 Task: Create fields in appointment object.
Action: Mouse moved to (622, 45)
Screenshot: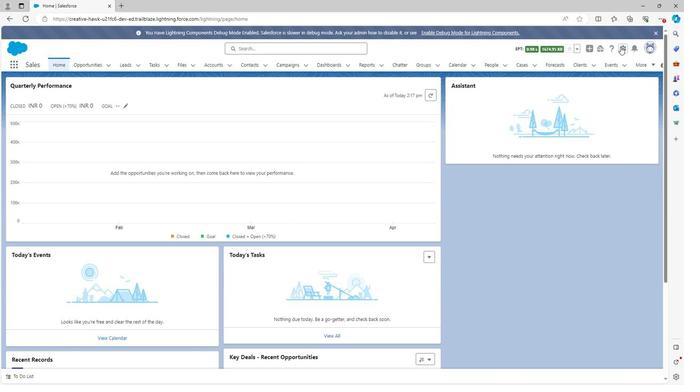 
Action: Mouse pressed left at (622, 45)
Screenshot: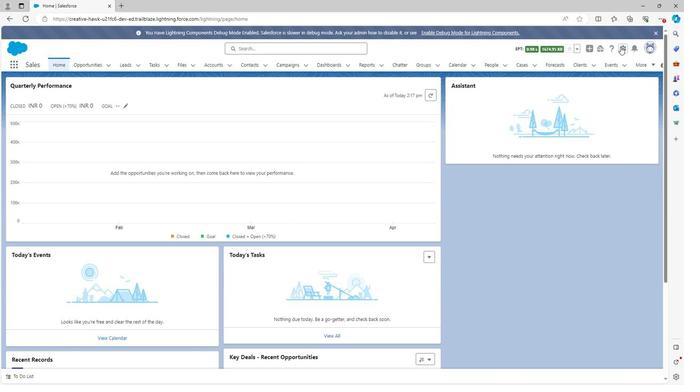 
Action: Mouse moved to (595, 68)
Screenshot: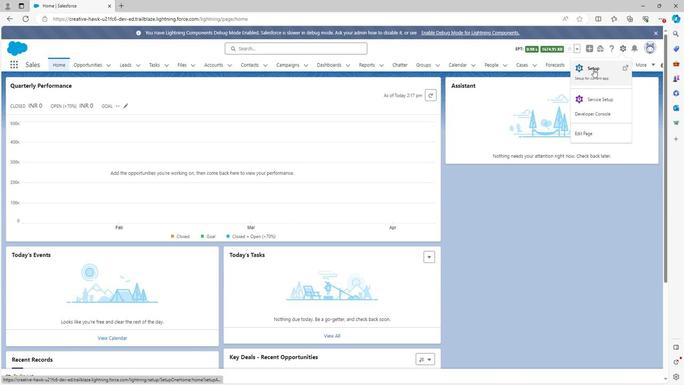 
Action: Mouse pressed left at (595, 68)
Screenshot: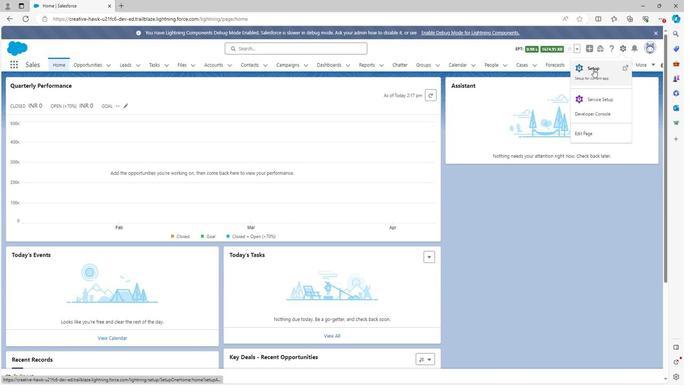 
Action: Mouse moved to (95, 62)
Screenshot: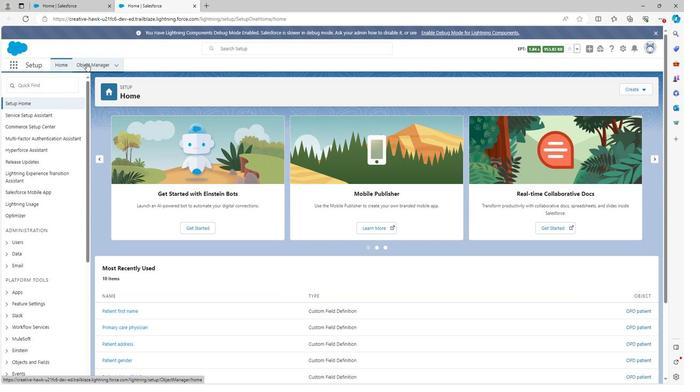 
Action: Mouse pressed left at (95, 62)
Screenshot: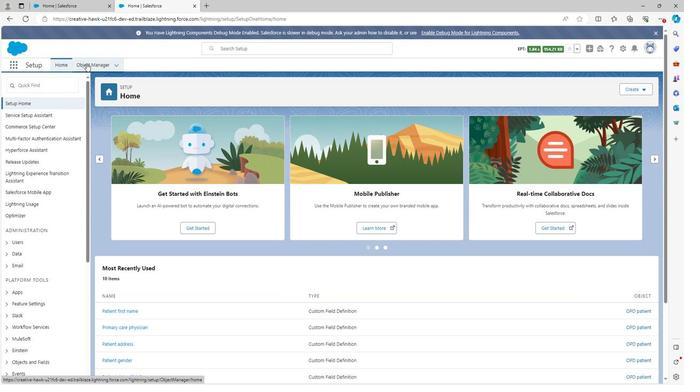
Action: Mouse moved to (73, 265)
Screenshot: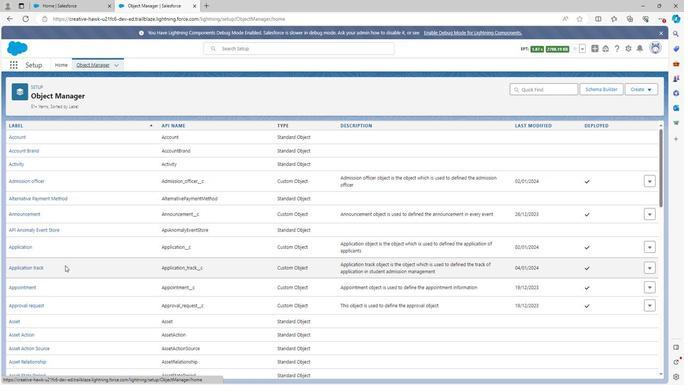 
Action: Mouse scrolled (73, 264) with delta (0, 0)
Screenshot: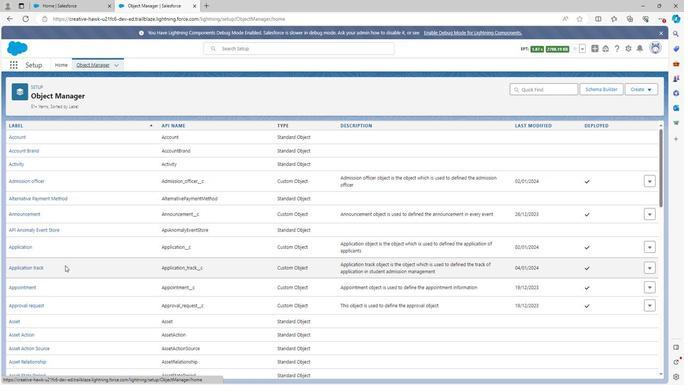 
Action: Mouse scrolled (73, 264) with delta (0, 0)
Screenshot: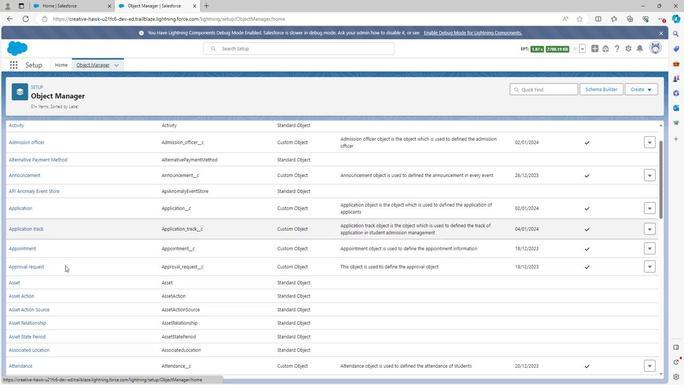 
Action: Mouse scrolled (73, 264) with delta (0, 0)
Screenshot: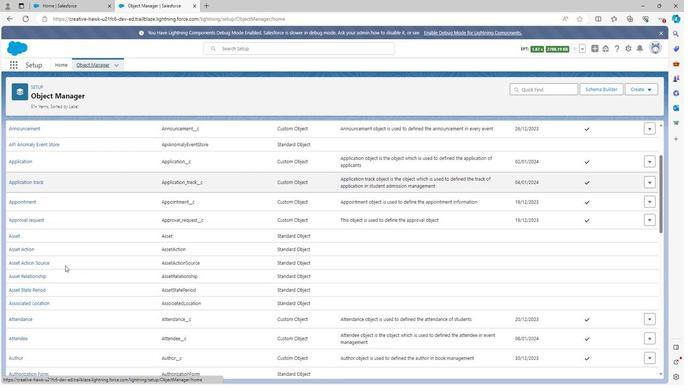 
Action: Mouse scrolled (73, 264) with delta (0, 0)
Screenshot: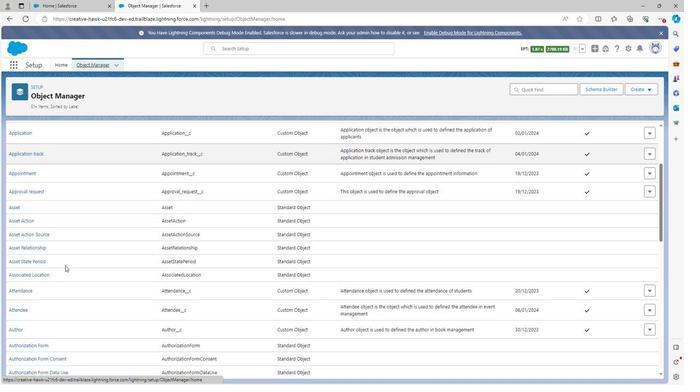 
Action: Mouse scrolled (73, 264) with delta (0, 0)
Screenshot: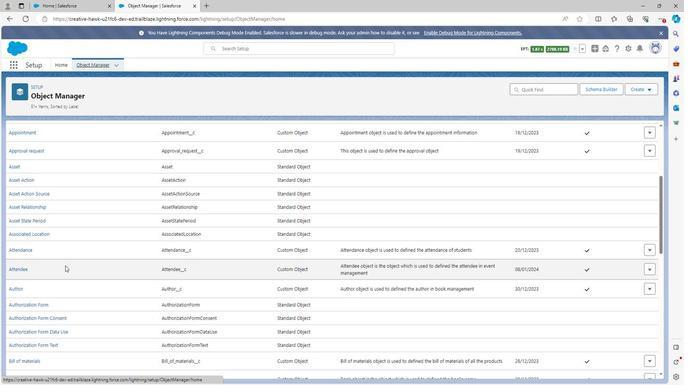 
Action: Mouse scrolled (73, 264) with delta (0, 0)
Screenshot: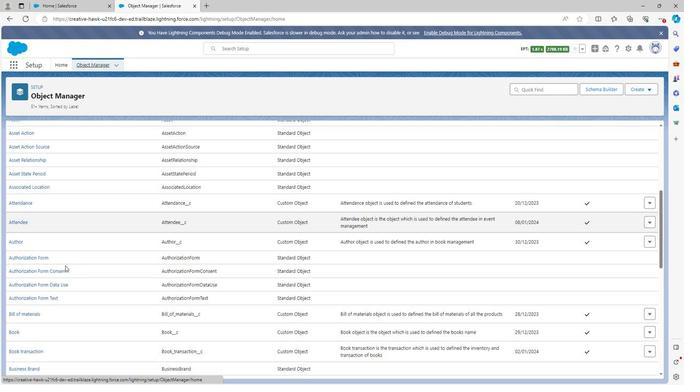 
Action: Mouse scrolled (73, 264) with delta (0, 0)
Screenshot: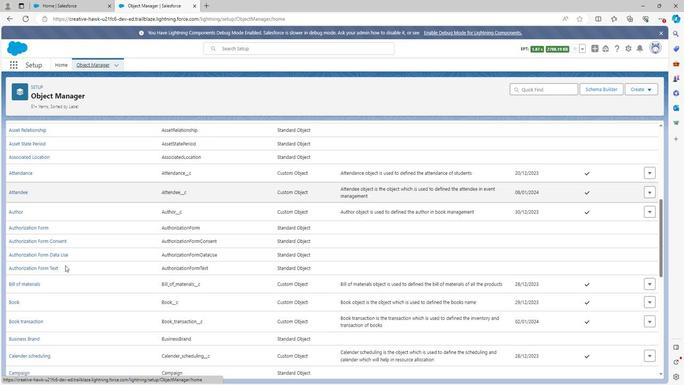 
Action: Mouse scrolled (73, 264) with delta (0, 0)
Screenshot: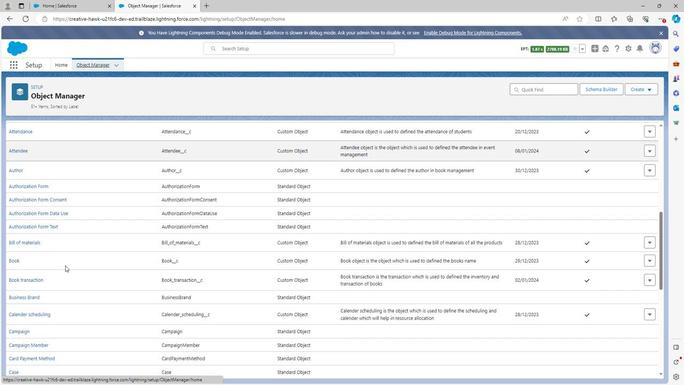 
Action: Mouse scrolled (73, 264) with delta (0, 0)
Screenshot: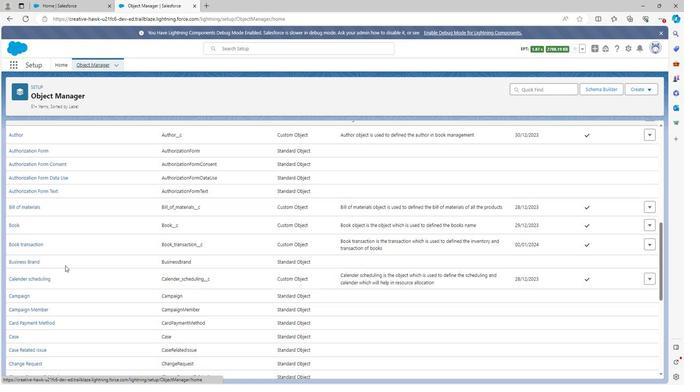 
Action: Mouse scrolled (73, 264) with delta (0, 0)
Screenshot: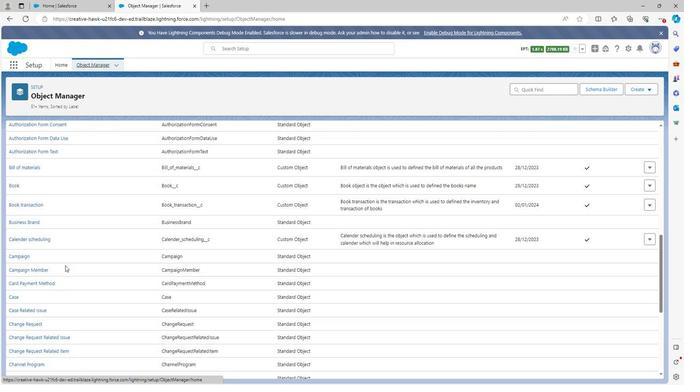 
Action: Mouse scrolled (73, 264) with delta (0, 0)
Screenshot: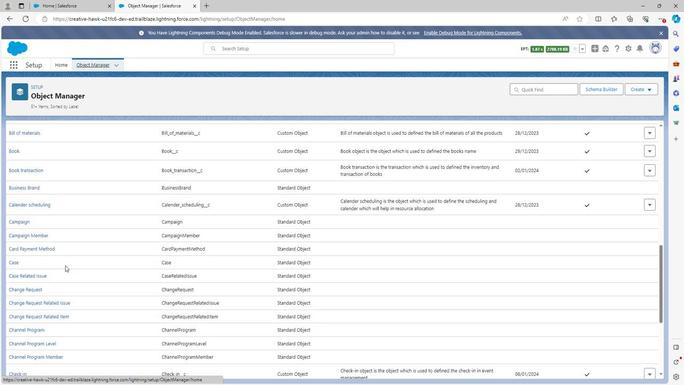 
Action: Mouse scrolled (73, 264) with delta (0, 0)
Screenshot: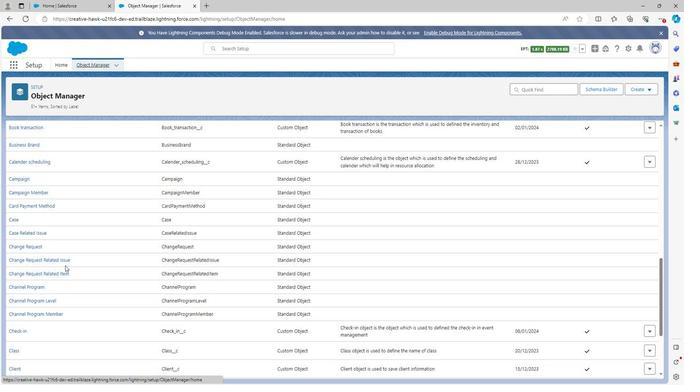 
Action: Mouse scrolled (73, 264) with delta (0, 0)
Screenshot: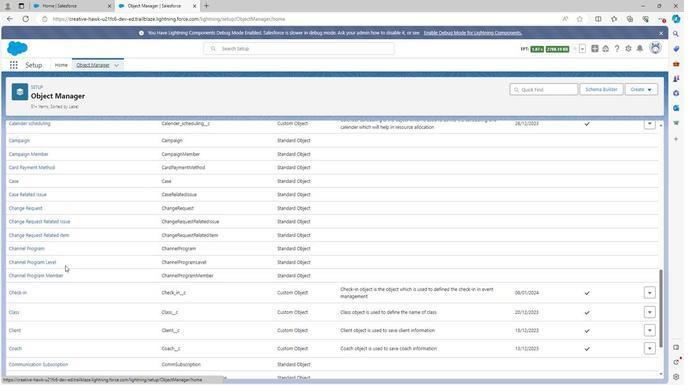 
Action: Mouse scrolled (73, 264) with delta (0, 0)
Screenshot: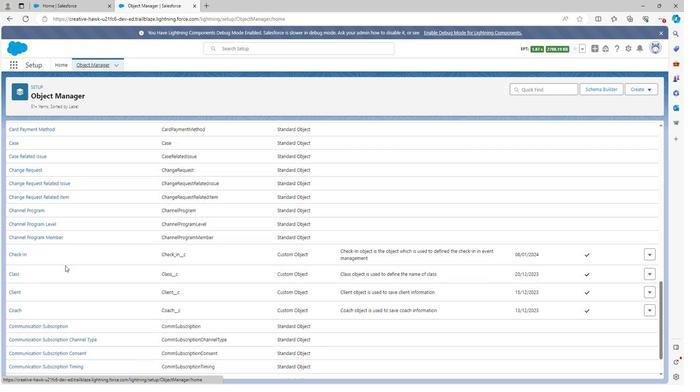 
Action: Mouse scrolled (73, 264) with delta (0, 0)
Screenshot: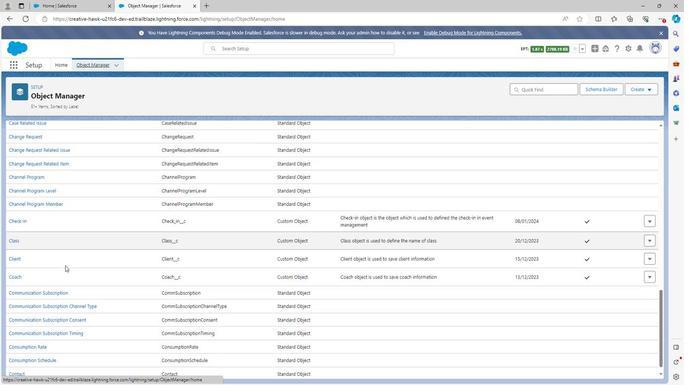 
Action: Mouse scrolled (73, 264) with delta (0, 0)
Screenshot: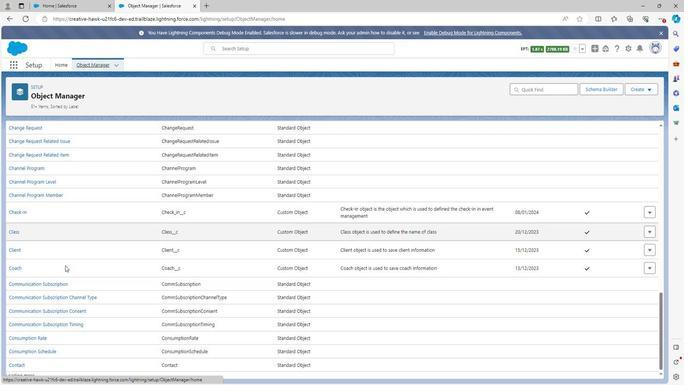 
Action: Mouse scrolled (73, 264) with delta (0, 0)
Screenshot: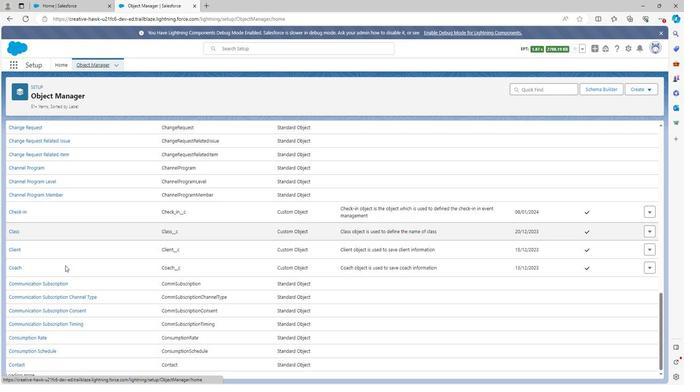
Action: Mouse scrolled (73, 264) with delta (0, 0)
Screenshot: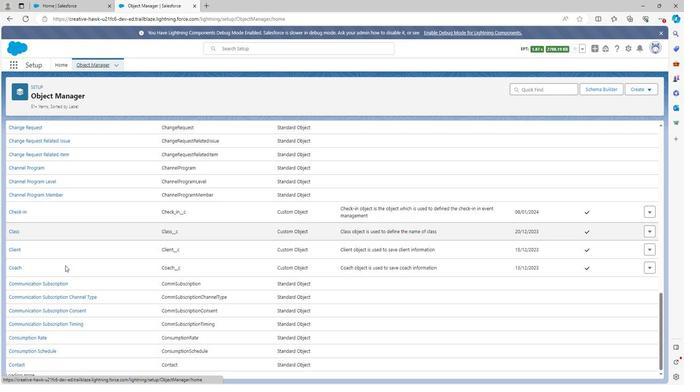 
Action: Mouse scrolled (73, 264) with delta (0, 0)
Screenshot: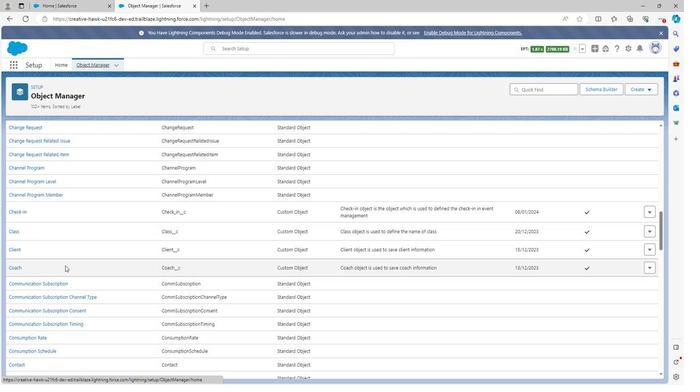 
Action: Mouse scrolled (73, 264) with delta (0, 0)
Screenshot: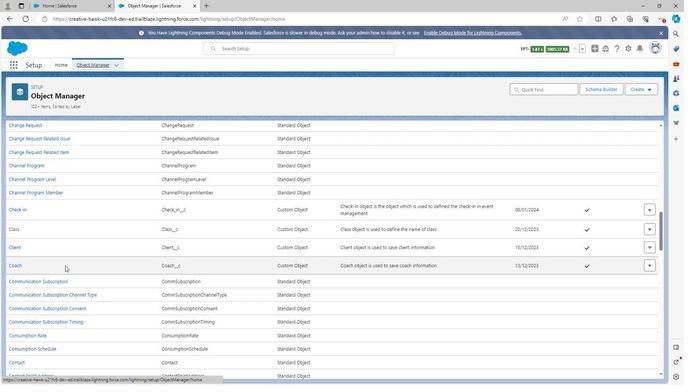 
Action: Mouse scrolled (73, 264) with delta (0, 0)
Screenshot: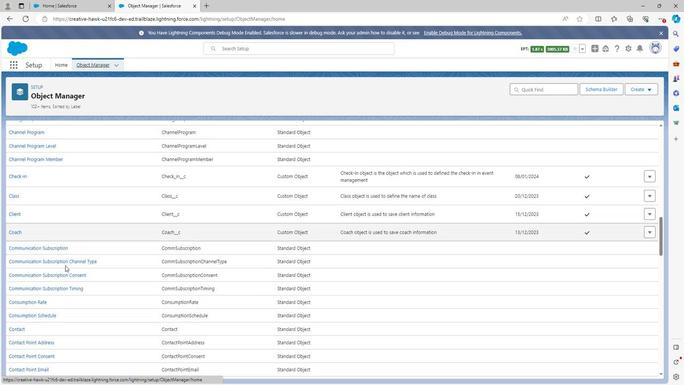 
Action: Mouse scrolled (73, 264) with delta (0, 0)
Screenshot: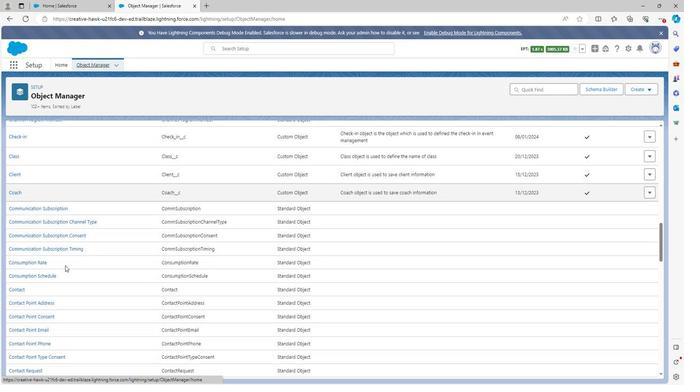 
Action: Mouse scrolled (73, 264) with delta (0, 0)
Screenshot: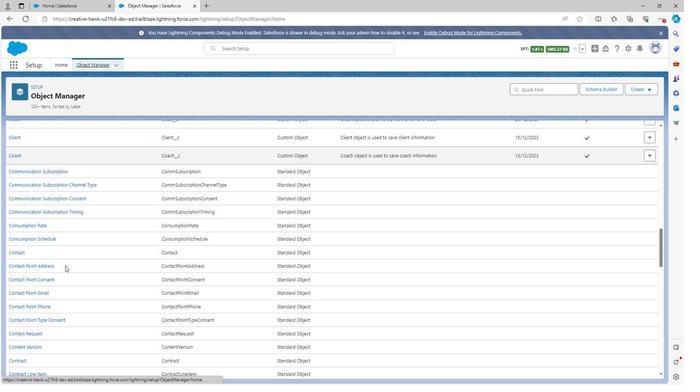 
Action: Mouse scrolled (73, 264) with delta (0, 0)
Screenshot: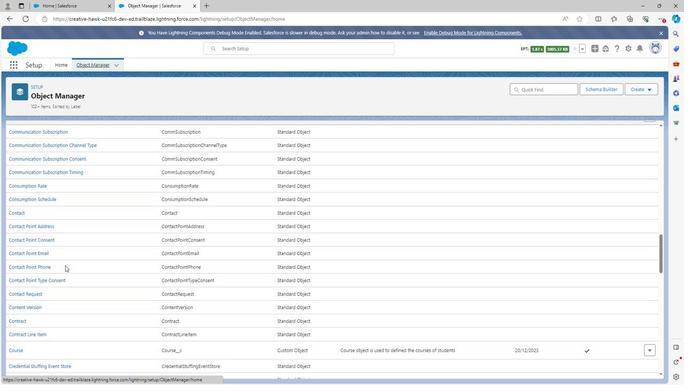 
Action: Mouse scrolled (73, 264) with delta (0, 0)
Screenshot: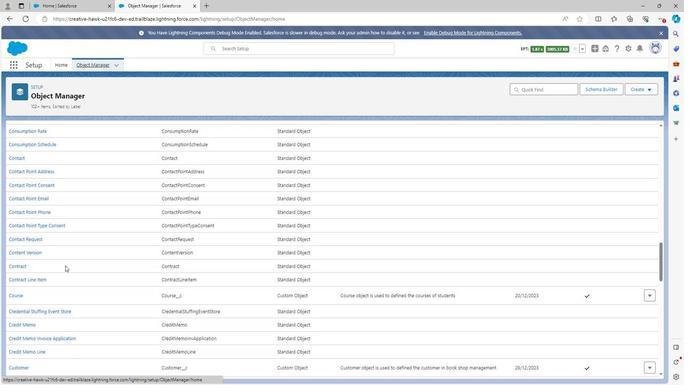 
Action: Mouse scrolled (73, 264) with delta (0, 0)
Screenshot: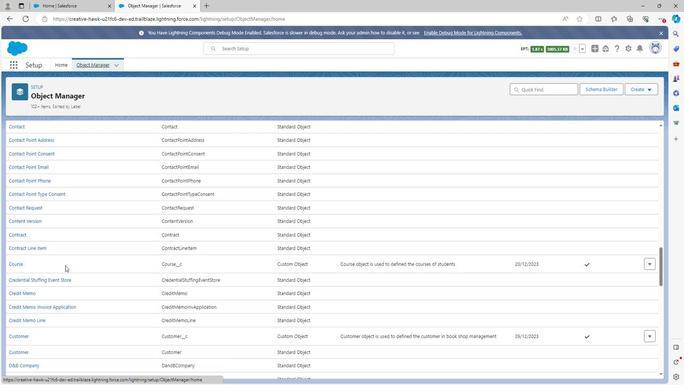 
Action: Mouse scrolled (73, 264) with delta (0, 0)
Screenshot: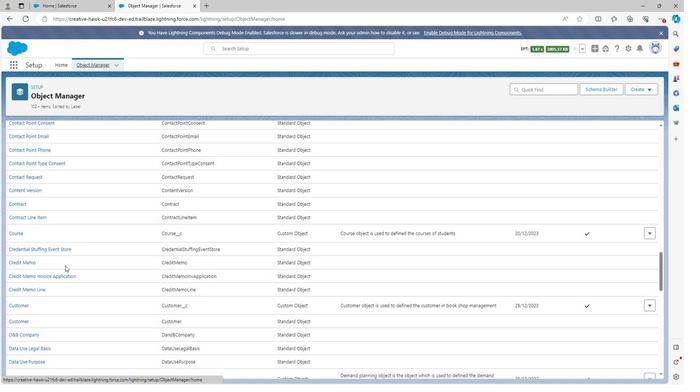 
Action: Mouse scrolled (73, 264) with delta (0, 0)
Screenshot: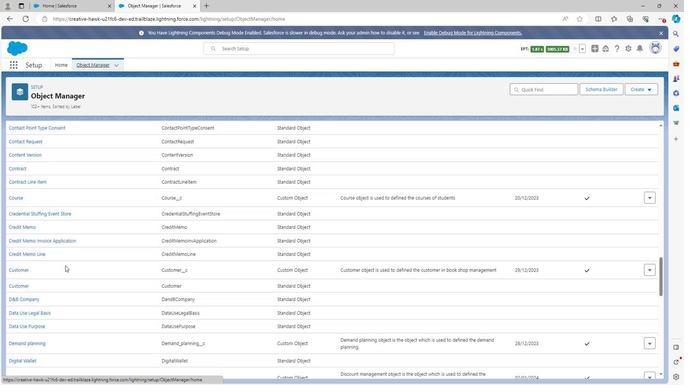 
Action: Mouse scrolled (73, 264) with delta (0, 0)
Screenshot: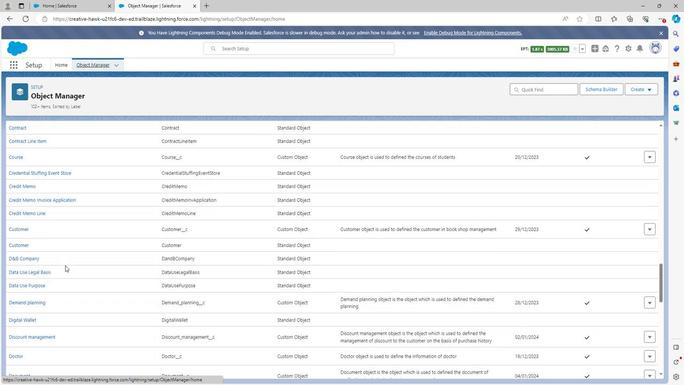 
Action: Mouse scrolled (73, 264) with delta (0, 0)
Screenshot: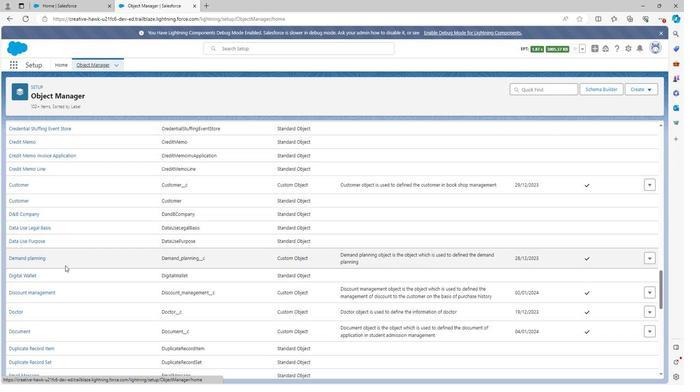
Action: Mouse scrolled (73, 264) with delta (0, 0)
Screenshot: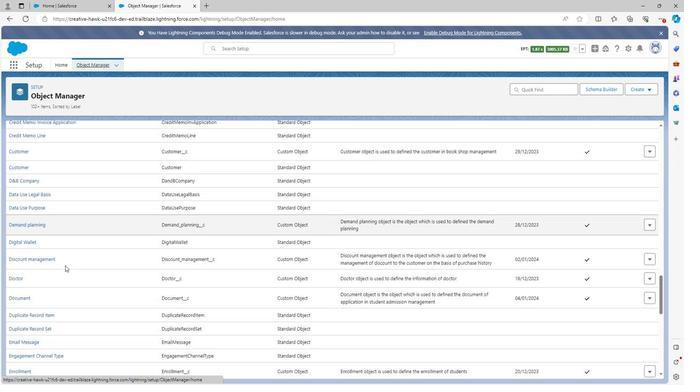 
Action: Mouse scrolled (73, 264) with delta (0, 0)
Screenshot: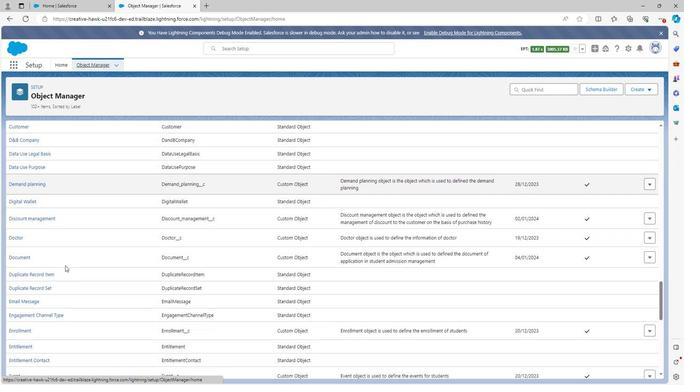 
Action: Mouse scrolled (73, 264) with delta (0, 0)
Screenshot: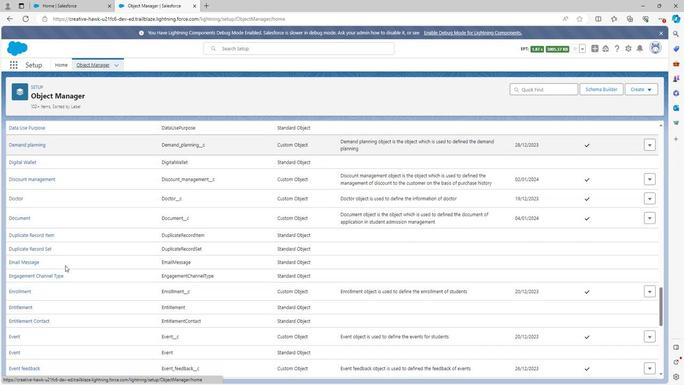 
Action: Mouse scrolled (73, 264) with delta (0, 0)
Screenshot: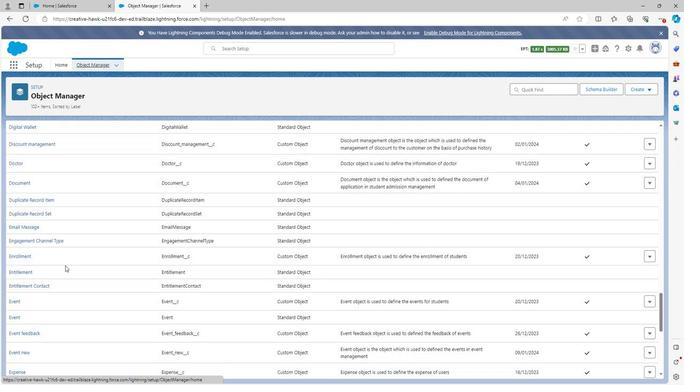 
Action: Mouse scrolled (73, 264) with delta (0, 0)
Screenshot: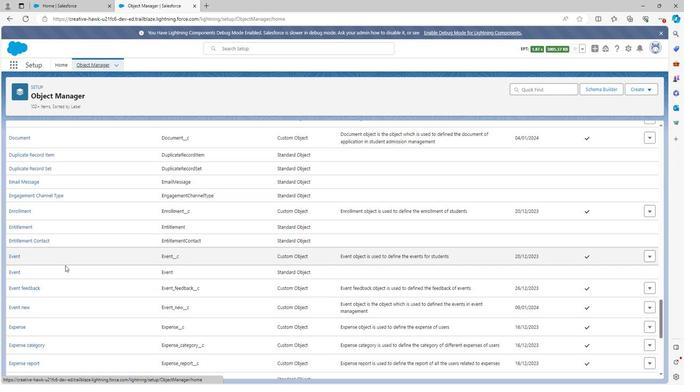 
Action: Mouse scrolled (73, 264) with delta (0, 0)
Screenshot: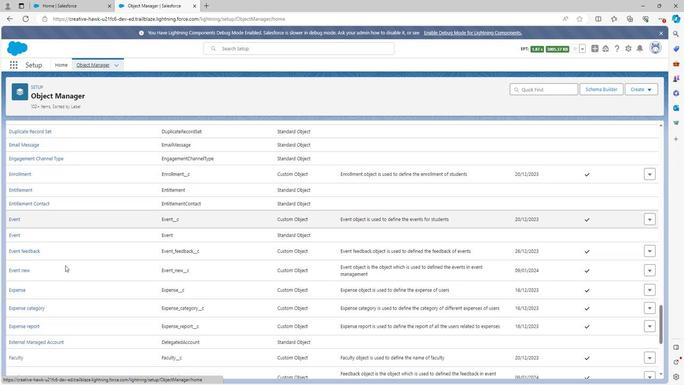 
Action: Mouse scrolled (73, 264) with delta (0, 0)
Screenshot: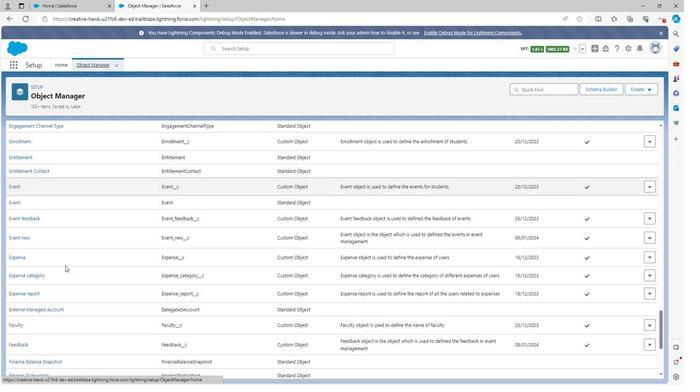 
Action: Mouse scrolled (73, 264) with delta (0, 0)
Screenshot: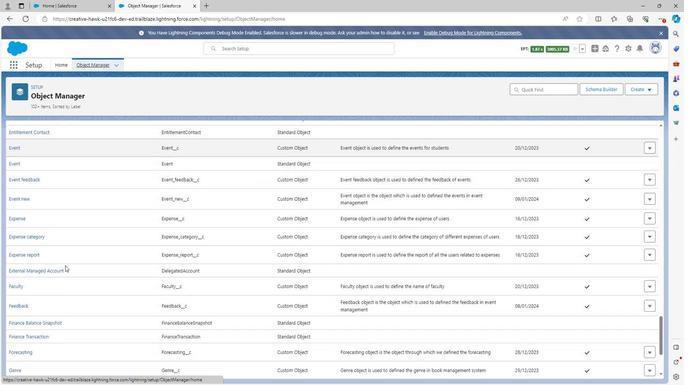 
Action: Mouse scrolled (73, 264) with delta (0, 0)
Screenshot: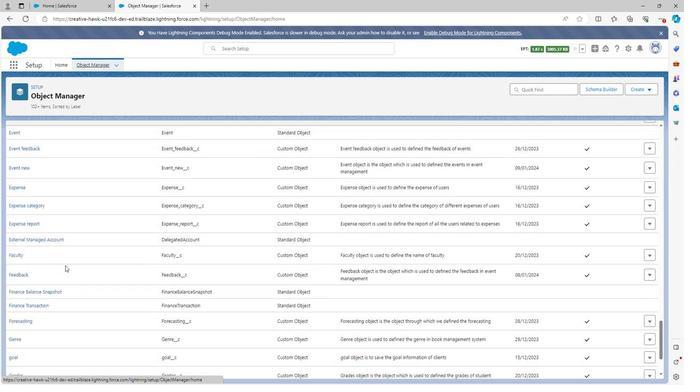 
Action: Mouse scrolled (73, 264) with delta (0, 0)
Screenshot: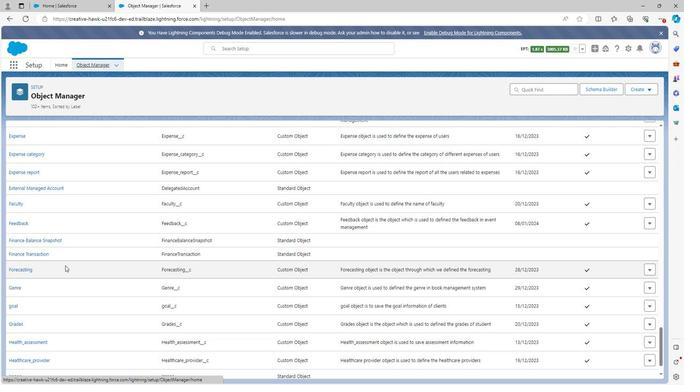 
Action: Mouse scrolled (73, 264) with delta (0, 0)
Screenshot: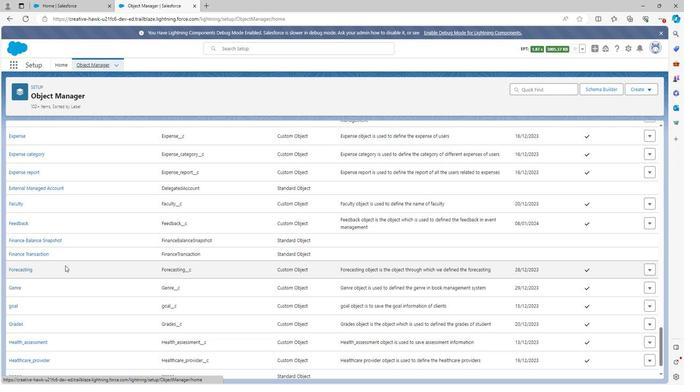 
Action: Mouse scrolled (73, 264) with delta (0, 0)
Screenshot: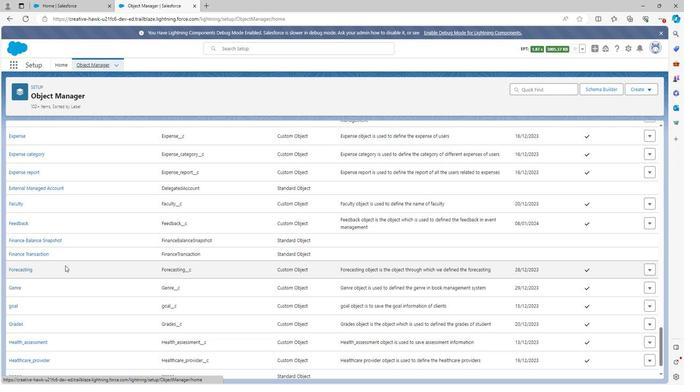
Action: Mouse scrolled (73, 264) with delta (0, 0)
Screenshot: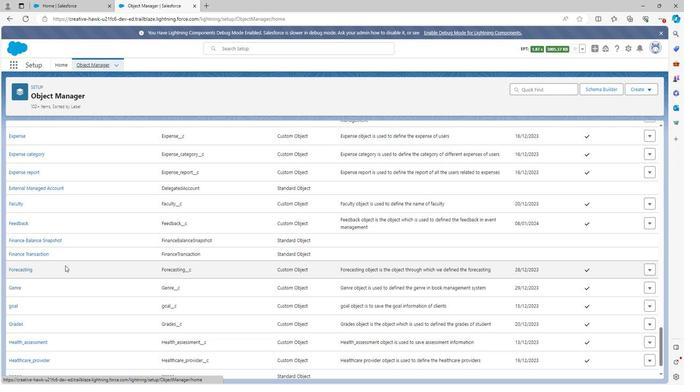
Action: Mouse scrolled (73, 264) with delta (0, 0)
Screenshot: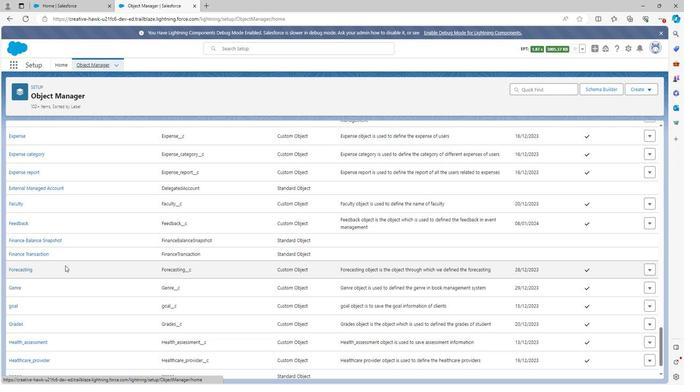 
Action: Mouse scrolled (73, 264) with delta (0, 0)
Screenshot: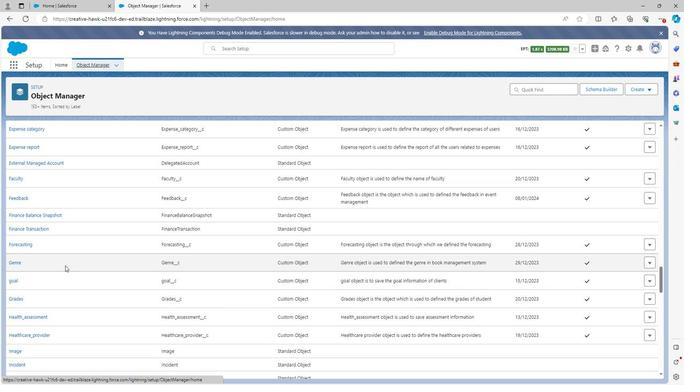 
Action: Mouse scrolled (73, 264) with delta (0, 0)
Screenshot: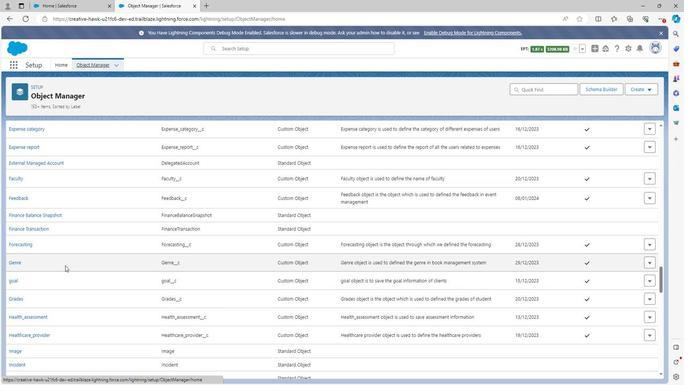 
Action: Mouse scrolled (73, 264) with delta (0, 0)
Screenshot: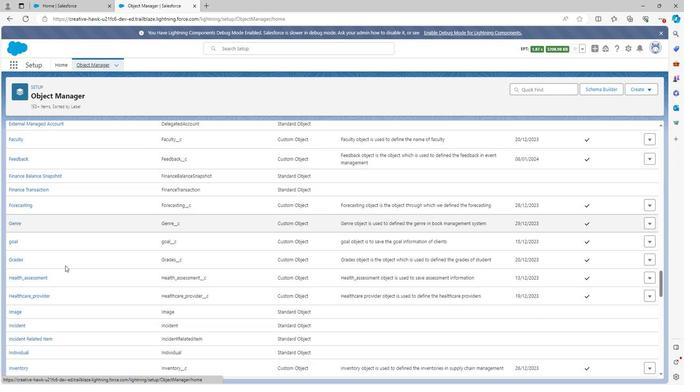 
Action: Mouse scrolled (73, 264) with delta (0, 0)
Screenshot: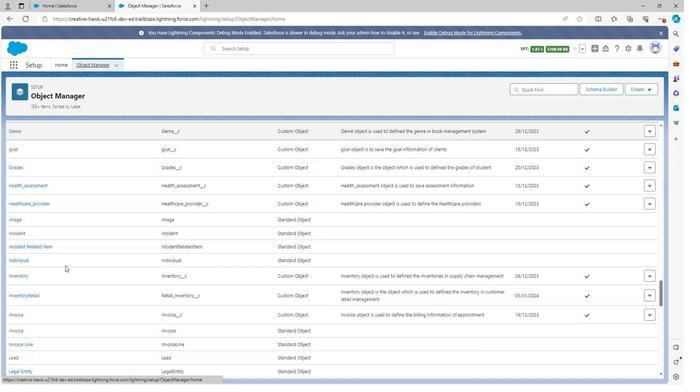 
Action: Mouse scrolled (73, 264) with delta (0, 0)
Screenshot: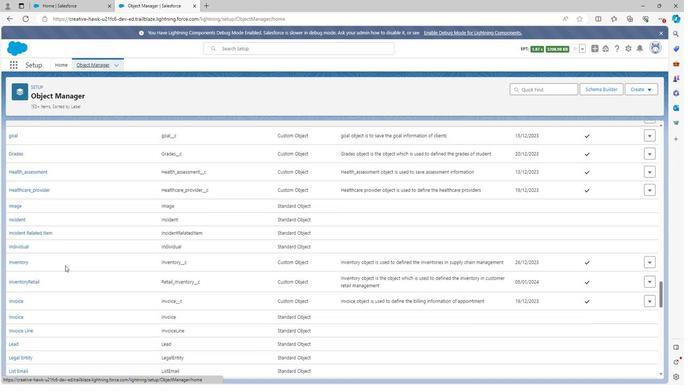 
Action: Mouse scrolled (73, 264) with delta (0, 0)
Screenshot: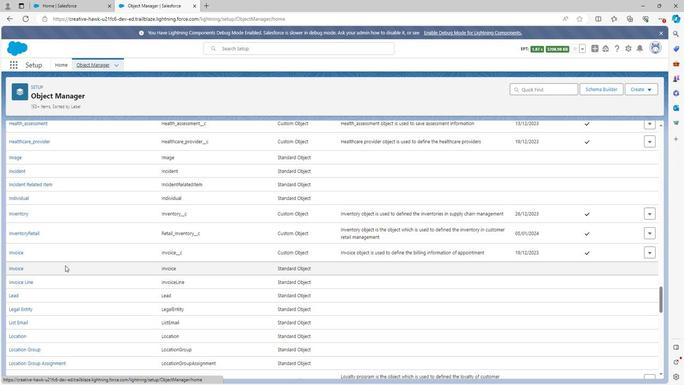 
Action: Mouse scrolled (73, 264) with delta (0, 0)
Screenshot: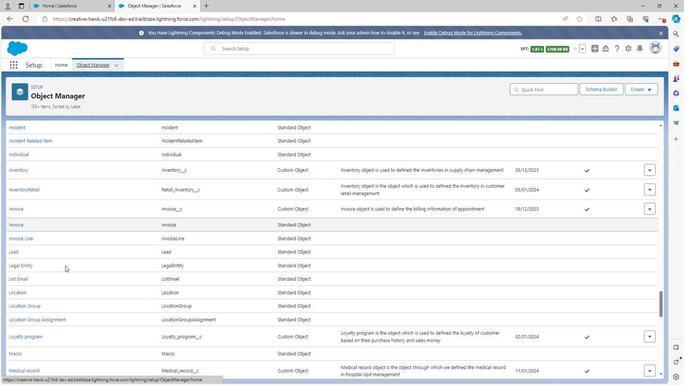 
Action: Mouse scrolled (73, 264) with delta (0, 0)
Screenshot: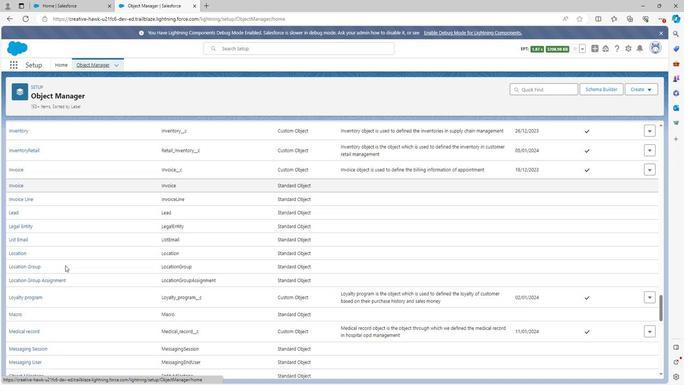 
Action: Mouse scrolled (73, 264) with delta (0, 0)
Screenshot: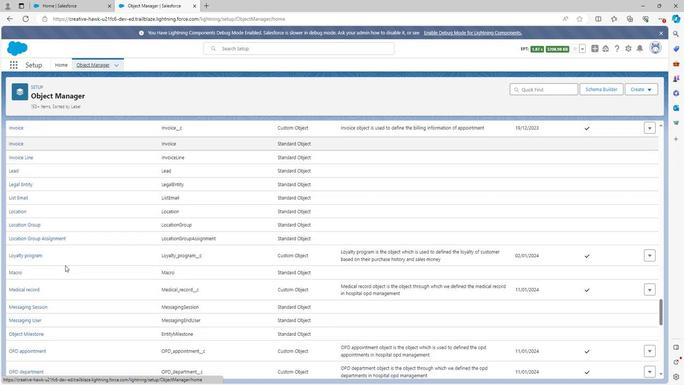 
Action: Mouse scrolled (73, 264) with delta (0, 0)
Screenshot: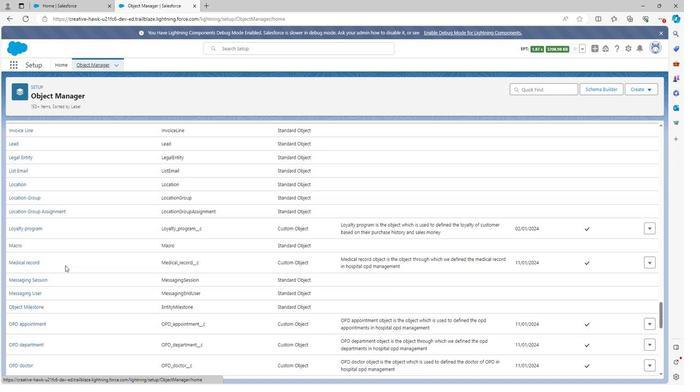 
Action: Mouse scrolled (73, 264) with delta (0, 0)
Screenshot: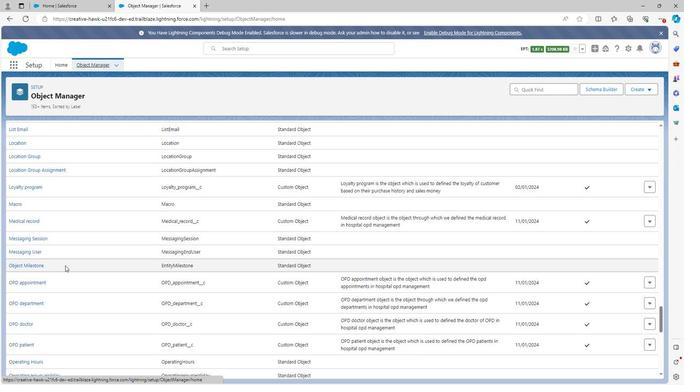 
Action: Mouse moved to (45, 243)
Screenshot: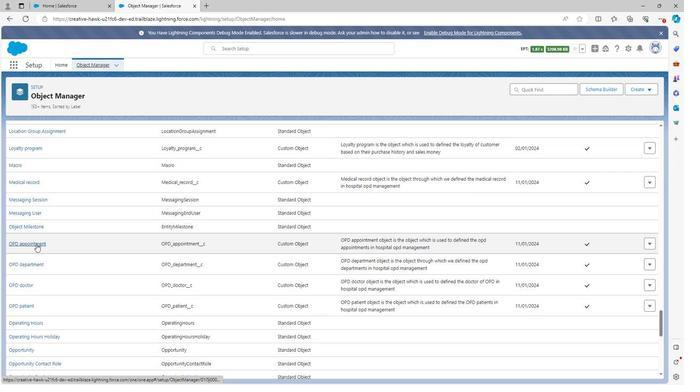 
Action: Mouse pressed left at (45, 243)
Screenshot: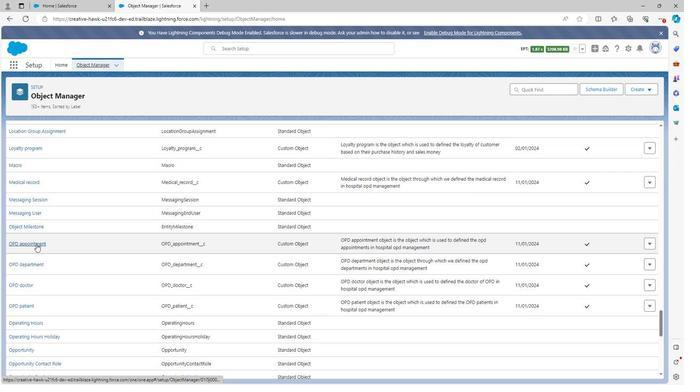 
Action: Mouse moved to (53, 139)
Screenshot: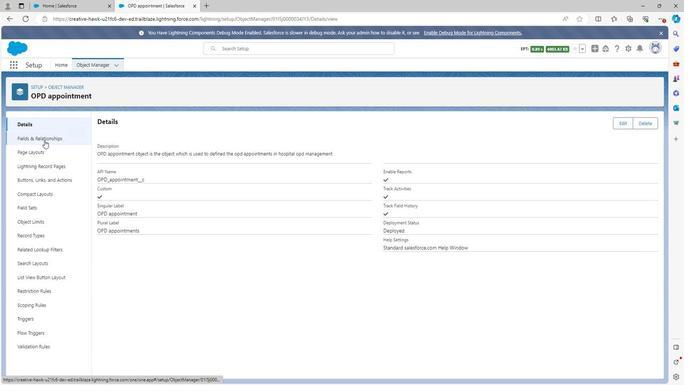 
Action: Mouse pressed left at (53, 139)
Screenshot: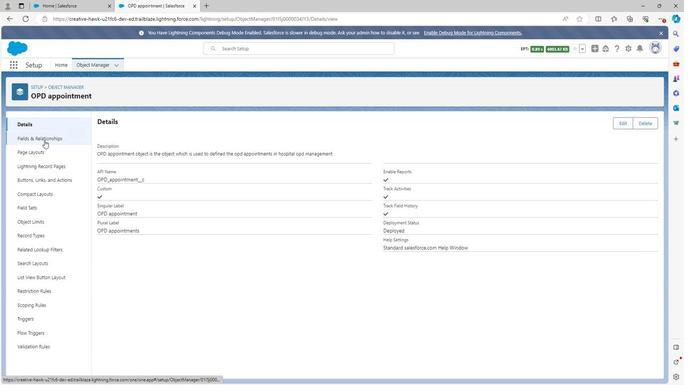 
Action: Mouse moved to (508, 123)
Screenshot: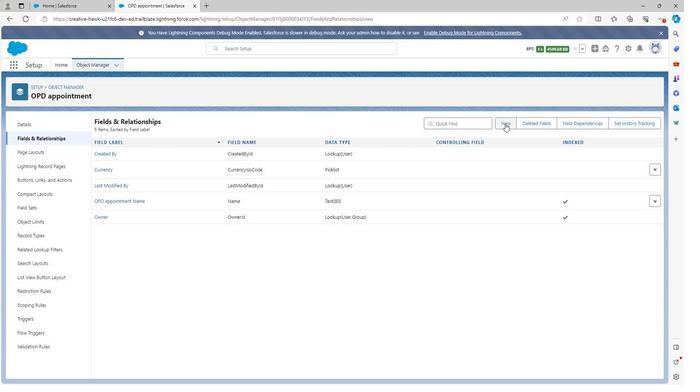 
Action: Mouse pressed left at (508, 123)
Screenshot: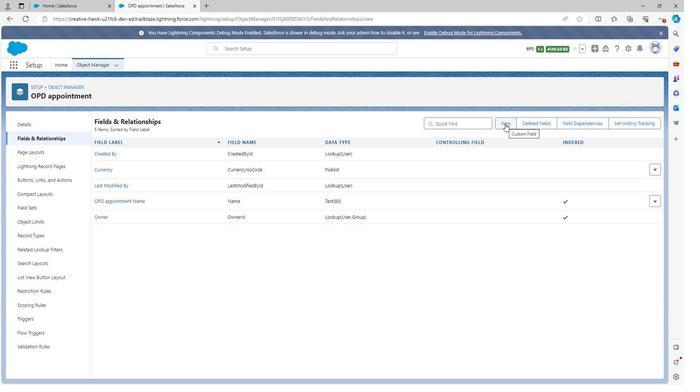 
Action: Mouse moved to (114, 304)
Screenshot: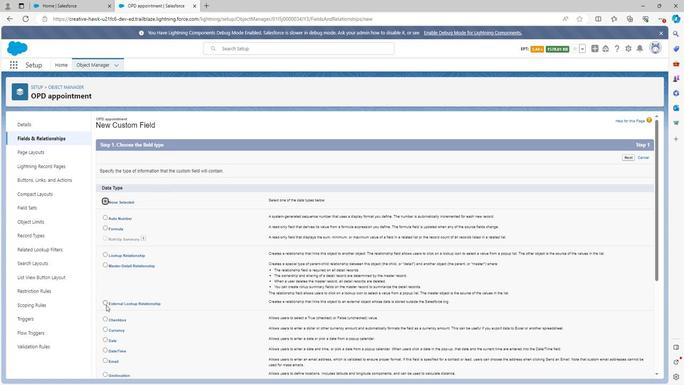 
Action: Mouse scrolled (114, 304) with delta (0, 0)
Screenshot: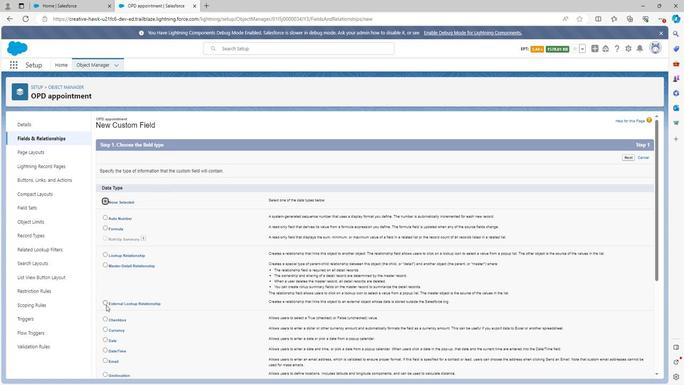 
Action: Mouse scrolled (114, 304) with delta (0, 0)
Screenshot: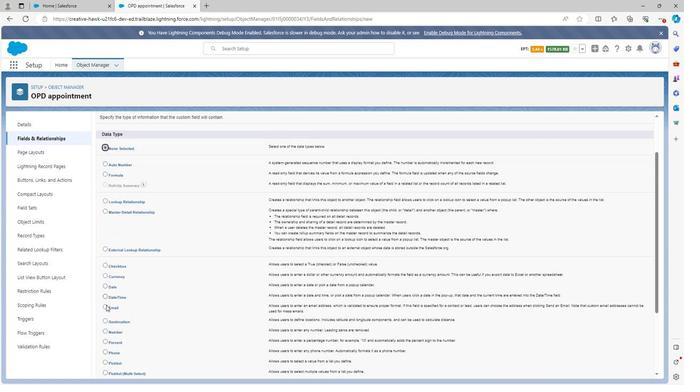 
Action: Mouse pressed left at (114, 304)
Screenshot: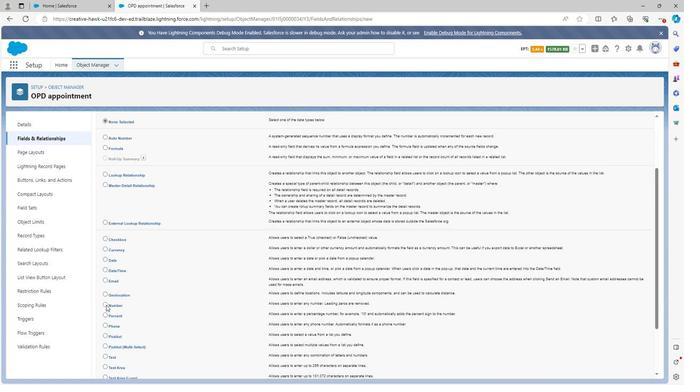 
Action: Mouse moved to (568, 353)
Screenshot: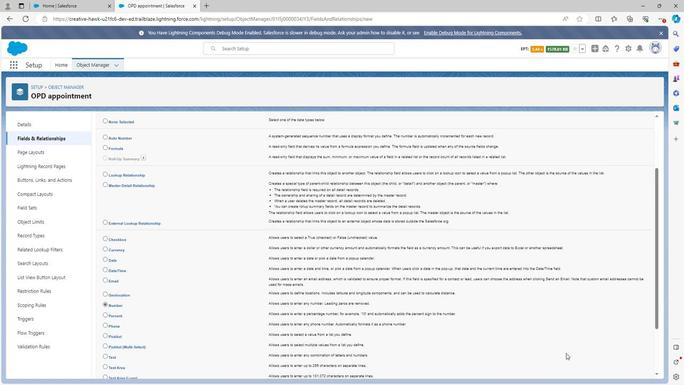 
Action: Mouse scrolled (568, 352) with delta (0, 0)
Screenshot: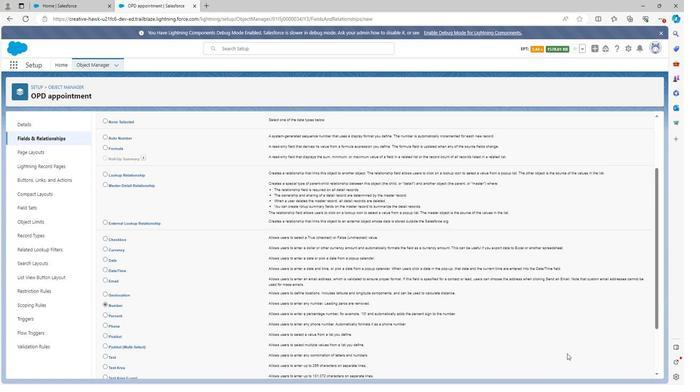 
Action: Mouse moved to (571, 355)
Screenshot: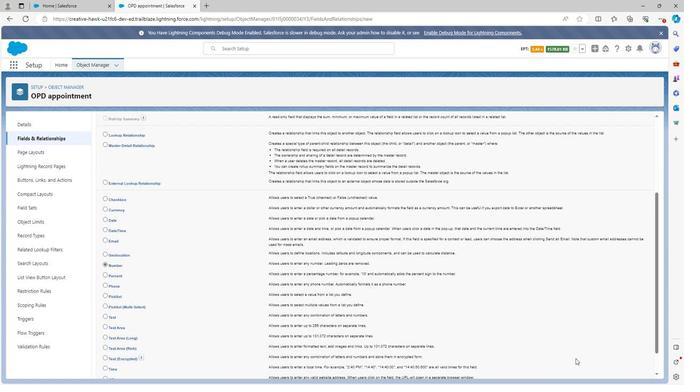 
Action: Mouse scrolled (571, 355) with delta (0, 0)
Screenshot: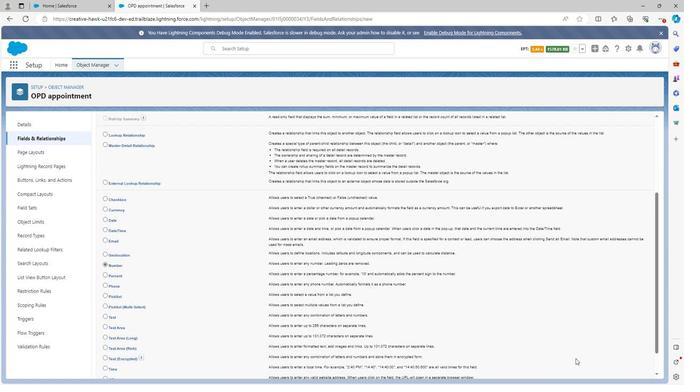 
Action: Mouse moved to (578, 358)
Screenshot: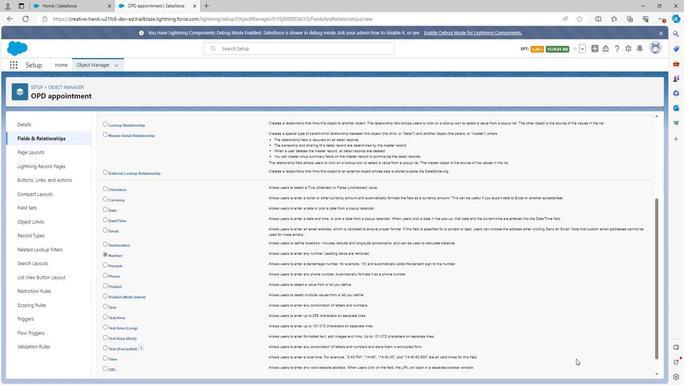 
Action: Mouse scrolled (578, 358) with delta (0, 0)
Screenshot: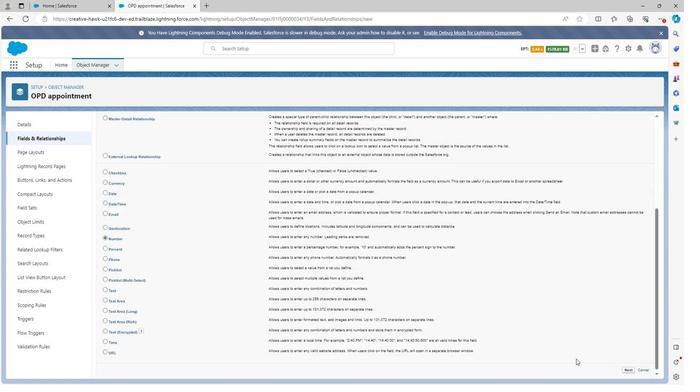 
Action: Mouse moved to (626, 368)
Screenshot: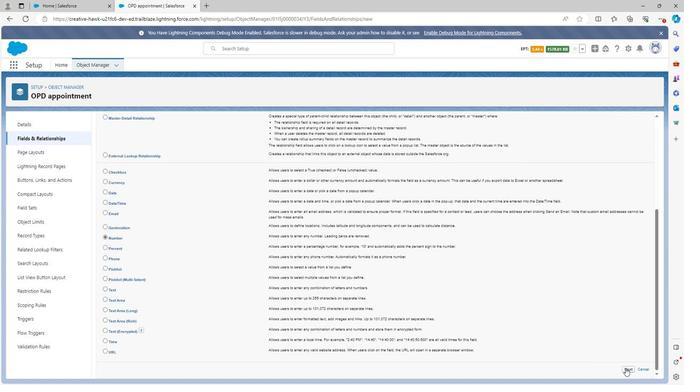 
Action: Mouse pressed left at (626, 368)
Screenshot: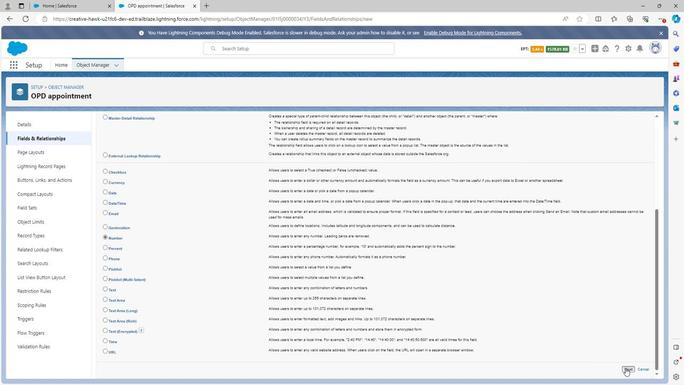 
Action: Mouse moved to (227, 168)
Screenshot: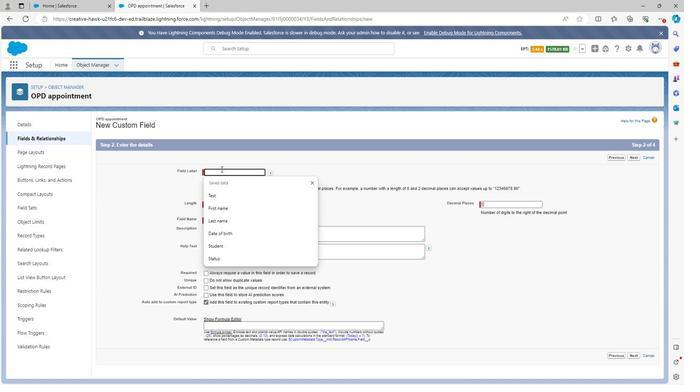
Action: Key pressed <Key.shift>Appointment<Key.space><Key.shift><Key.shift><Key.shift><Key.shift><Key.shift>Id
Screenshot: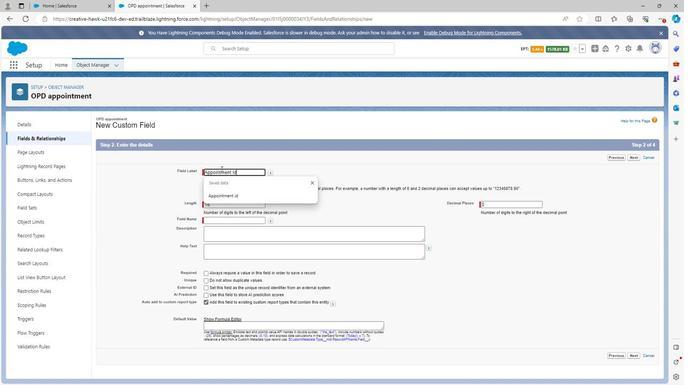 
Action: Mouse moved to (298, 166)
Screenshot: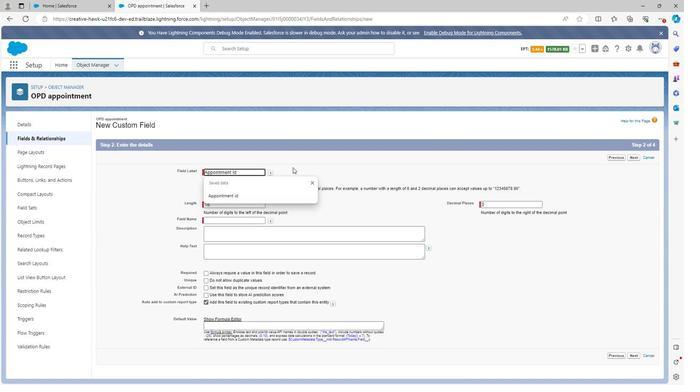
Action: Mouse pressed left at (298, 166)
Screenshot: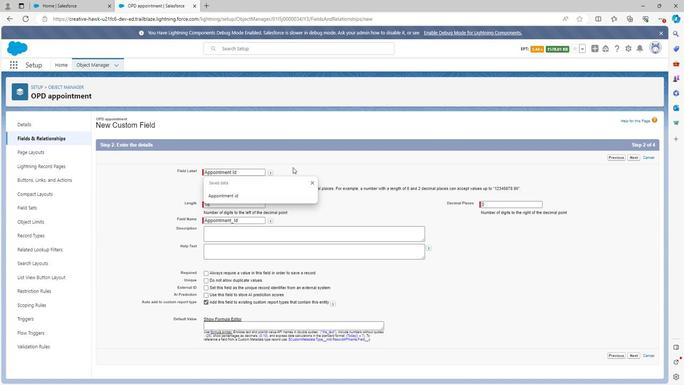 
Action: Mouse moved to (272, 230)
Screenshot: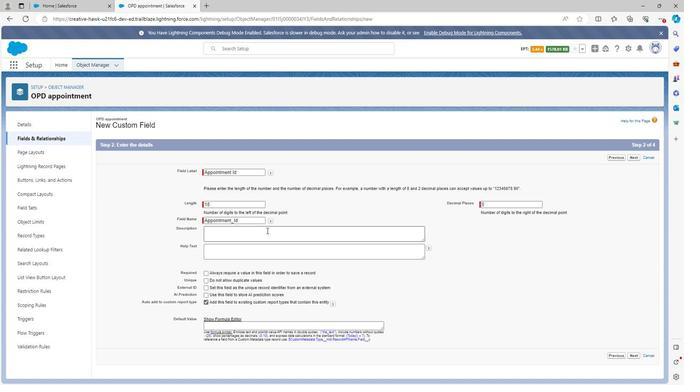
Action: Mouse pressed left at (272, 230)
Screenshot: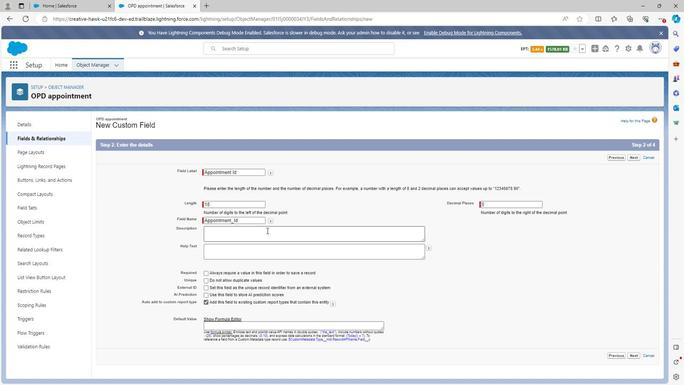 
Action: Key pressed <Key.shift>A
Screenshot: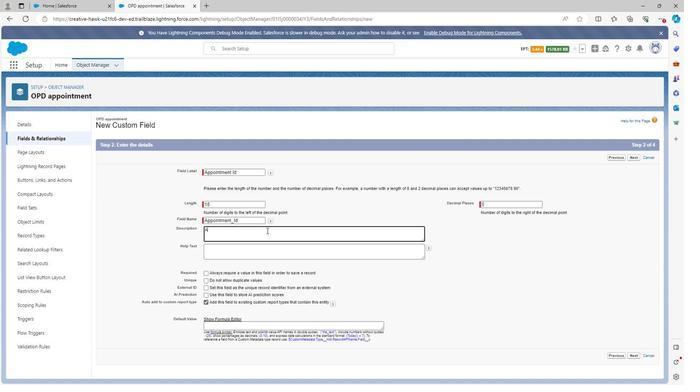 
Action: Mouse moved to (272, 229)
Screenshot: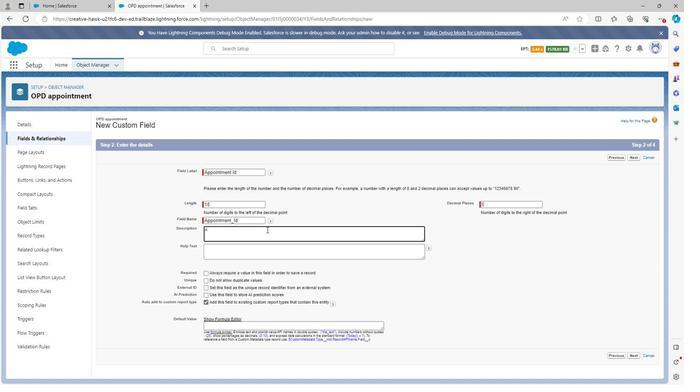 
Action: Key pressed p
Screenshot: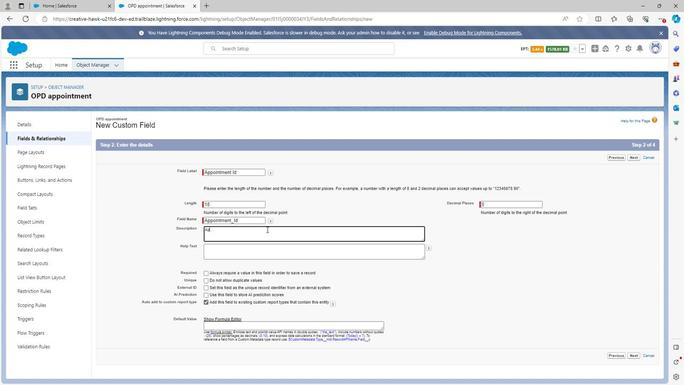 
Action: Mouse moved to (272, 228)
Screenshot: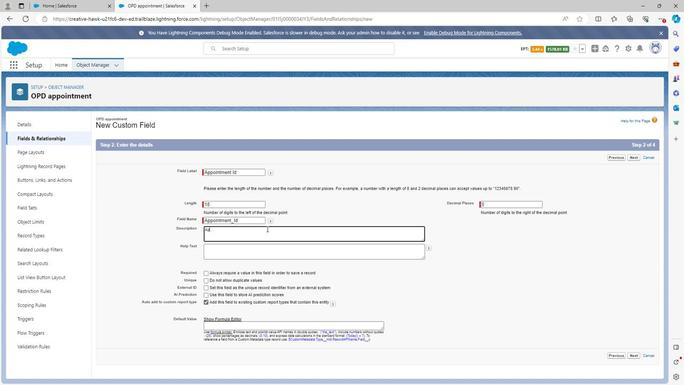 
Action: Key pressed poin
Screenshot: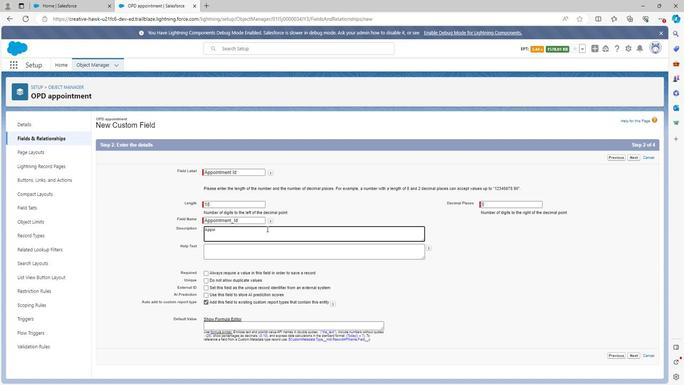 
Action: Mouse moved to (272, 223)
Screenshot: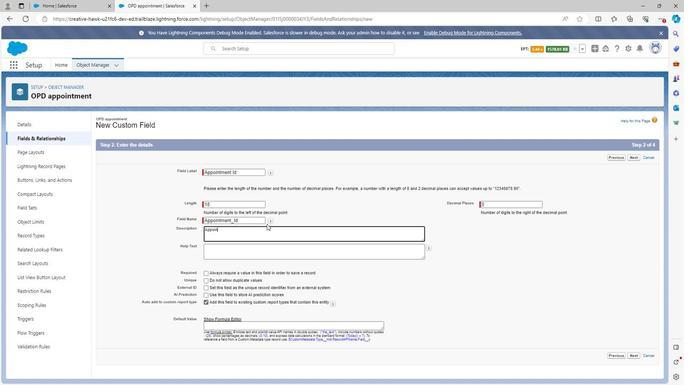 
Action: Key pressed tment<Key.space><Key.shift><Key.shift><Key.shift><Key.shift><Key.shift><Key.shift><Key.shift><Key.shift>Id<Key.space>field<Key.space>is<Key.space>the<Key.space>fie
Screenshot: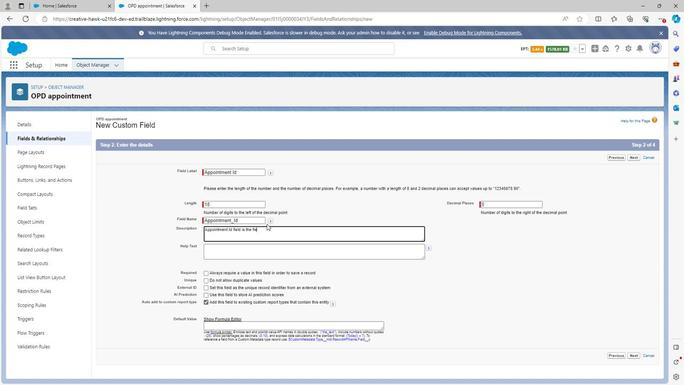
Action: Mouse moved to (272, 224)
Screenshot: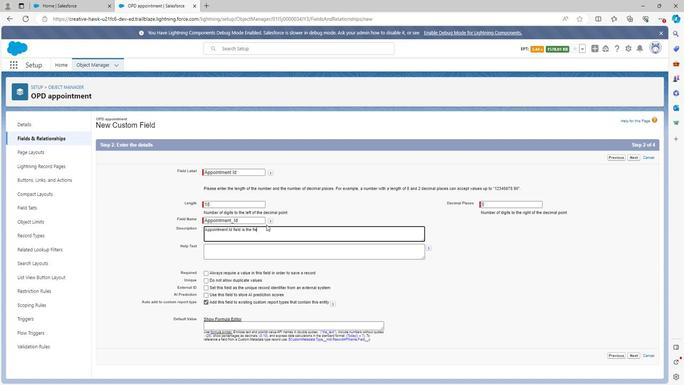 
Action: Key pressed ld<Key.space>
Screenshot: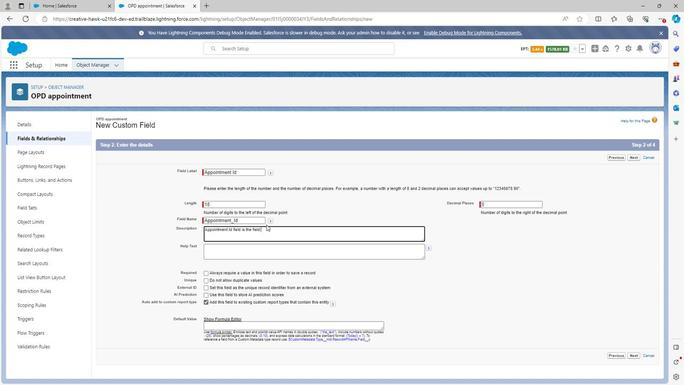 
Action: Mouse moved to (272, 224)
Screenshot: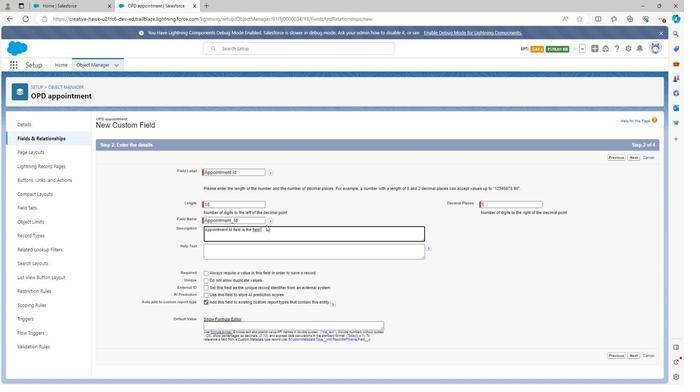 
Action: Key pressed through<Key.space>
Screenshot: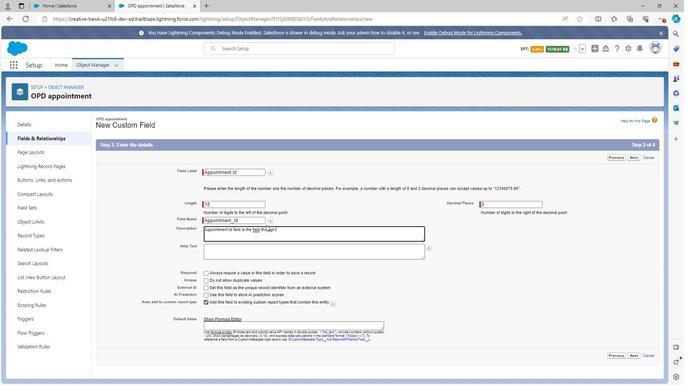 
Action: Mouse moved to (308, 236)
Screenshot: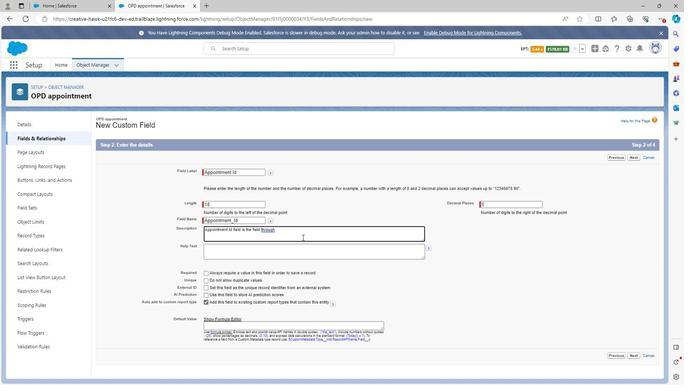 
Action: Key pressed wh
Screenshot: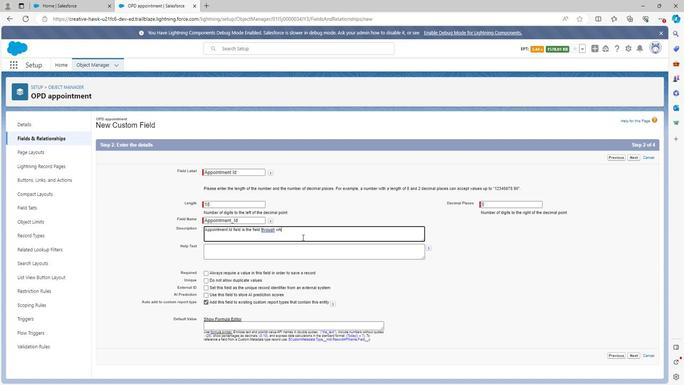 
Action: Mouse moved to (307, 236)
Screenshot: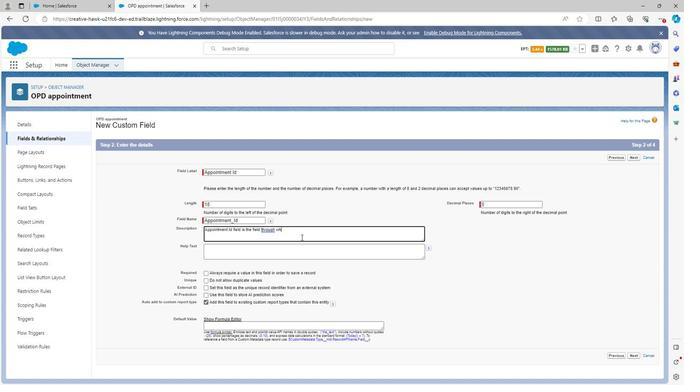 
Action: Key pressed ich<Key.space>we<Key.space>defined<Key.space>the<Key.space><Key.shift><Key.shift><Key.shift>Id<Key.space>of<Key.space>a
Screenshot: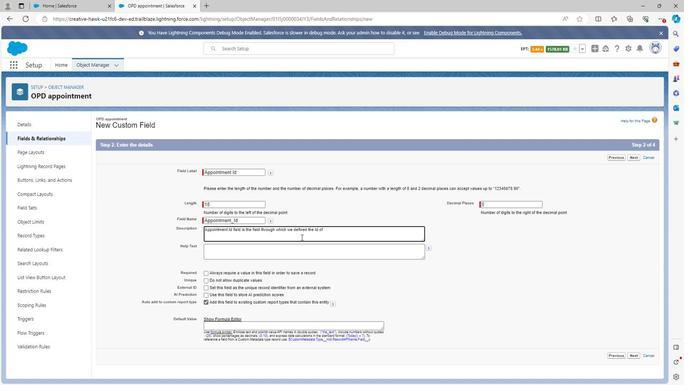 
Action: Mouse moved to (305, 237)
Screenshot: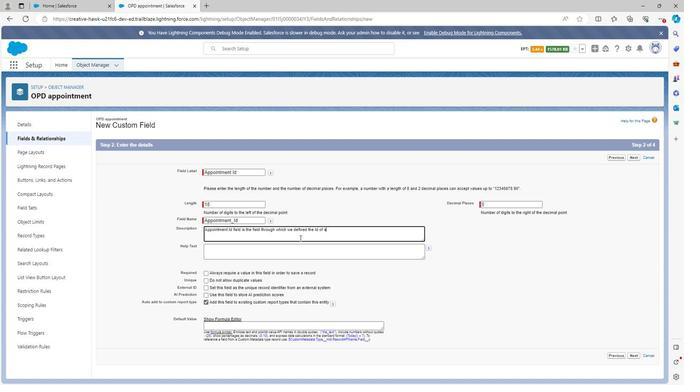 
Action: Key pressed ppointment<Key.space>in<Key.space>hospta
Screenshot: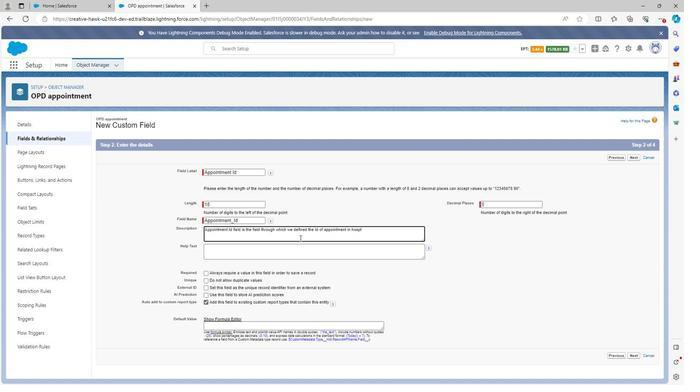 
Action: Mouse moved to (364, 233)
Screenshot: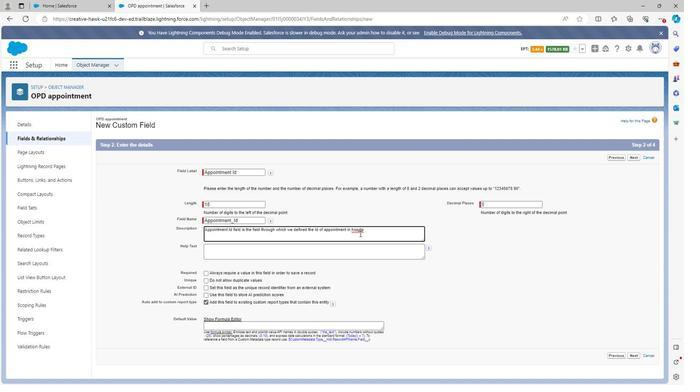 
Action: Key pressed <Key.left><Key.left>i
Screenshot: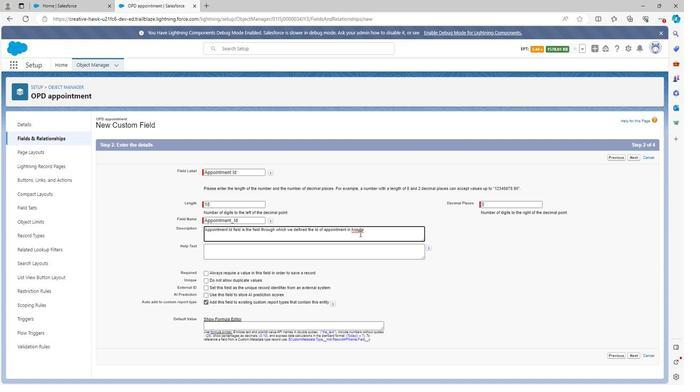 
Action: Mouse moved to (364, 233)
Screenshot: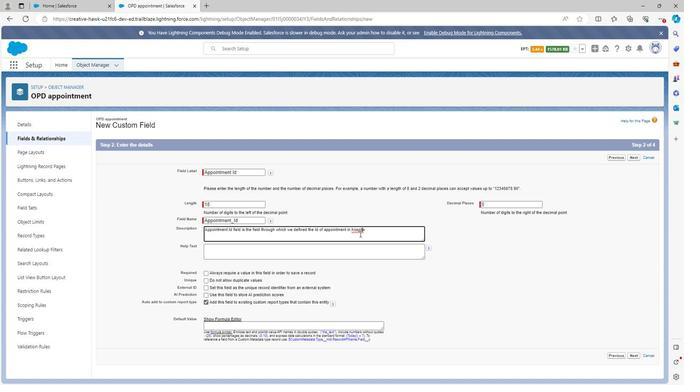 
Action: Key pressed <Key.right><Key.right><Key.right>l<Key.space>
Screenshot: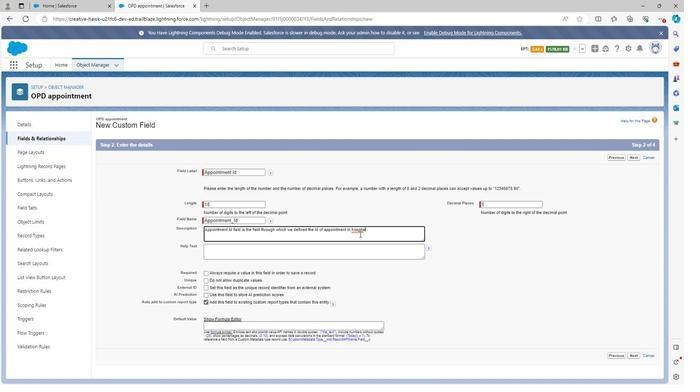 
Action: Mouse moved to (375, 230)
Screenshot: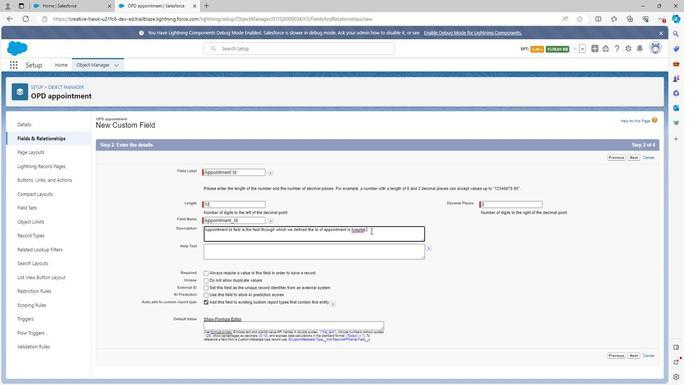 
Action: Key pressed <Key.backspace>
Screenshot: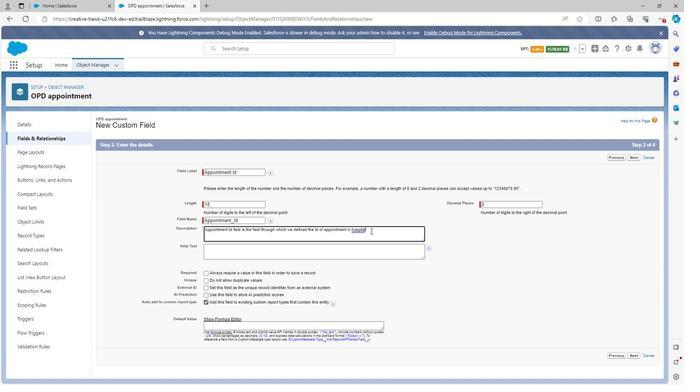 
Action: Mouse moved to (374, 230)
Screenshot: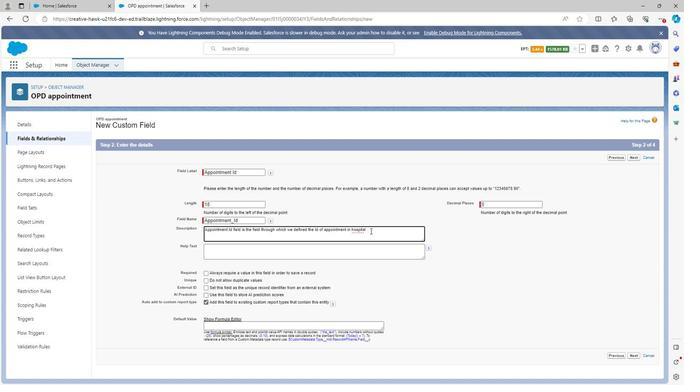 
Action: Key pressed <Key.backspace><Key.backspace><Key.backspace><Key.backspace>
Screenshot: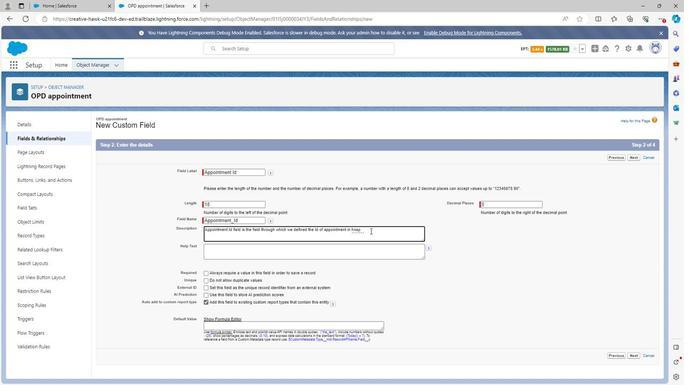 
Action: Mouse moved to (373, 231)
Screenshot: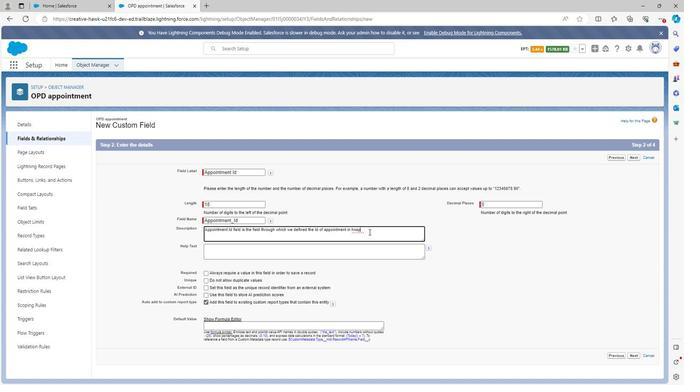 
Action: Key pressed i
Screenshot: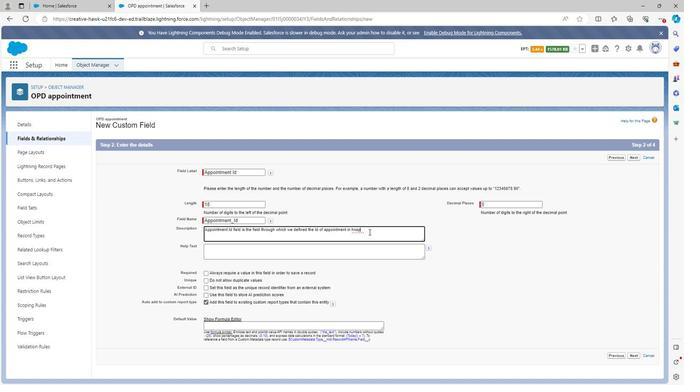 
Action: Mouse moved to (372, 231)
Screenshot: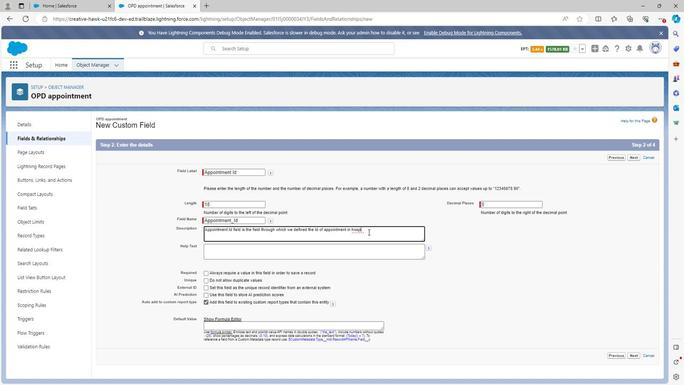 
Action: Key pressed t
Screenshot: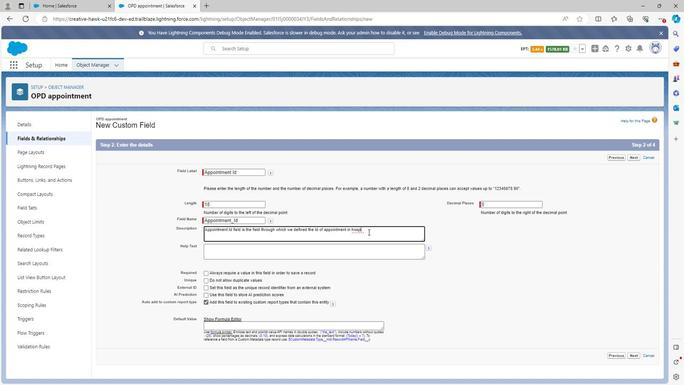 
Action: Mouse moved to (372, 231)
Screenshot: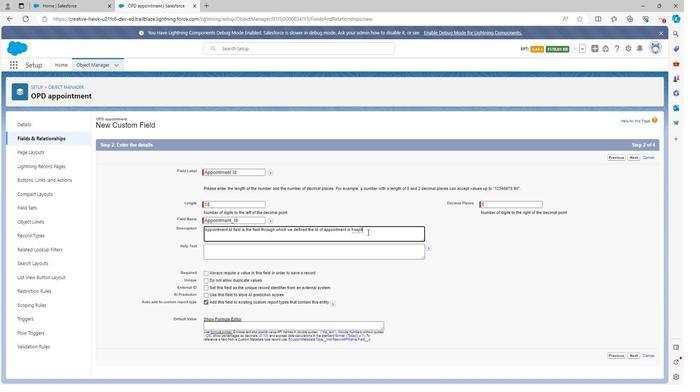 
Action: Key pressed al
Screenshot: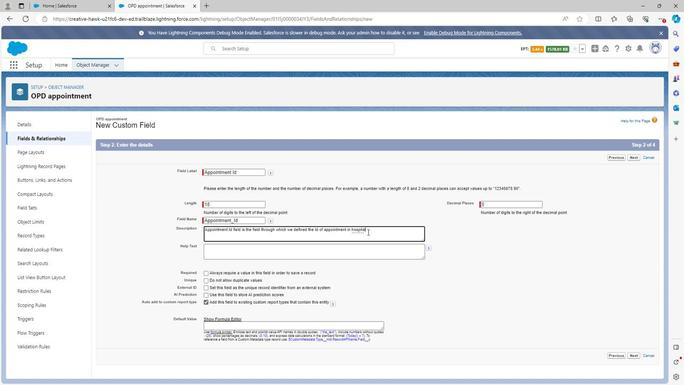 
Action: Mouse moved to (369, 232)
Screenshot: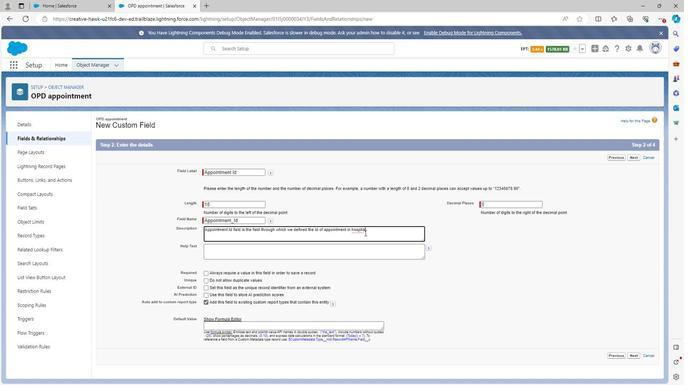 
Action: Key pressed <Key.space>
Screenshot: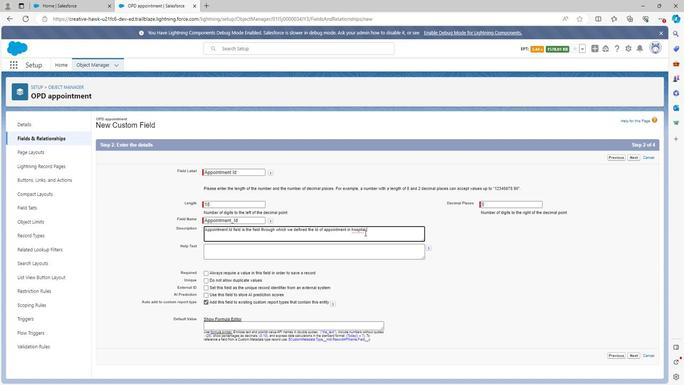 
Action: Mouse moved to (372, 243)
Screenshot: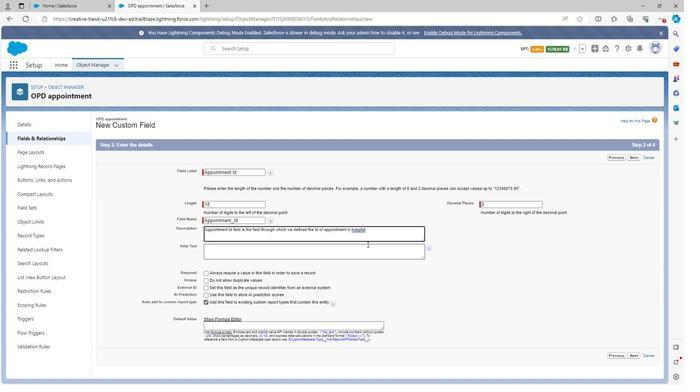 
Action: Key pressed op
Screenshot: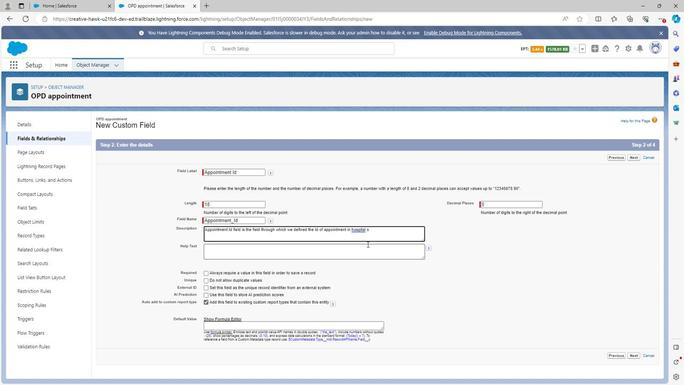 
Action: Mouse moved to (370, 242)
Screenshot: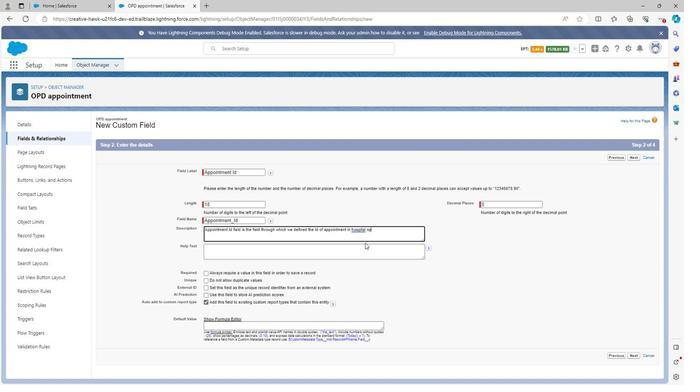 
Action: Key pressed d<Key.space>man
Screenshot: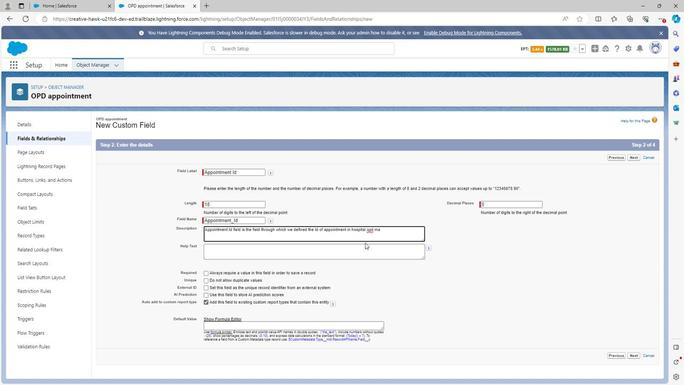 
Action: Mouse moved to (367, 242)
Screenshot: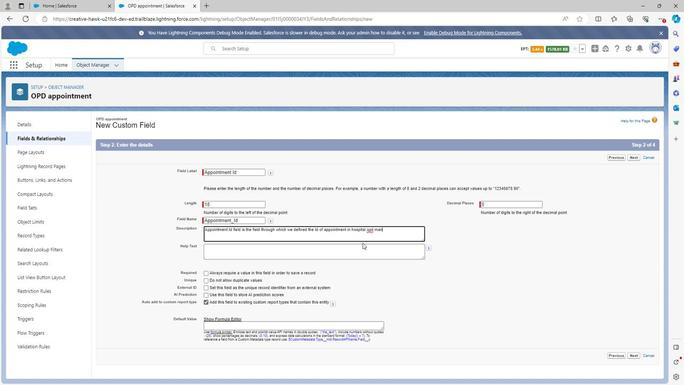 
Action: Key pressed a
Screenshot: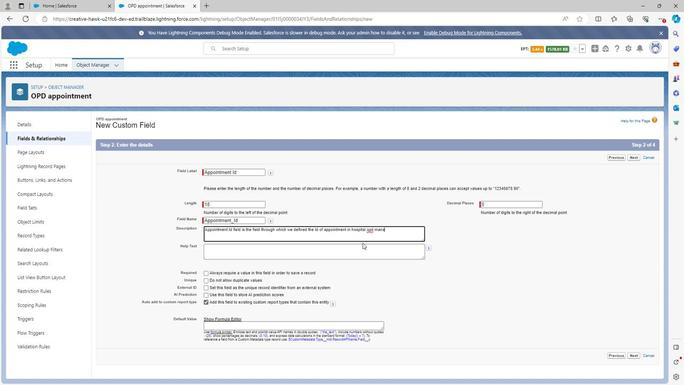 
Action: Mouse moved to (365, 242)
Screenshot: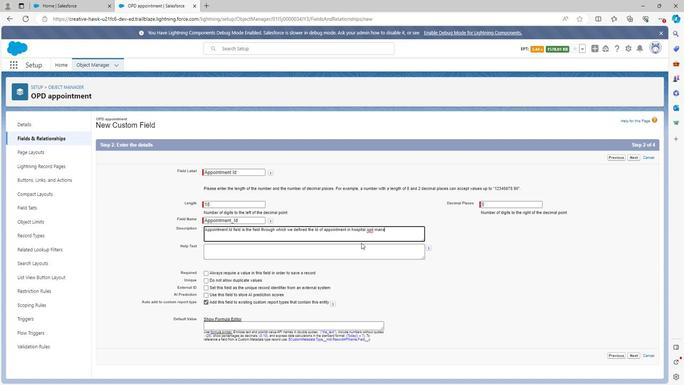 
Action: Key pressed gement
Screenshot: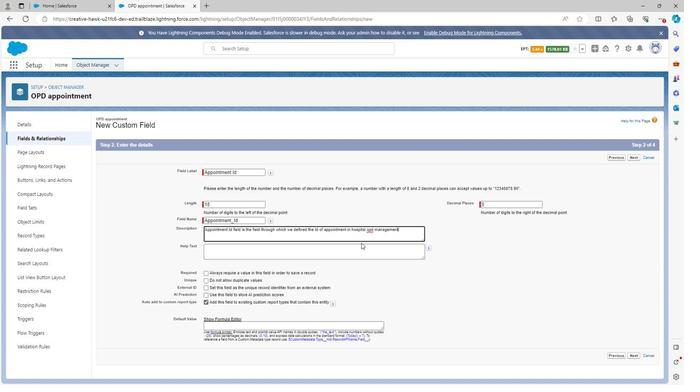 
Action: Mouse moved to (313, 242)
Screenshot: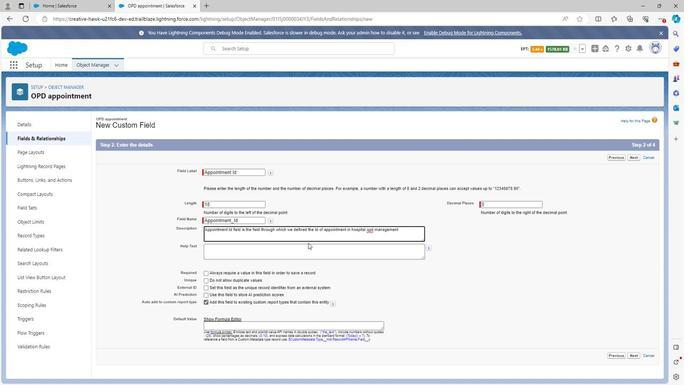 
Action: Mouse pressed left at (313, 242)
Screenshot: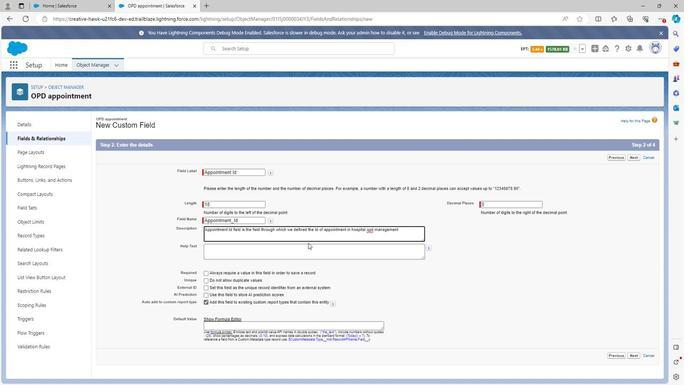 
Action: Mouse moved to (313, 242)
Screenshot: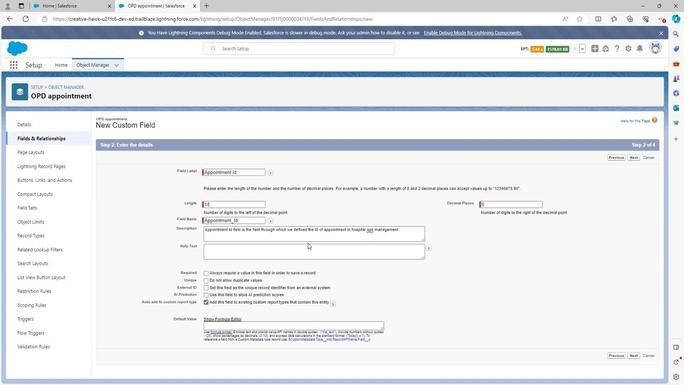 
Action: Key pressed <Key.shift><Key.shift>A
Screenshot: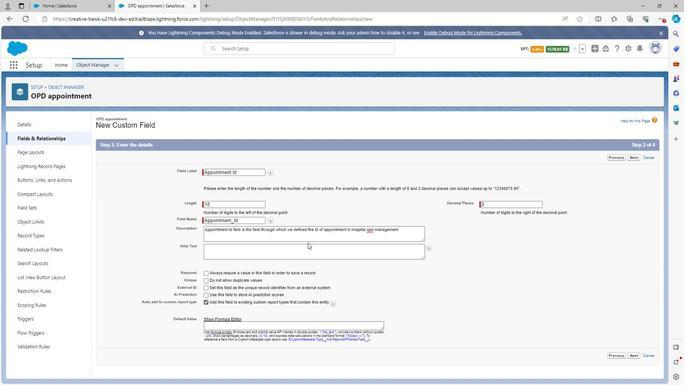 
Action: Mouse moved to (305, 245)
Screenshot: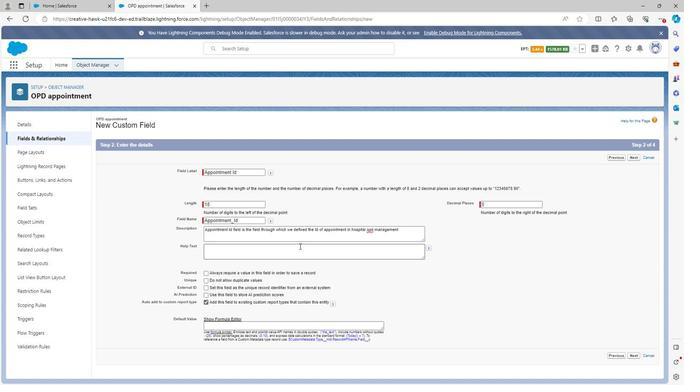 
Action: Mouse pressed left at (305, 245)
Screenshot: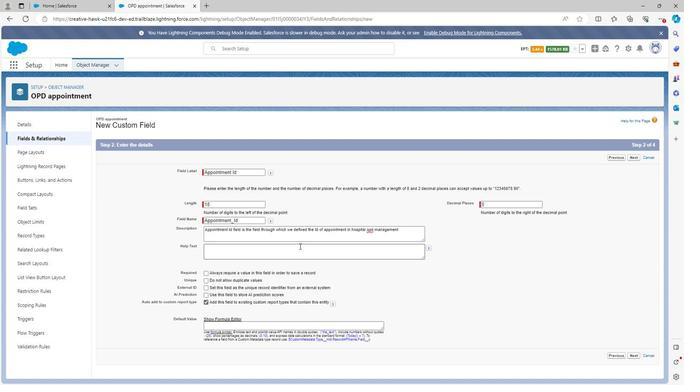 
Action: Key pressed <Key.shift><Key.shift><Key.shift>Appint<Key.backspace><Key.backspace><Key.backspace><Key.backspace>pointment<Key.space><Key.shift>Id
Screenshot: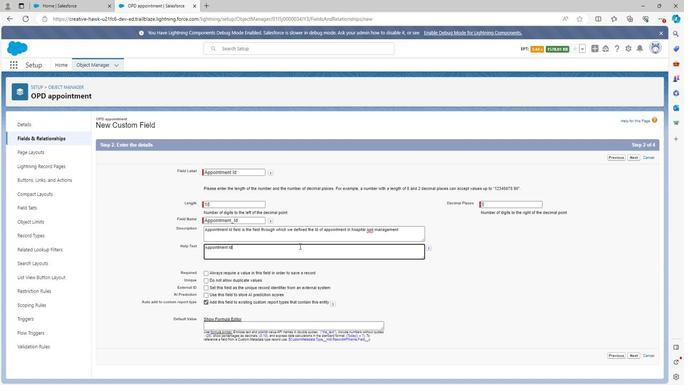 
Action: Mouse moved to (636, 355)
Screenshot: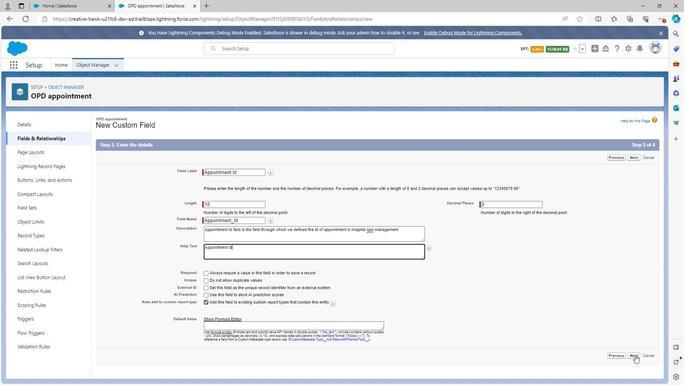
Action: Mouse pressed left at (636, 355)
Screenshot: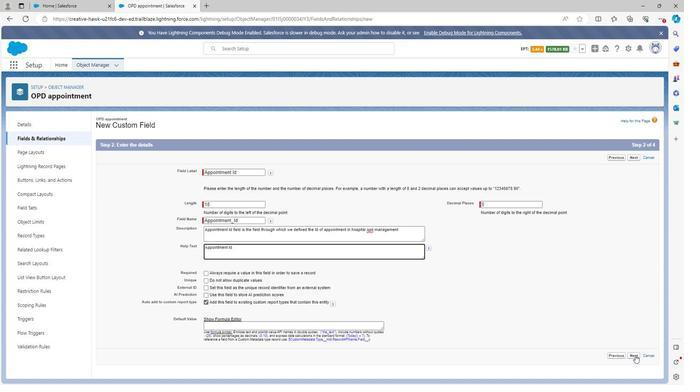 
Action: Mouse moved to (475, 217)
Screenshot: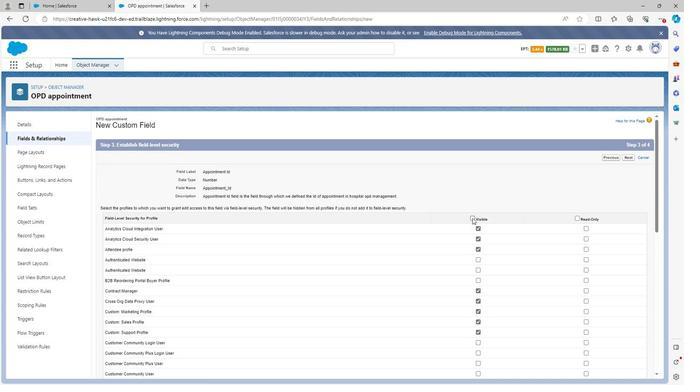 
Action: Mouse pressed left at (475, 217)
Screenshot: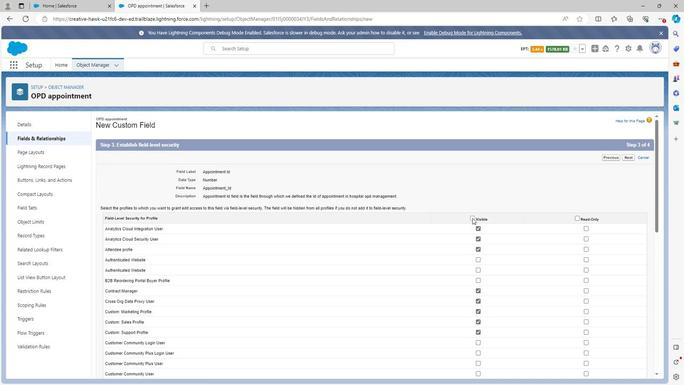 
Action: Mouse moved to (577, 217)
Screenshot: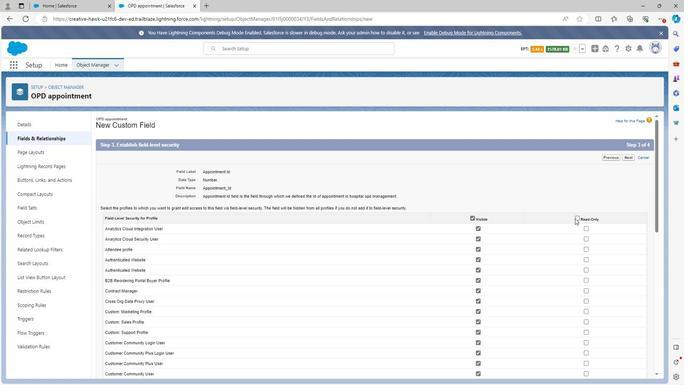 
Action: Mouse pressed left at (577, 217)
Screenshot: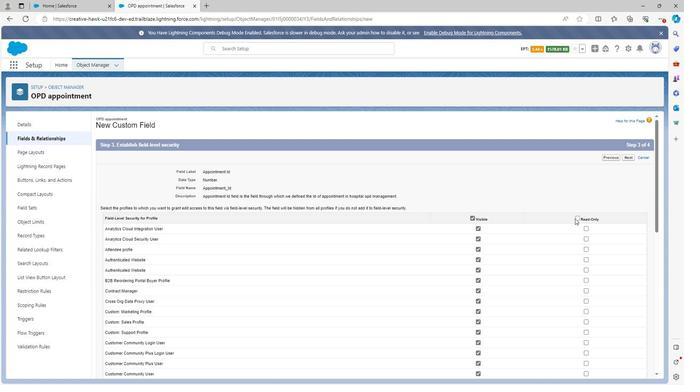 
Action: Mouse moved to (482, 228)
Screenshot: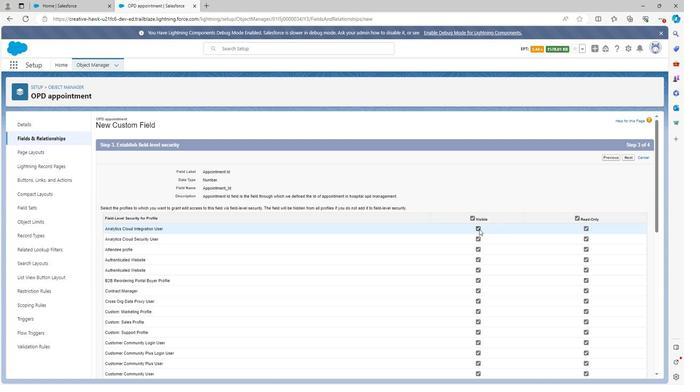
Action: Mouse pressed left at (482, 228)
Screenshot: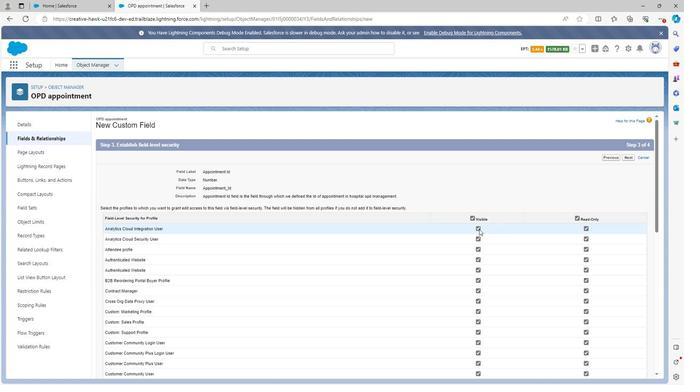 
Action: Mouse moved to (481, 236)
Screenshot: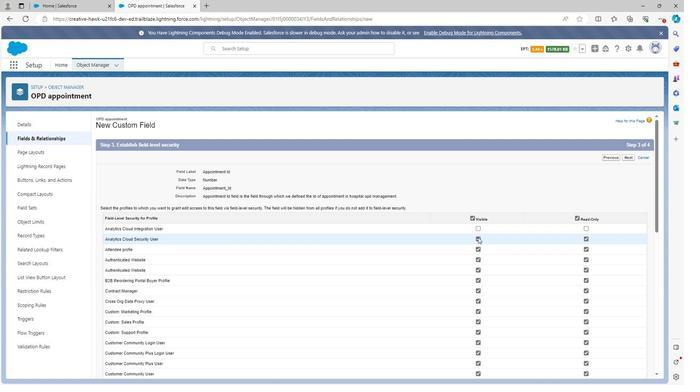 
Action: Mouse pressed left at (481, 236)
Screenshot: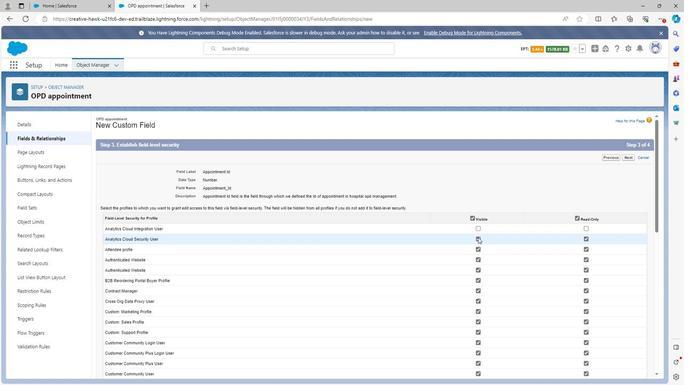 
Action: Mouse moved to (481, 280)
Screenshot: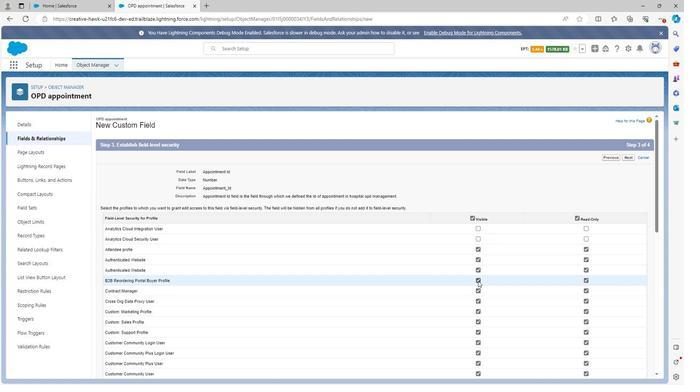 
Action: Mouse pressed left at (481, 280)
Screenshot: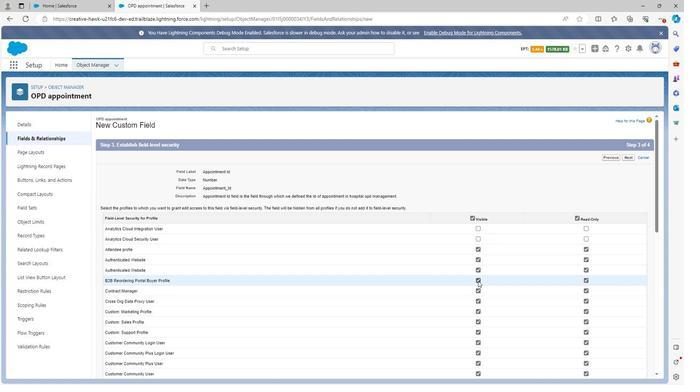 
Action: Mouse moved to (480, 300)
Screenshot: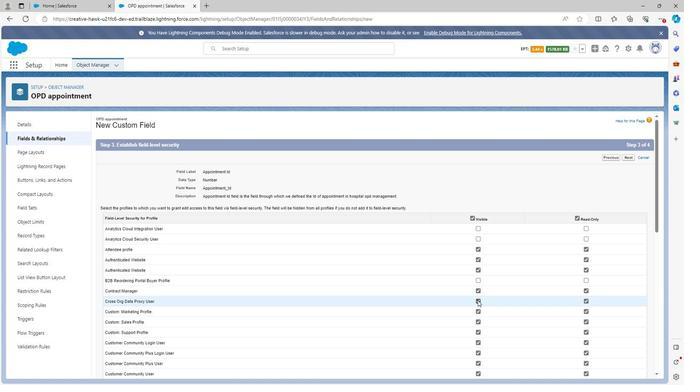 
Action: Mouse pressed left at (480, 300)
Screenshot: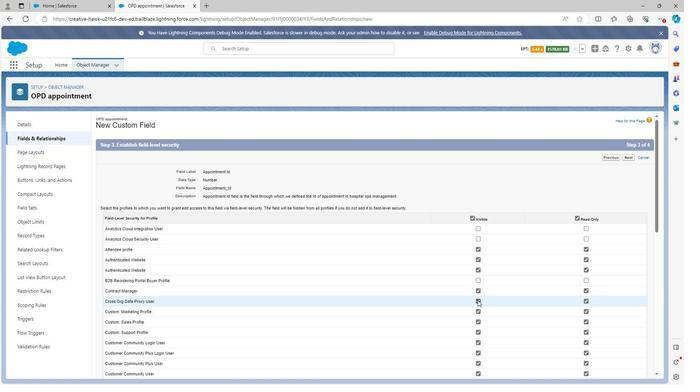 
Action: Mouse moved to (479, 329)
Screenshot: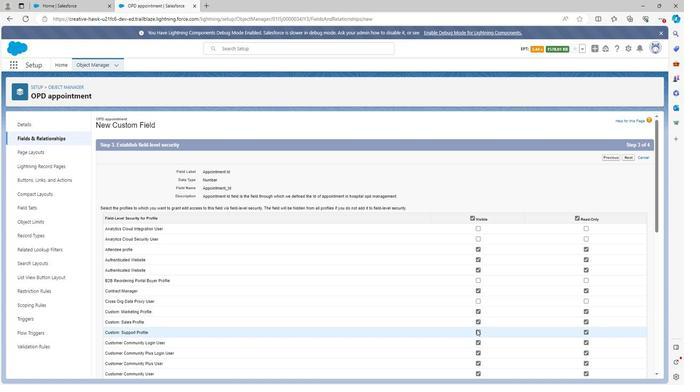
Action: Mouse pressed left at (479, 329)
Screenshot: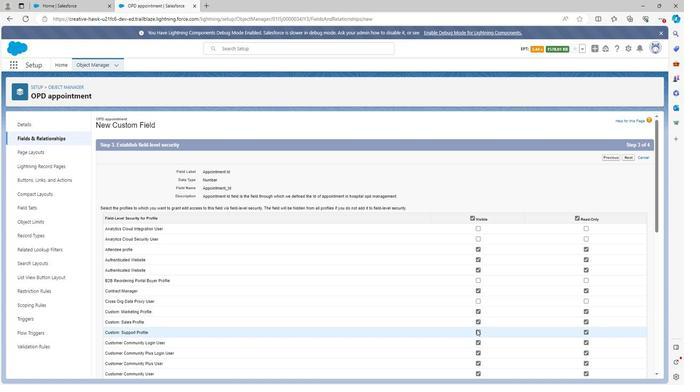 
Action: Mouse moved to (480, 331)
Screenshot: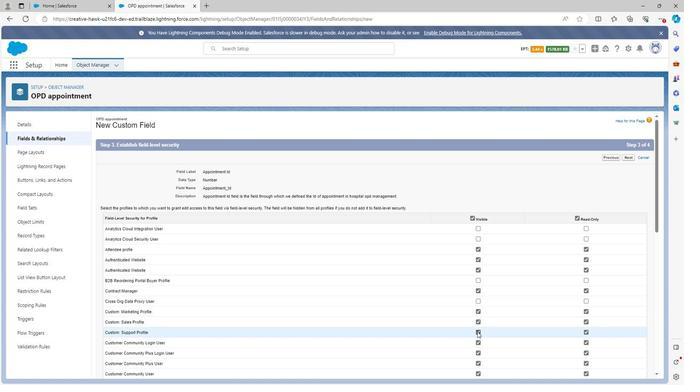 
Action: Mouse pressed left at (480, 331)
Screenshot: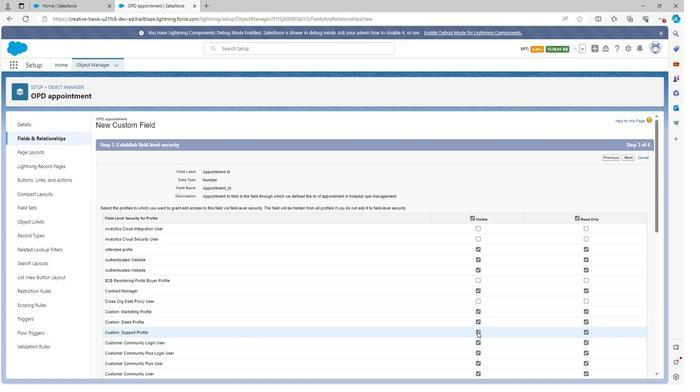 
Action: Mouse moved to (480, 362)
Screenshot: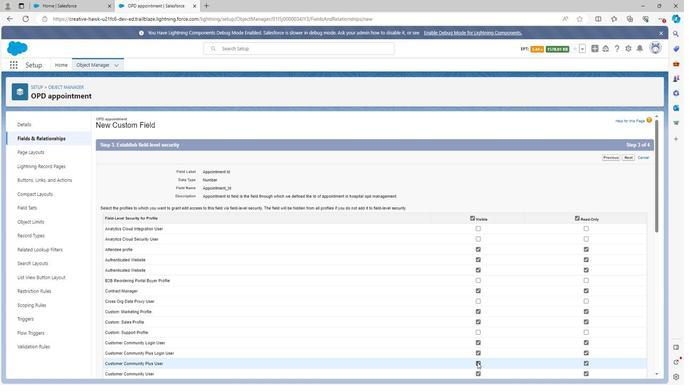 
Action: Mouse pressed left at (480, 362)
Screenshot: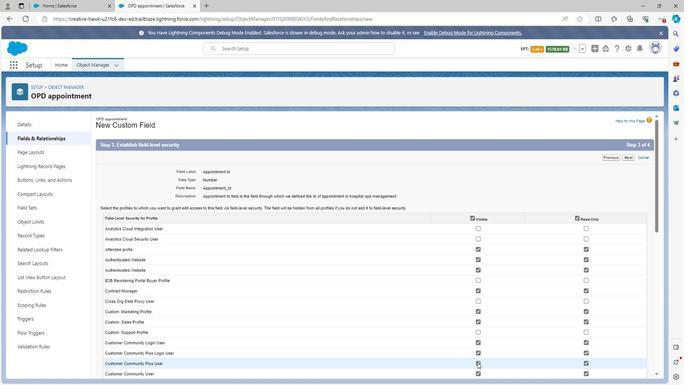 
Action: Mouse moved to (480, 362)
Screenshot: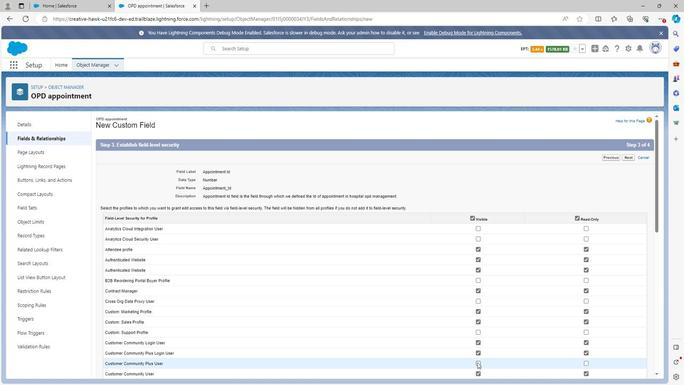 
Action: Mouse scrolled (480, 362) with delta (0, 0)
Screenshot: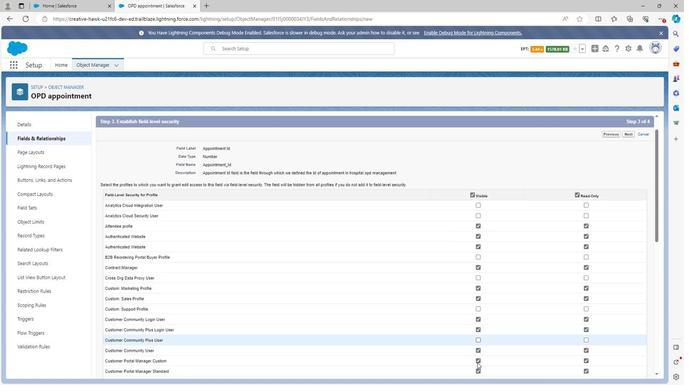 
Action: Mouse moved to (480, 363)
Screenshot: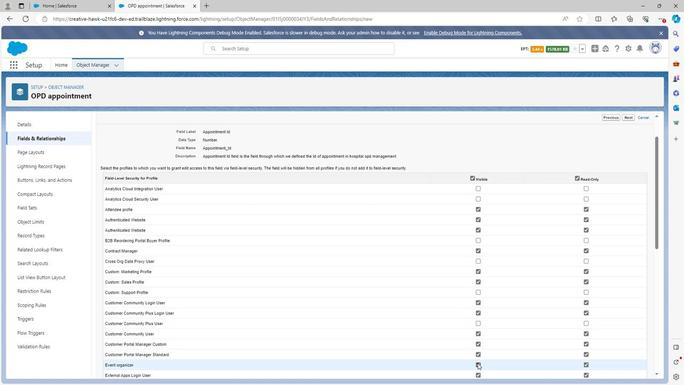 
Action: Mouse pressed left at (480, 363)
Screenshot: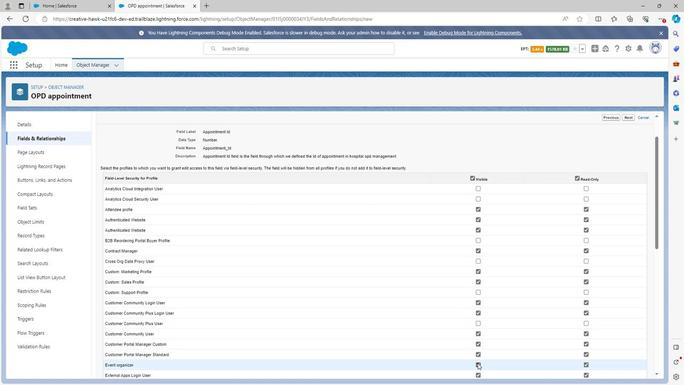 
Action: Mouse scrolled (480, 362) with delta (0, 0)
Screenshot: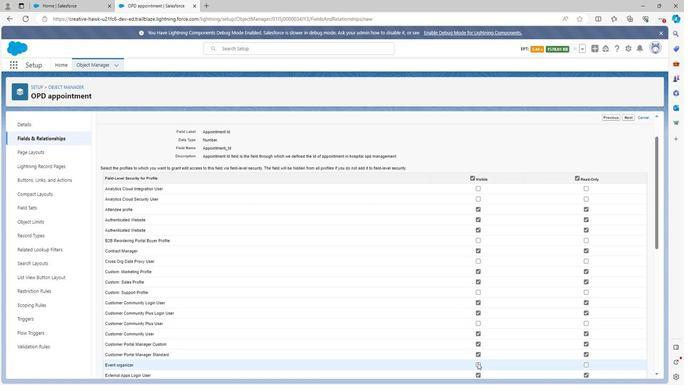
Action: Mouse moved to (482, 333)
Screenshot: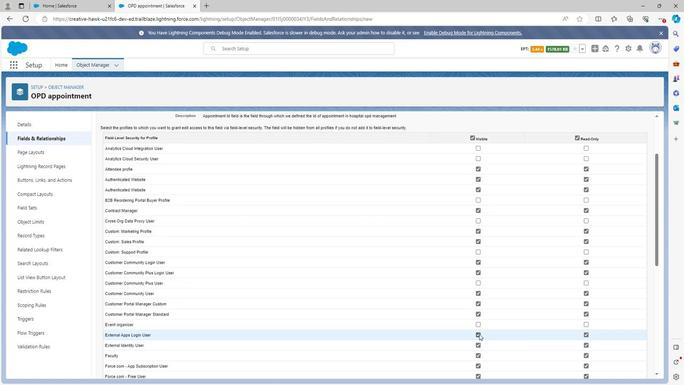 
Action: Mouse pressed left at (482, 333)
Screenshot: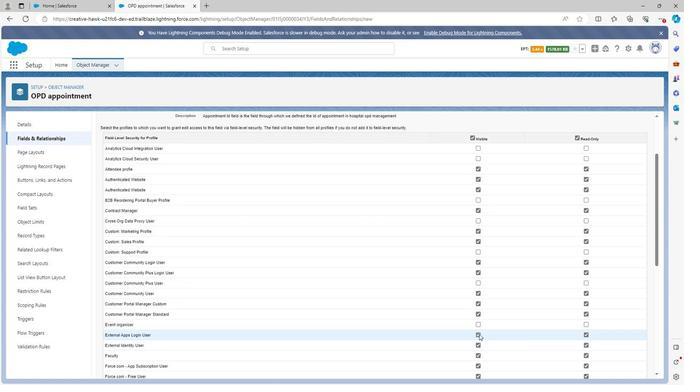 
Action: Mouse moved to (481, 345)
Screenshot: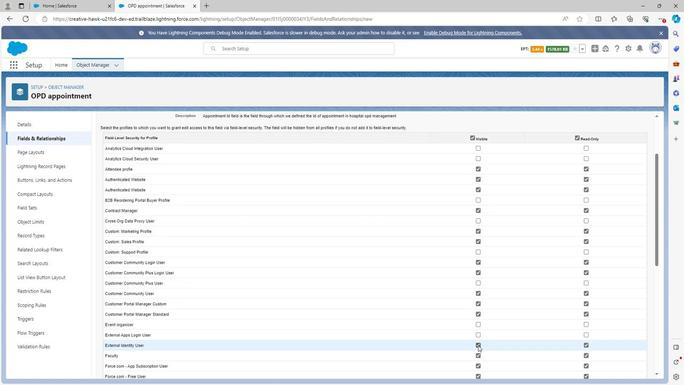 
Action: Mouse pressed left at (481, 345)
Screenshot: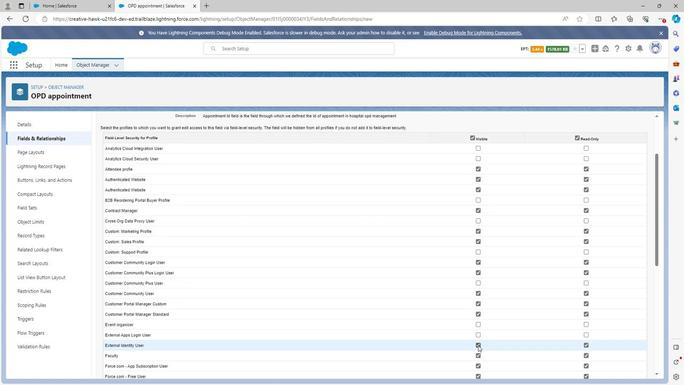 
Action: Mouse moved to (481, 355)
Screenshot: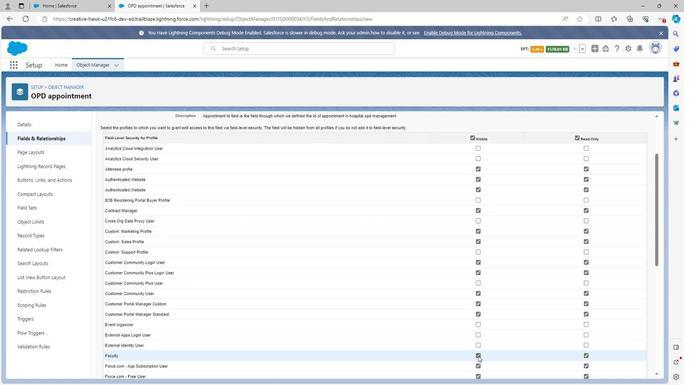 
Action: Mouse pressed left at (481, 355)
Screenshot: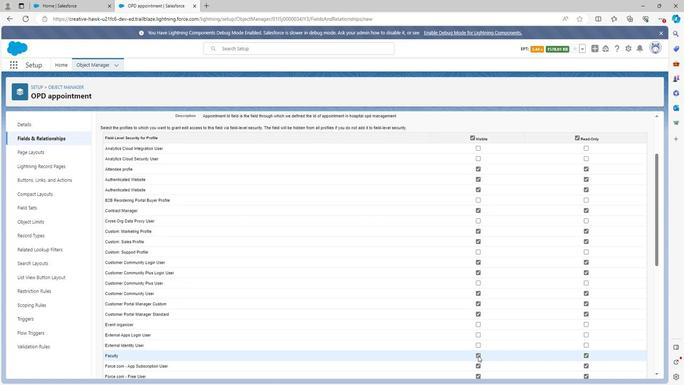 
Action: Mouse scrolled (481, 355) with delta (0, 0)
Screenshot: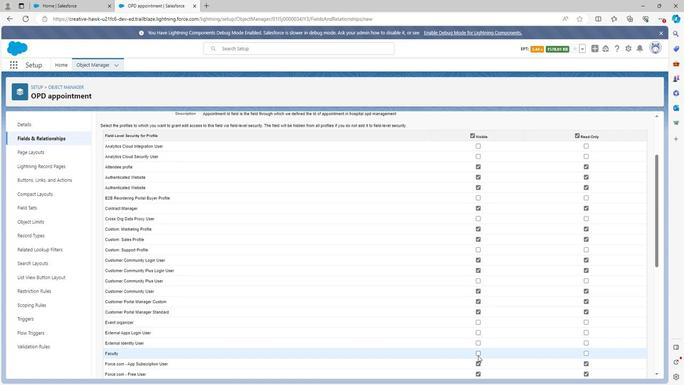 
Action: Mouse moved to (482, 348)
Screenshot: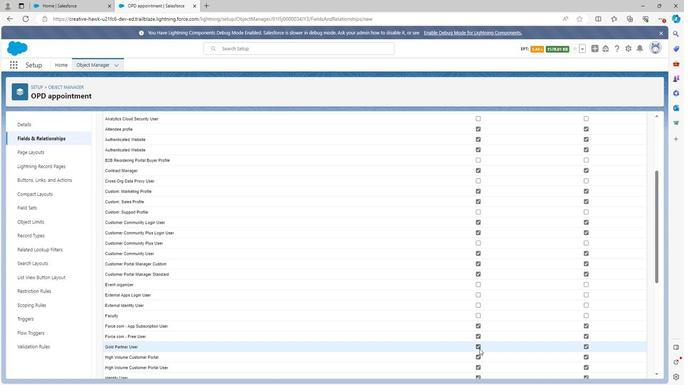 
Action: Mouse pressed left at (482, 348)
Screenshot: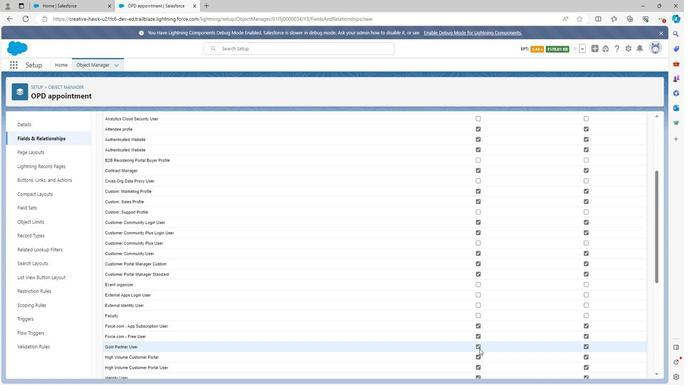 
Action: Mouse moved to (482, 355)
Screenshot: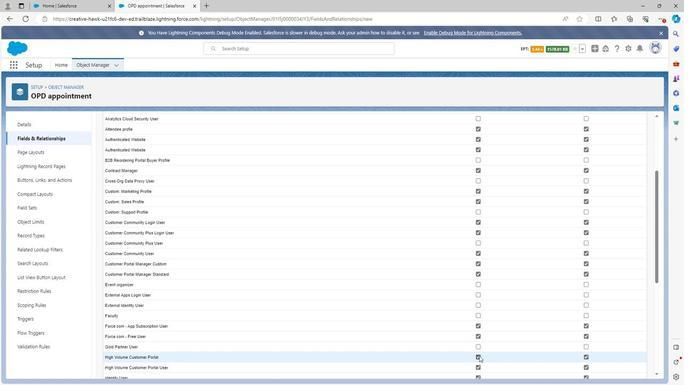 
Action: Mouse pressed left at (482, 355)
Screenshot: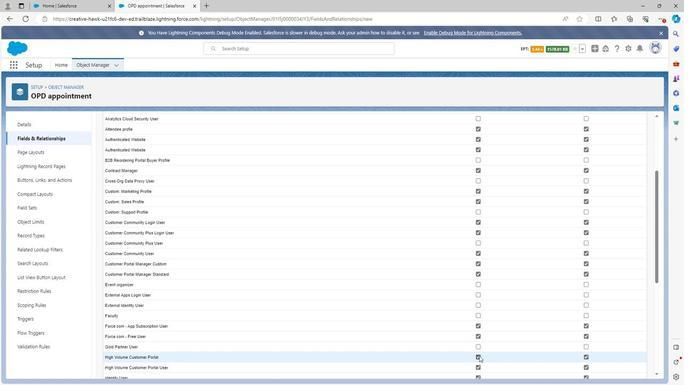 
Action: Mouse moved to (481, 366)
Screenshot: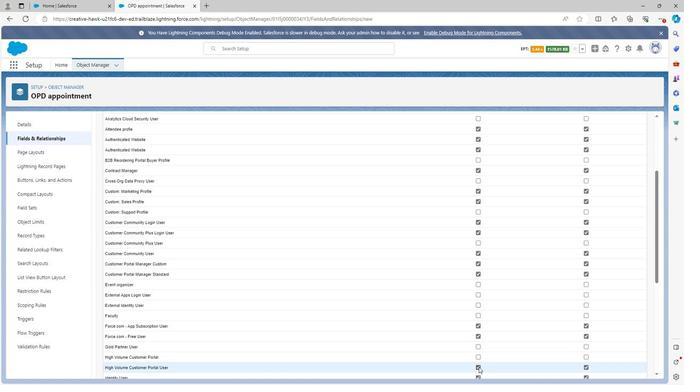 
Action: Mouse pressed left at (481, 366)
Screenshot: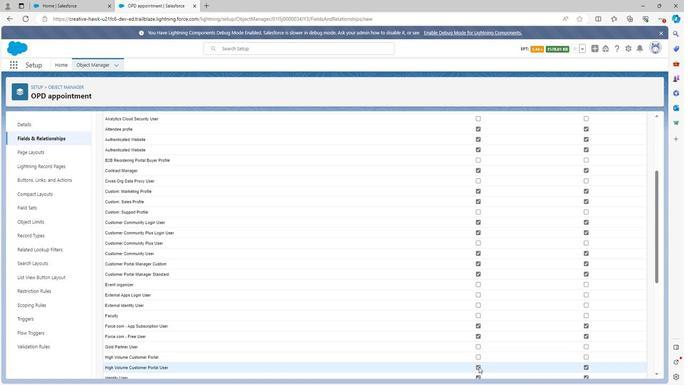 
Action: Mouse scrolled (481, 366) with delta (0, 0)
Screenshot: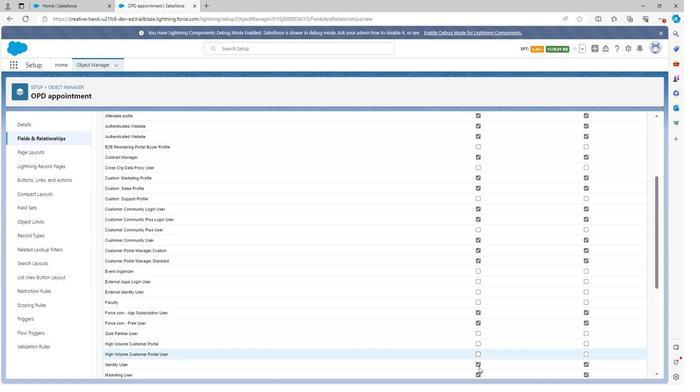 
Action: Mouse moved to (482, 348)
Screenshot: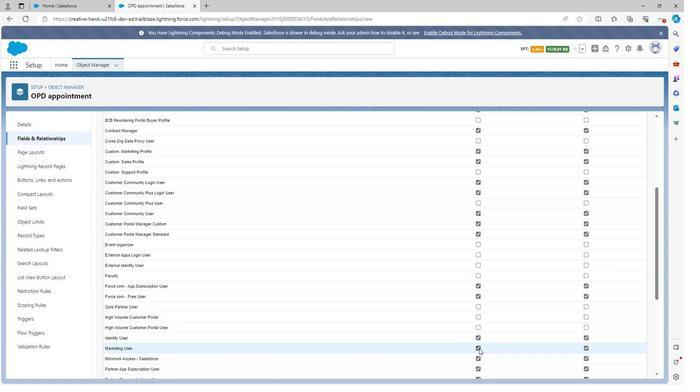 
Action: Mouse pressed left at (482, 348)
Screenshot: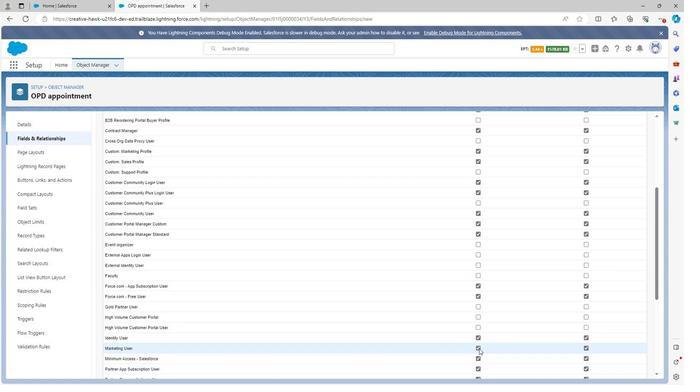 
Action: Mouse moved to (482, 359)
Screenshot: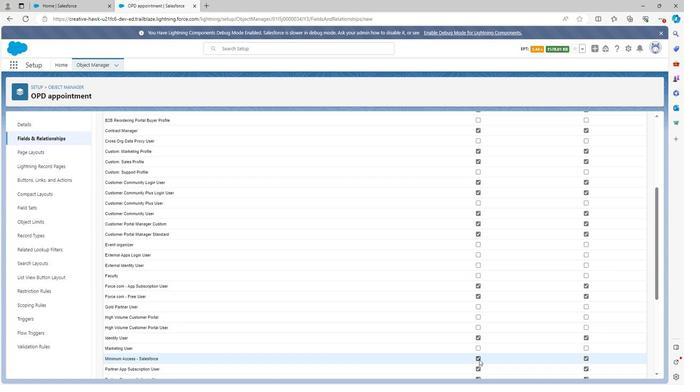 
Action: Mouse scrolled (482, 358) with delta (0, 0)
Screenshot: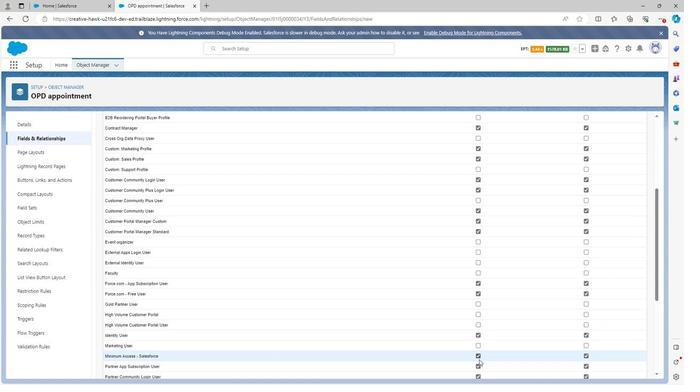 
Action: Mouse moved to (482, 348)
Screenshot: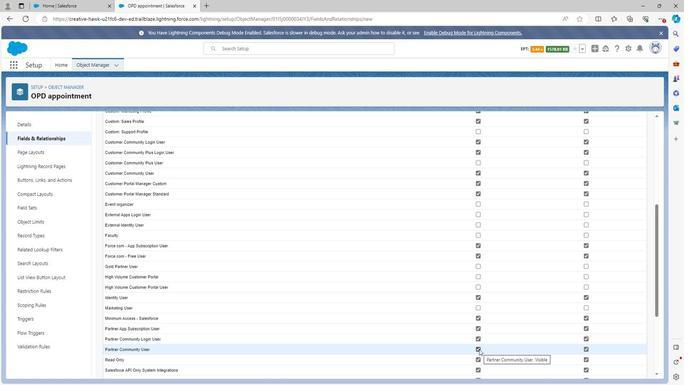 
Action: Mouse pressed left at (482, 348)
Screenshot: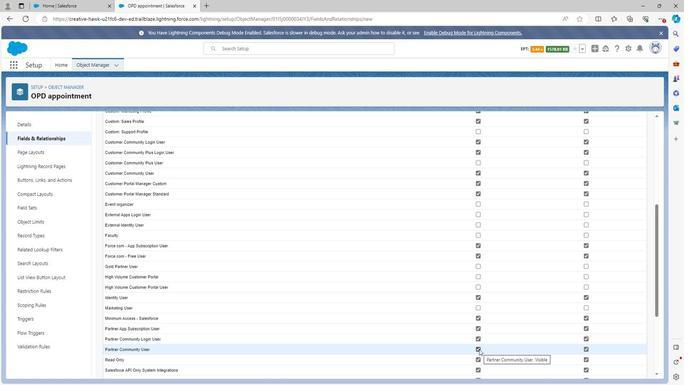 
Action: Mouse moved to (481, 348)
Screenshot: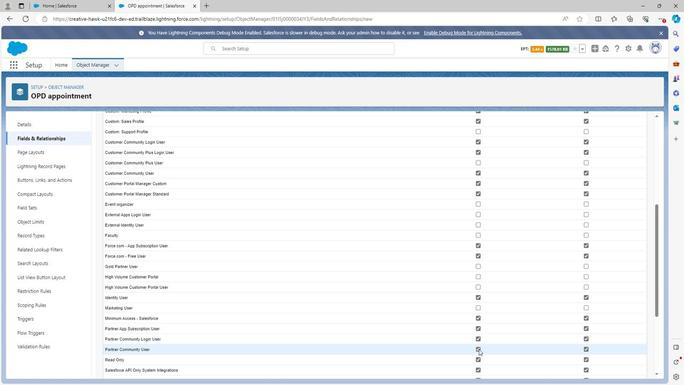 
Action: Mouse scrolled (481, 348) with delta (0, 0)
Screenshot: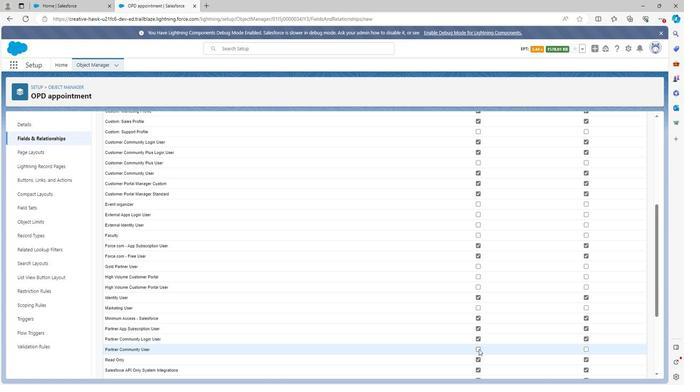 
Action: Mouse moved to (481, 331)
Screenshot: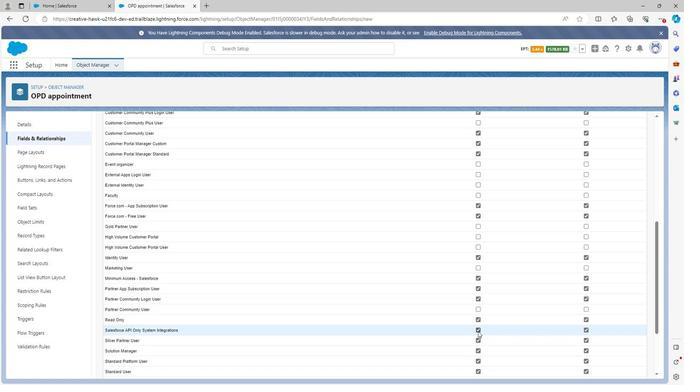 
Action: Mouse pressed left at (481, 331)
Screenshot: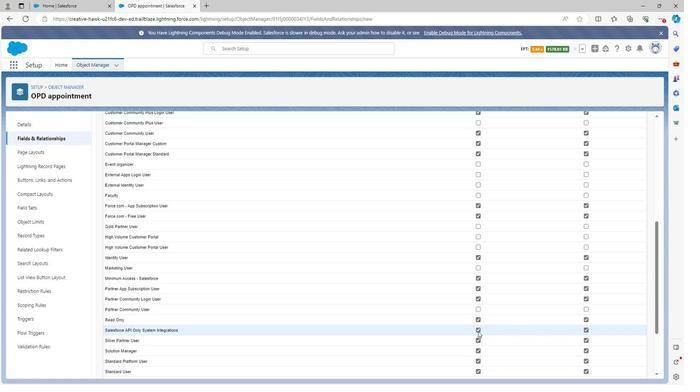 
Action: Mouse moved to (480, 340)
Screenshot: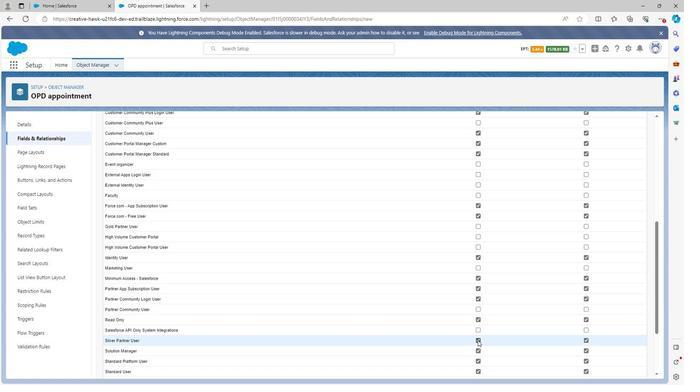 
Action: Mouse pressed left at (480, 340)
Screenshot: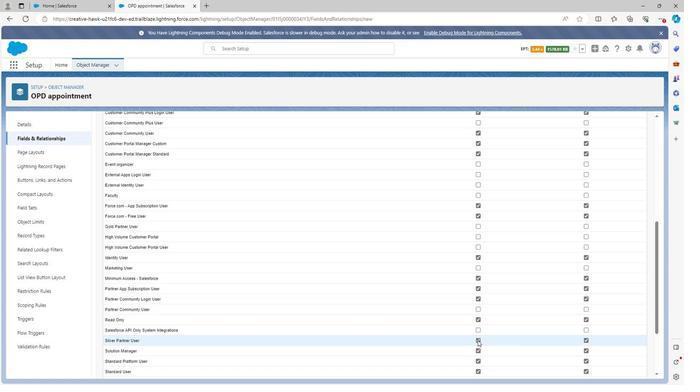 
Action: Mouse moved to (482, 363)
Screenshot: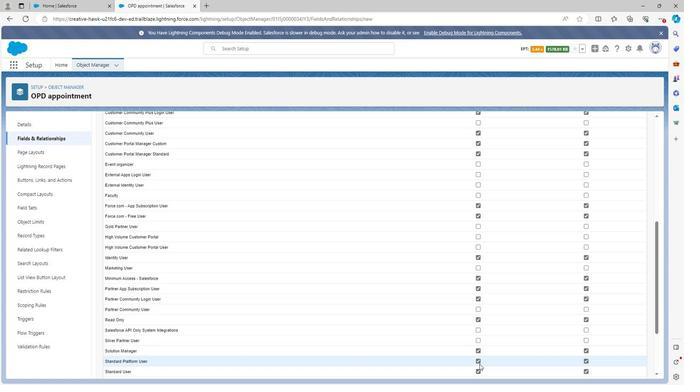 
Action: Mouse scrolled (482, 363) with delta (0, 0)
Screenshot: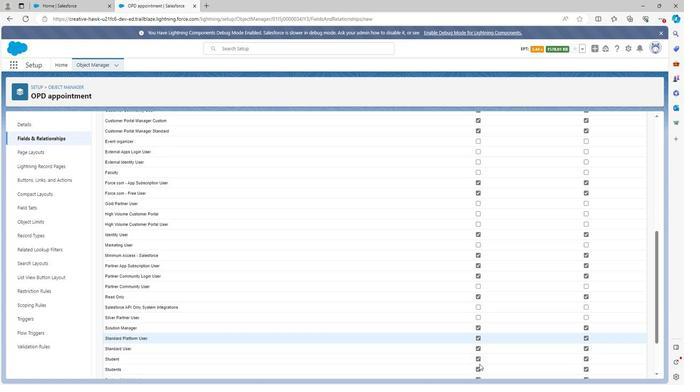 
Action: Mouse moved to (482, 342)
Screenshot: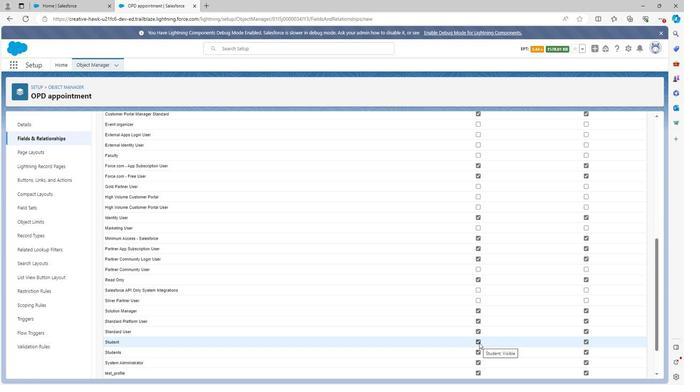 
Action: Mouse pressed left at (482, 342)
Screenshot: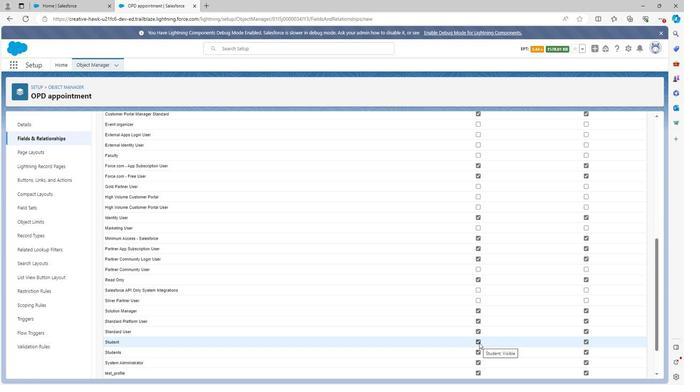 
Action: Mouse moved to (481, 351)
Screenshot: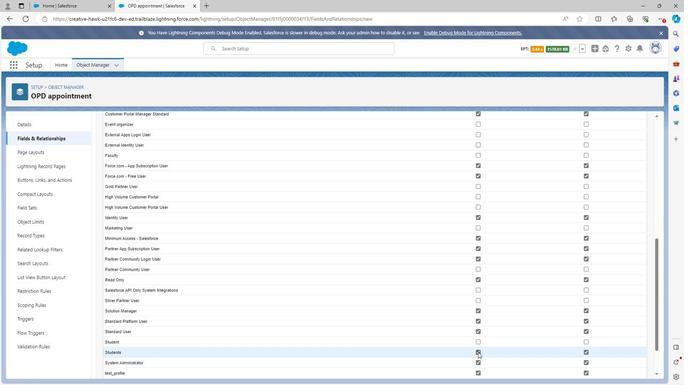 
Action: Mouse pressed left at (481, 351)
Screenshot: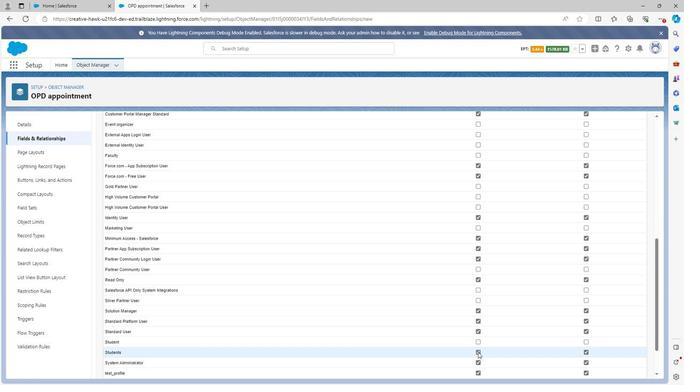 
Action: Mouse scrolled (481, 351) with delta (0, 0)
Screenshot: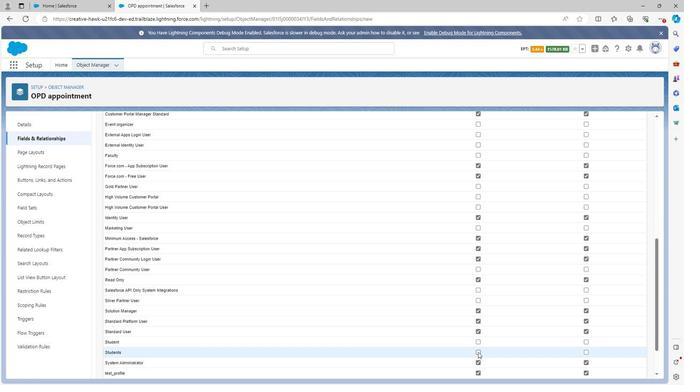 
Action: Mouse moved to (482, 333)
Screenshot: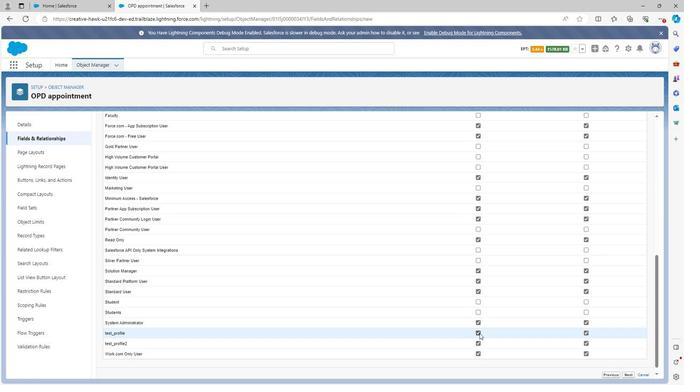 
Action: Mouse pressed left at (482, 333)
Screenshot: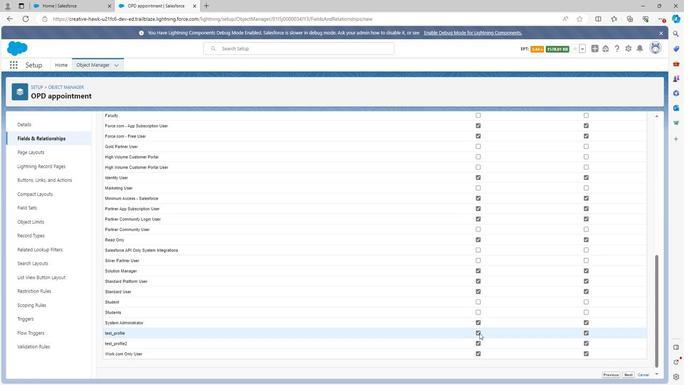 
Action: Mouse moved to (481, 342)
Screenshot: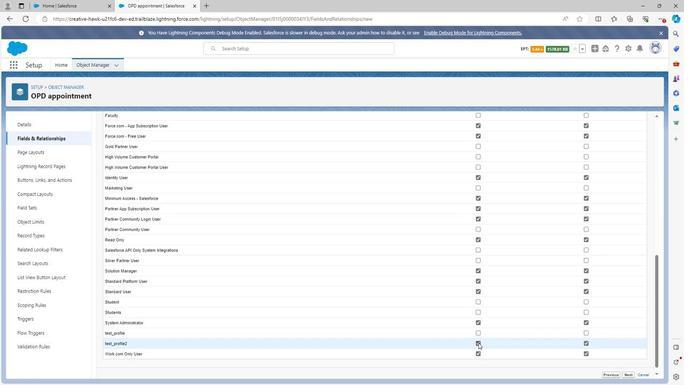 
Action: Mouse pressed left at (481, 342)
Screenshot: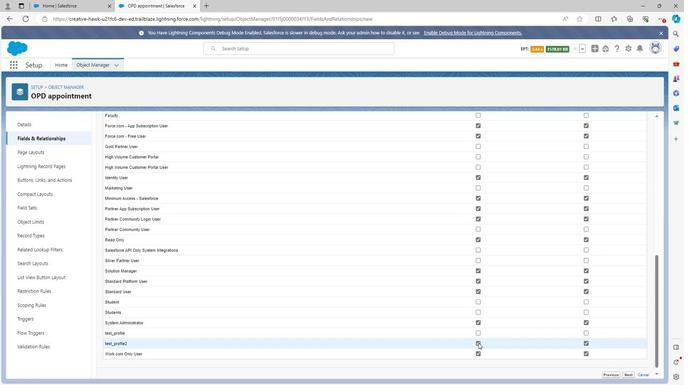 
Action: Mouse moved to (481, 352)
Screenshot: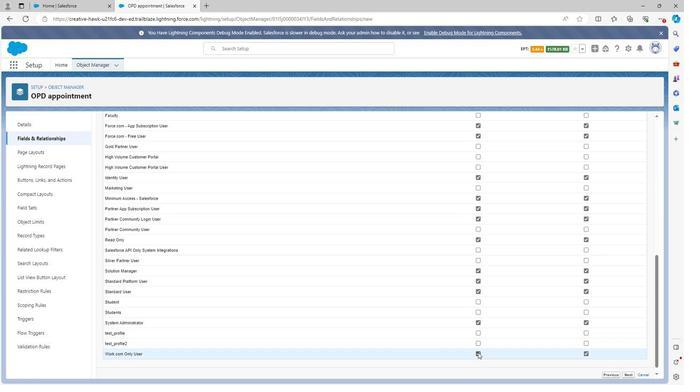 
Action: Mouse pressed left at (481, 352)
Screenshot: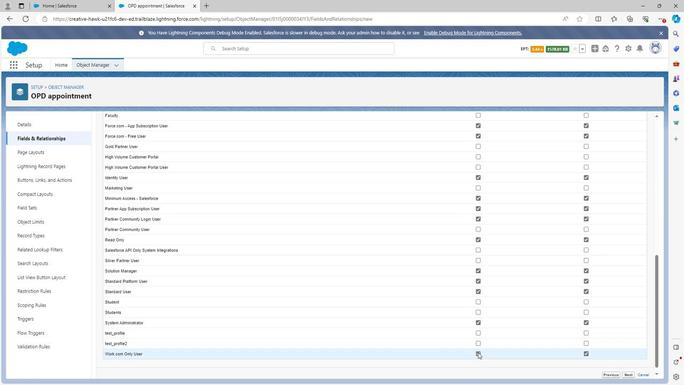 
Action: Mouse moved to (629, 374)
Screenshot: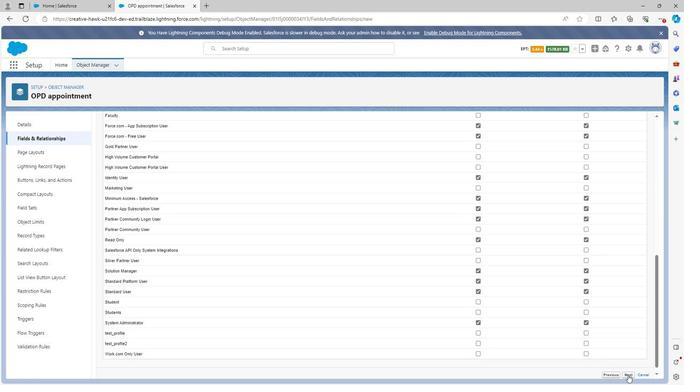
Action: Mouse pressed left at (629, 374)
Screenshot: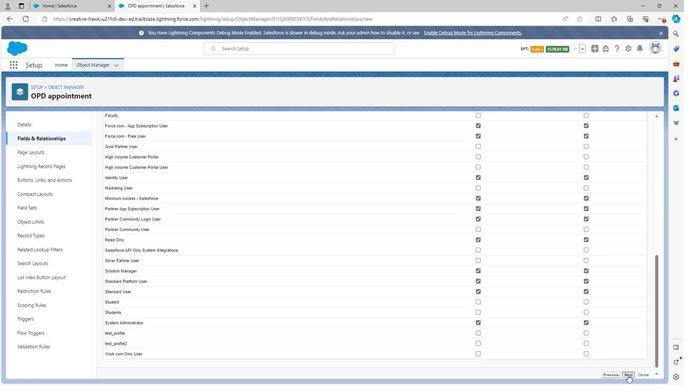 
Action: Mouse moved to (634, 263)
Screenshot: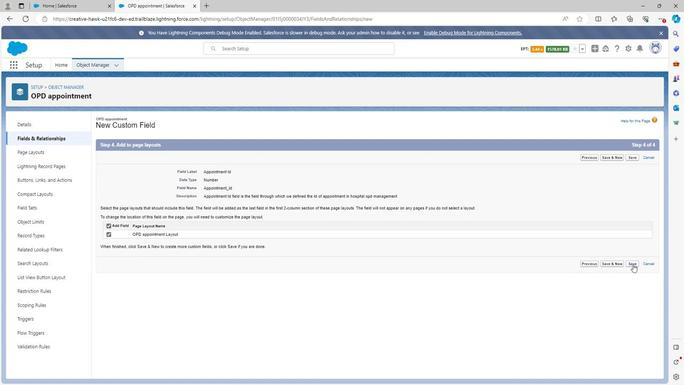 
Action: Mouse pressed left at (634, 263)
Screenshot: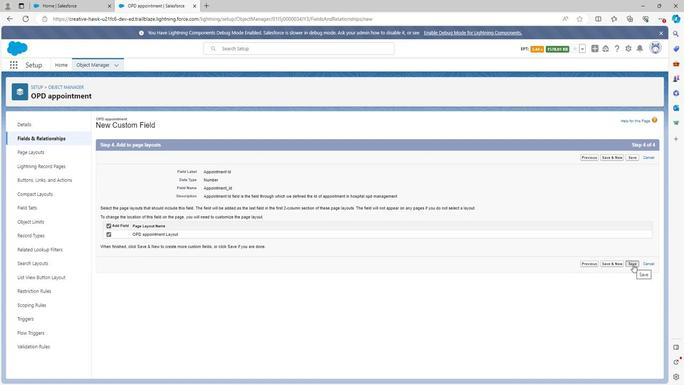 
Action: Mouse moved to (502, 123)
Screenshot: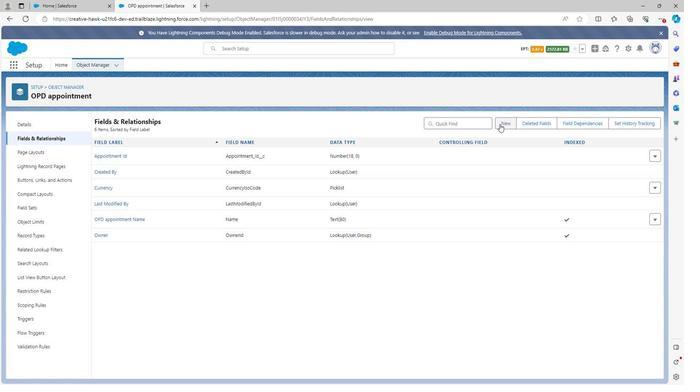 
Action: Mouse pressed left at (502, 123)
Screenshot: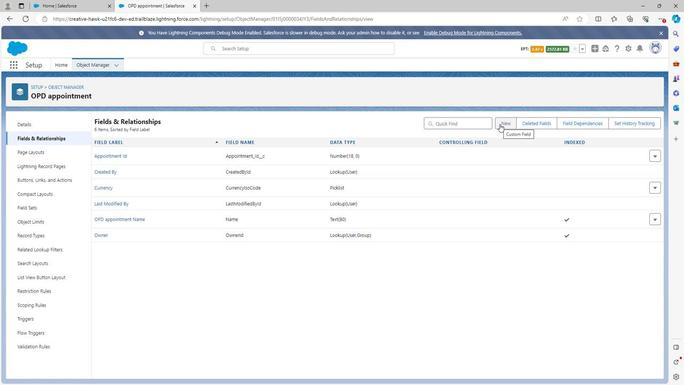 
Action: Mouse moved to (121, 279)
Screenshot: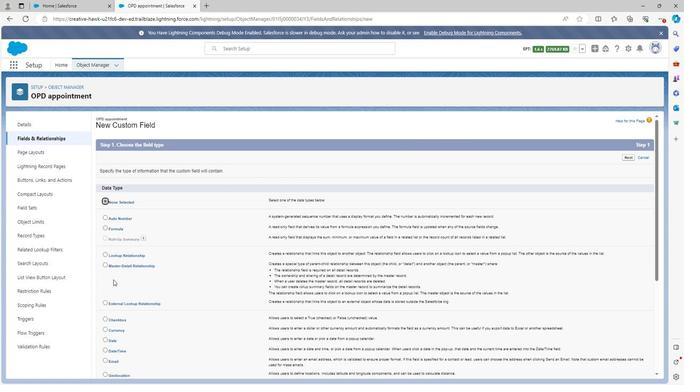 
Action: Mouse scrolled (121, 278) with delta (0, 0)
Screenshot: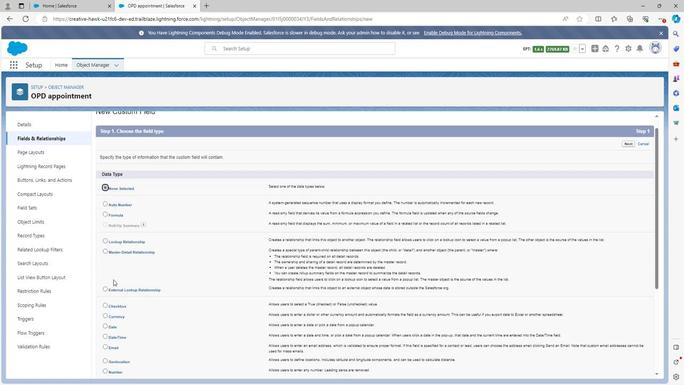 
Action: Mouse scrolled (121, 278) with delta (0, 0)
Screenshot: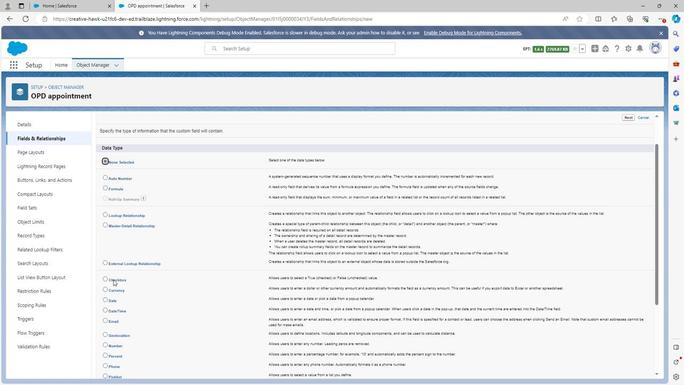 
Action: Mouse scrolled (121, 278) with delta (0, 0)
Screenshot: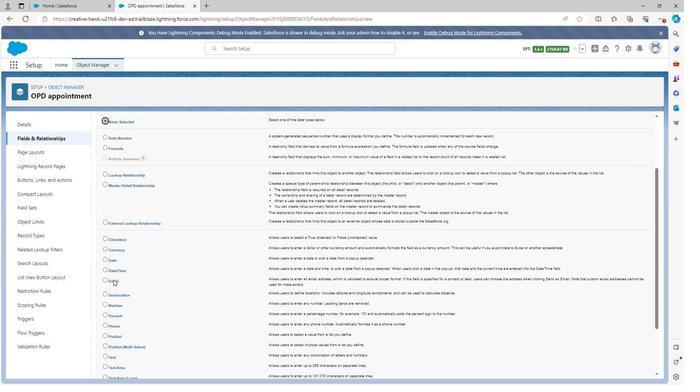 
Action: Mouse scrolled (121, 278) with delta (0, 0)
Screenshot: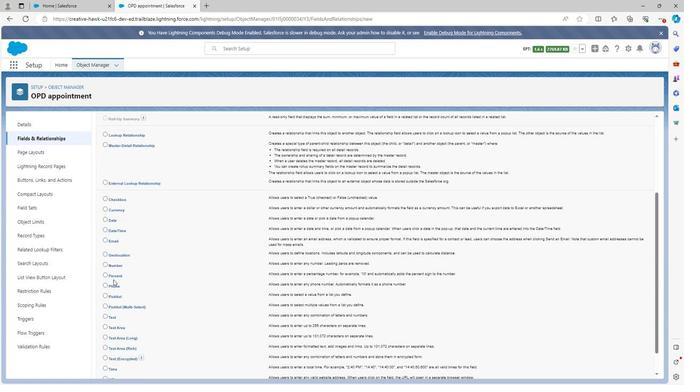 
Action: Mouse moved to (112, 288)
Screenshot: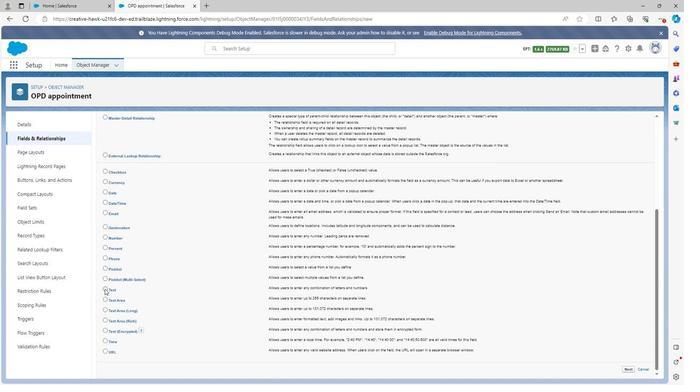 
Action: Mouse pressed left at (112, 288)
Screenshot: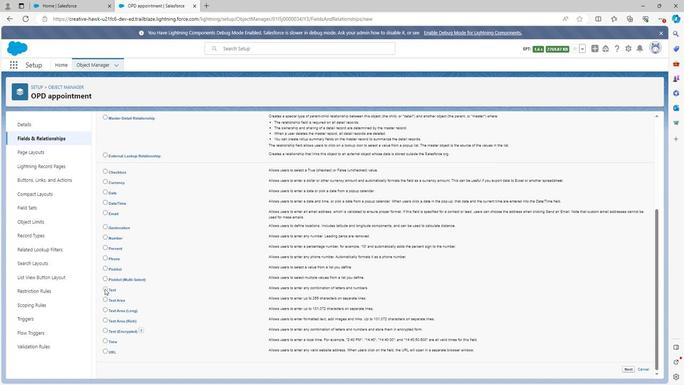 
Action: Mouse moved to (627, 369)
Screenshot: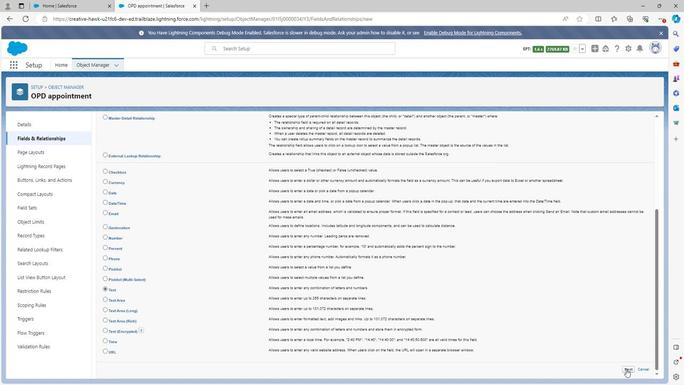 
Action: Mouse pressed left at (627, 369)
Screenshot: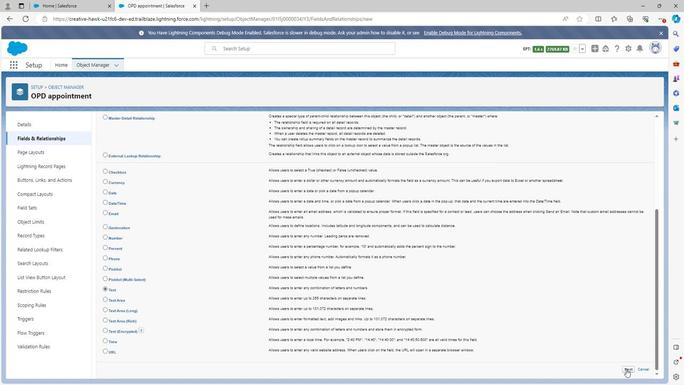 
Action: Mouse moved to (226, 172)
Screenshot: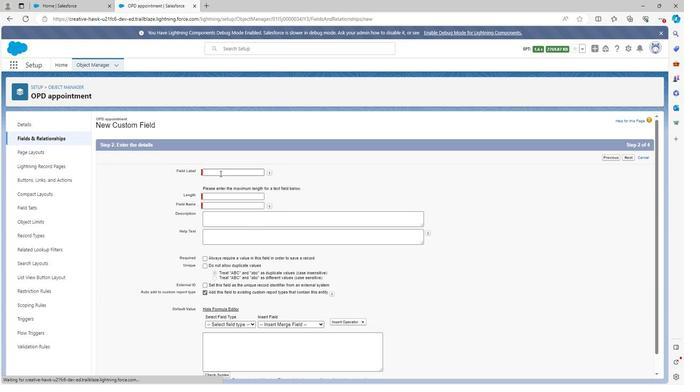 
Action: Mouse pressed left at (226, 172)
Screenshot: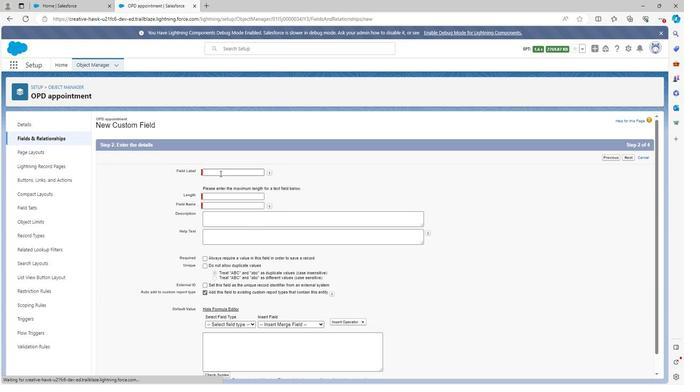 
Action: Key pressed <Key.shift>Appointment<Key.space>subject
Screenshot: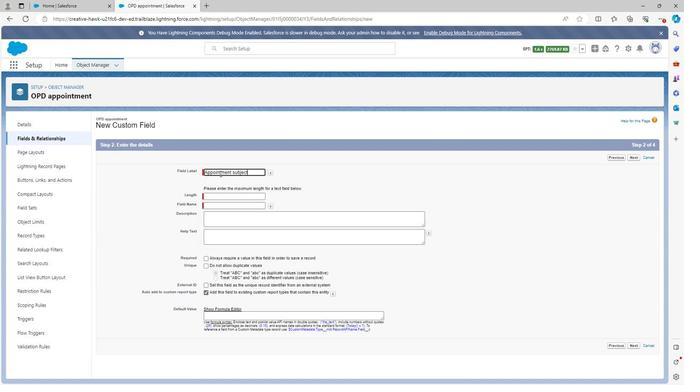 
Action: Mouse moved to (322, 193)
Screenshot: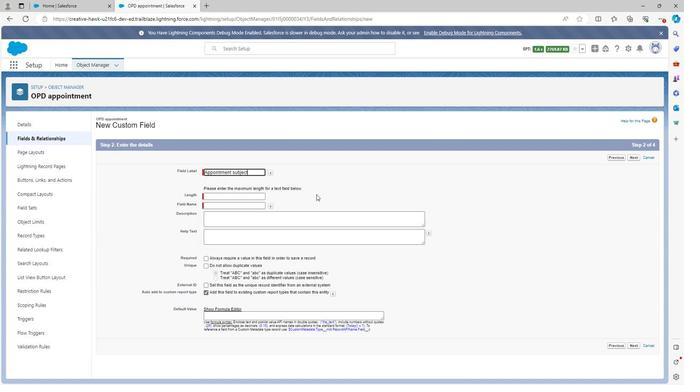 
Action: Mouse pressed left at (322, 193)
Screenshot: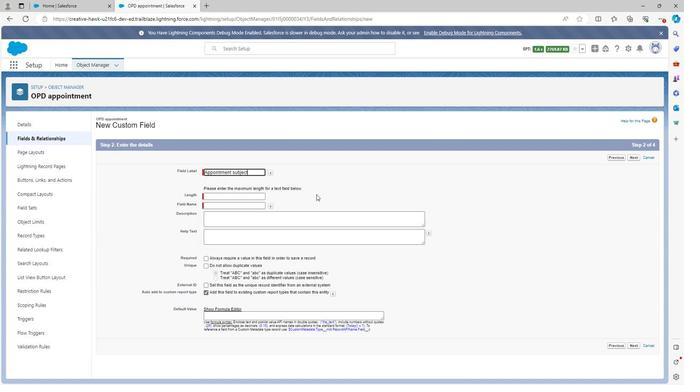 
Action: Mouse moved to (258, 192)
Screenshot: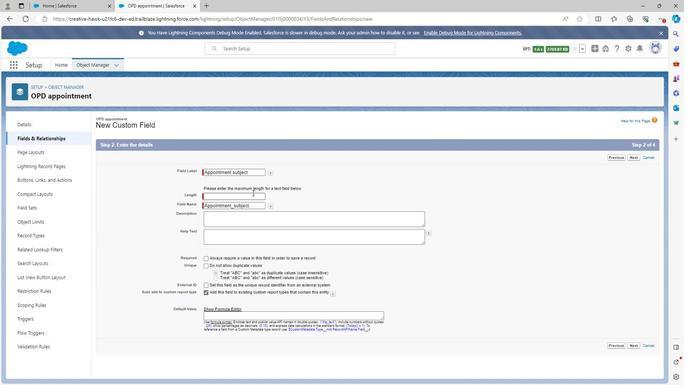 
Action: Mouse pressed left at (258, 192)
Screenshot: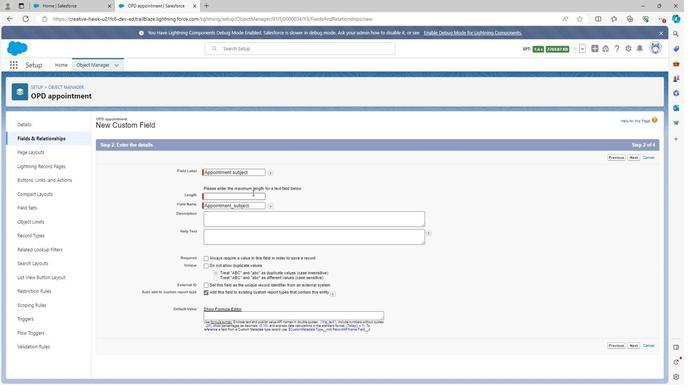 
Action: Mouse moved to (235, 227)
Screenshot: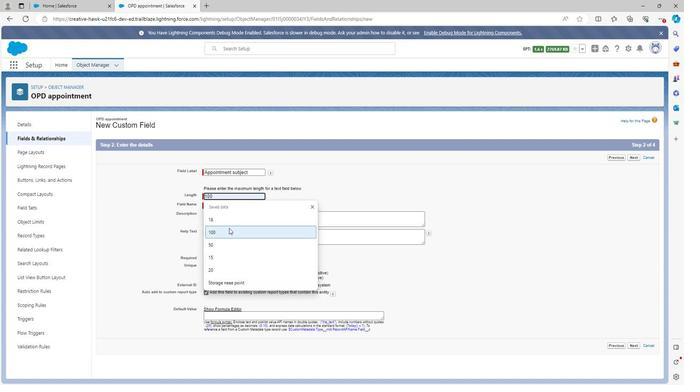 
Action: Mouse pressed left at (235, 227)
Screenshot: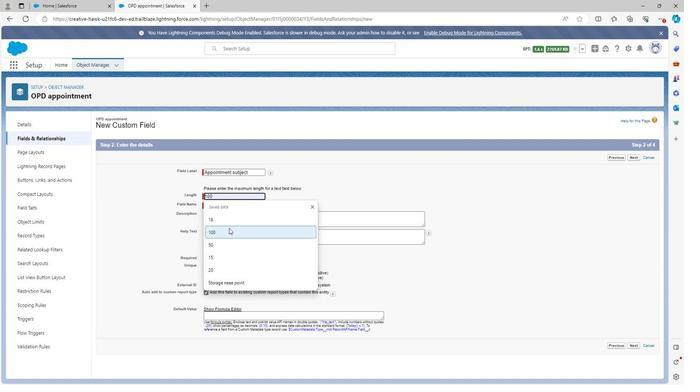 
Action: Mouse moved to (238, 220)
Screenshot: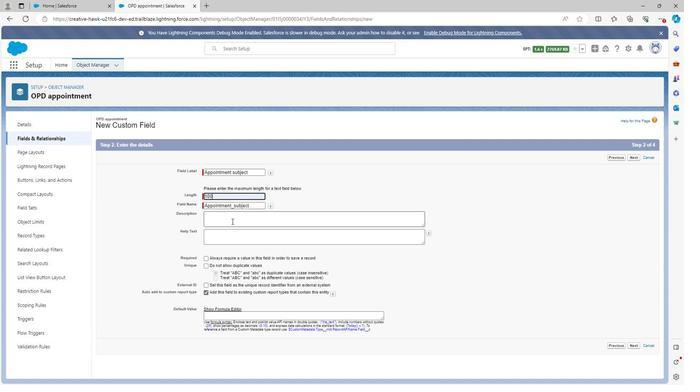 
Action: Mouse pressed left at (238, 220)
Screenshot: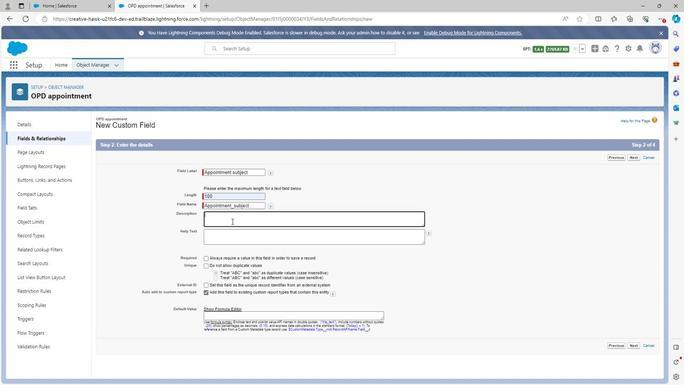 
Action: Key pressed <Key.shift><Key.shift>App
Screenshot: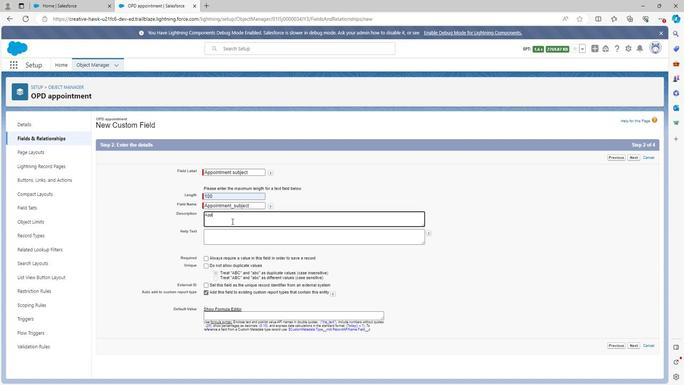 
Action: Mouse moved to (239, 220)
Screenshot: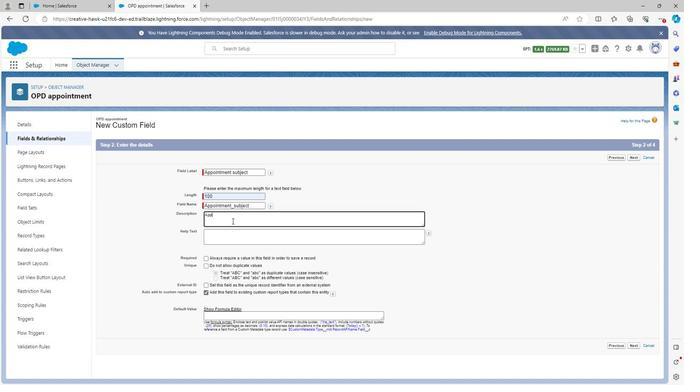 
Action: Key pressed ointment<Key.space>subjct<Key.space>field<Key.space>is<Key.space>the<Key.space>field<Key.space>through<Key.space>which<Key.space>we<Key.space>defined<Key.space>the<Key.space>appointment<Key.space>subject<Key.space>in<Key.space>hospital<Key.space>opd<Key.space>management
Screenshot: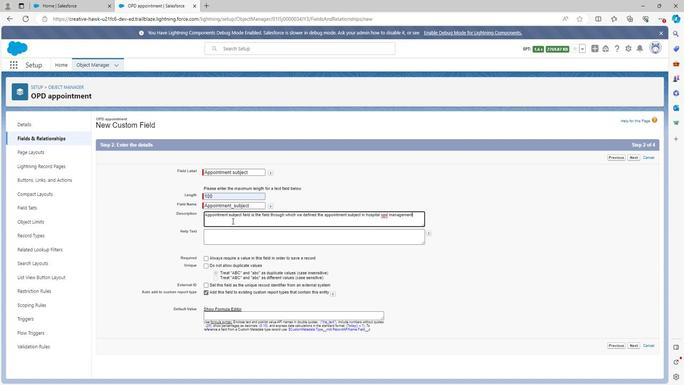 
Action: Mouse moved to (243, 236)
Screenshot: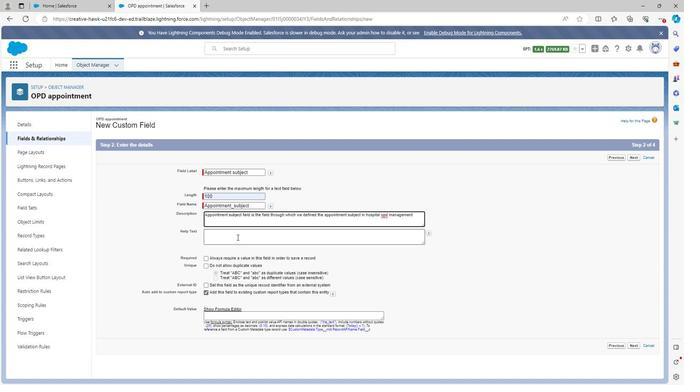
Action: Mouse pressed left at (243, 236)
Screenshot: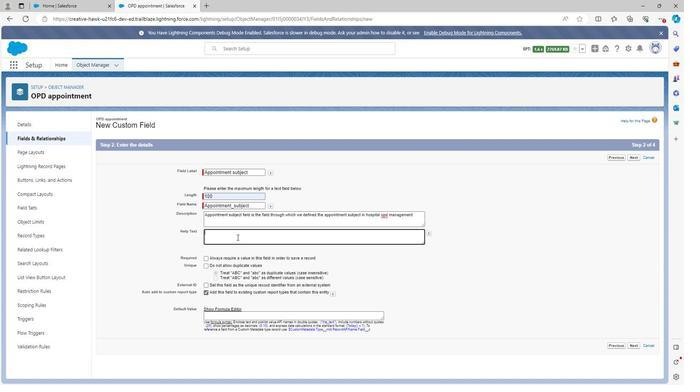 
Action: Mouse moved to (243, 236)
Screenshot: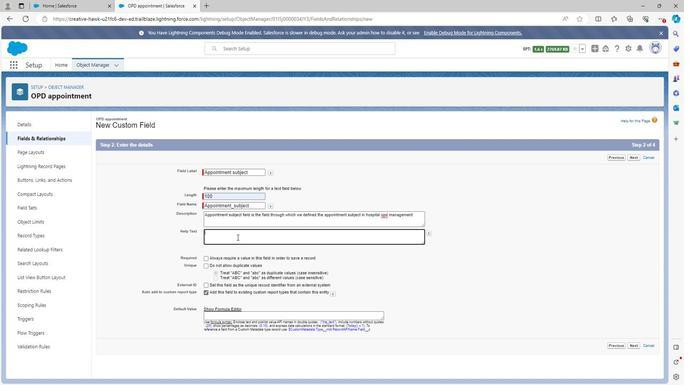 
Action: Key pressed <Key.shift><Key.shift><Key.shift><Key.shift><Key.shift><Key.shift><Key.shift><Key.shift>A
Screenshot: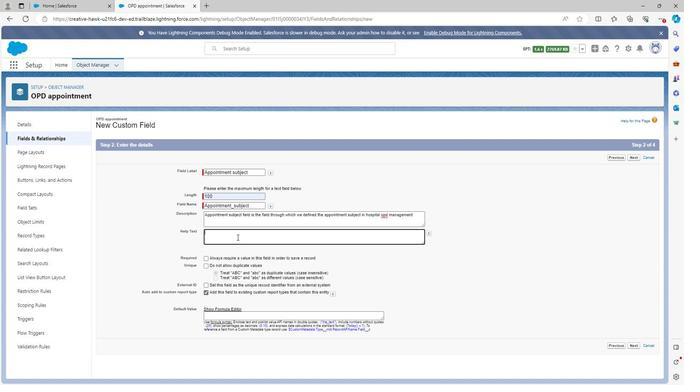 
Action: Mouse moved to (243, 236)
Screenshot: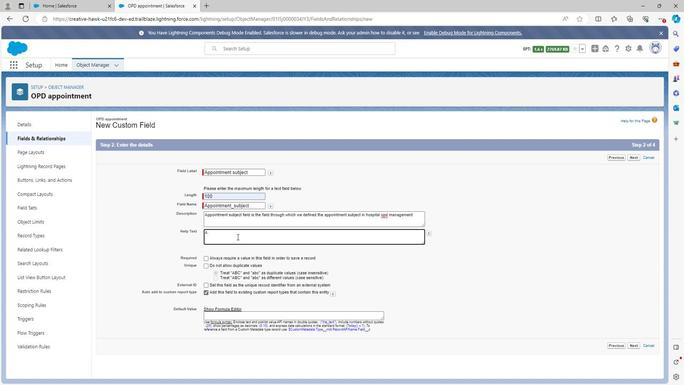
Action: Key pressed ppointment<Key.space>subject
Screenshot: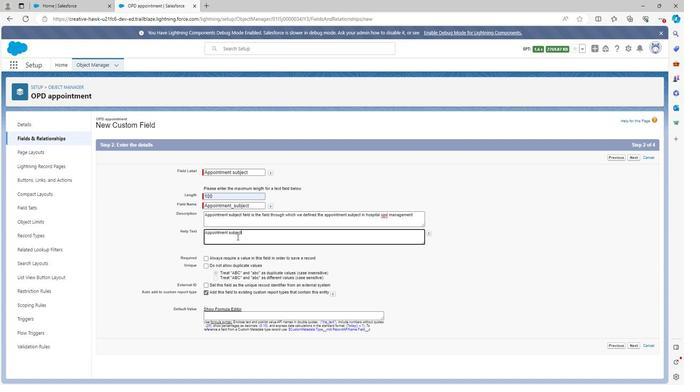 
Action: Mouse moved to (632, 343)
Screenshot: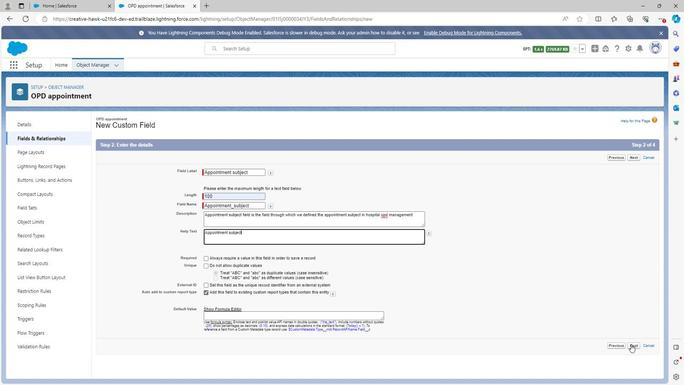
Action: Mouse pressed left at (632, 343)
Screenshot: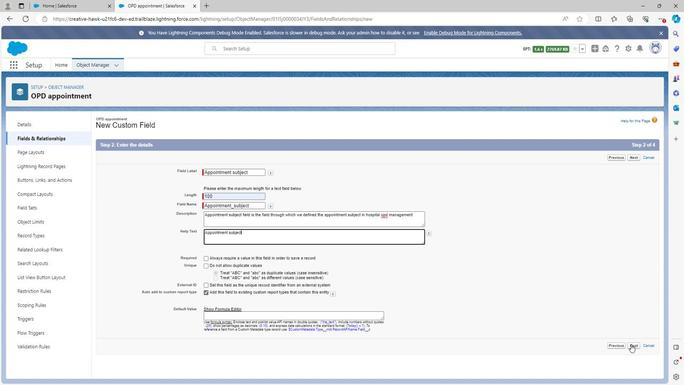 
Action: Mouse moved to (477, 217)
Screenshot: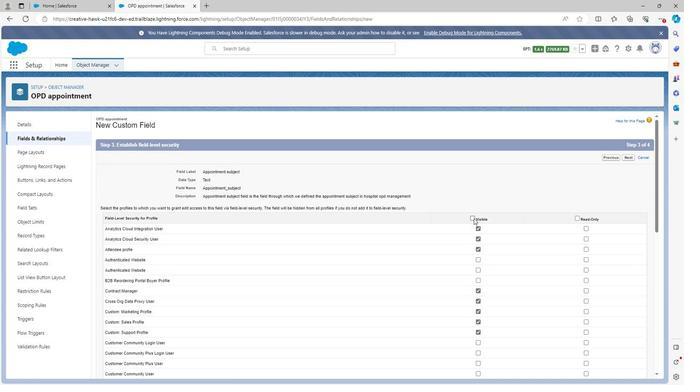 
Action: Mouse pressed left at (477, 217)
Screenshot: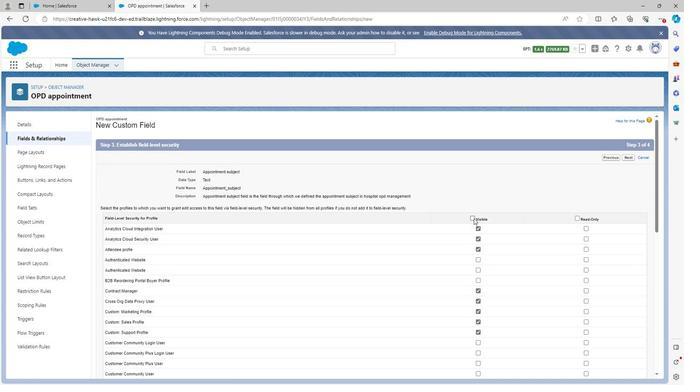 
Action: Mouse moved to (579, 215)
Screenshot: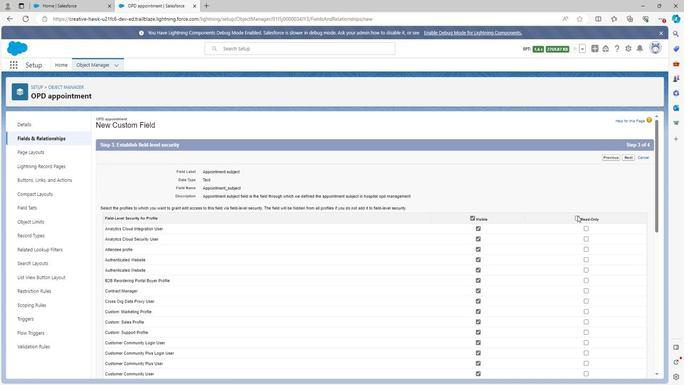 
Action: Mouse pressed left at (579, 215)
Screenshot: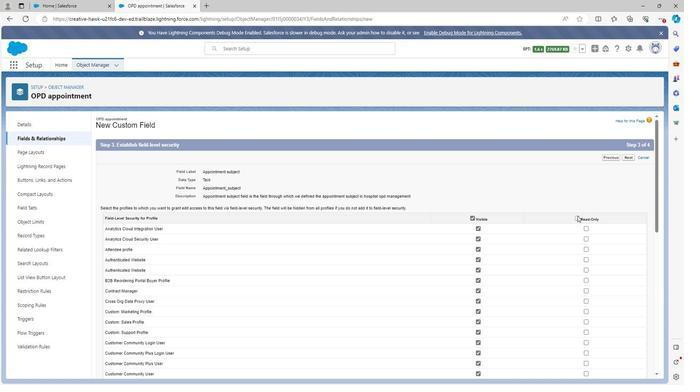 
Action: Mouse moved to (481, 227)
Screenshot: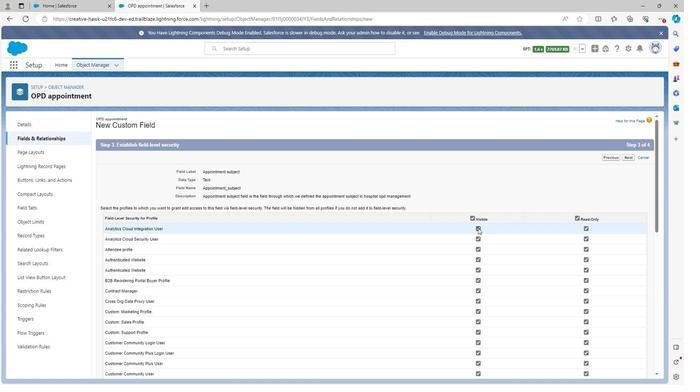 
Action: Mouse pressed left at (481, 227)
Screenshot: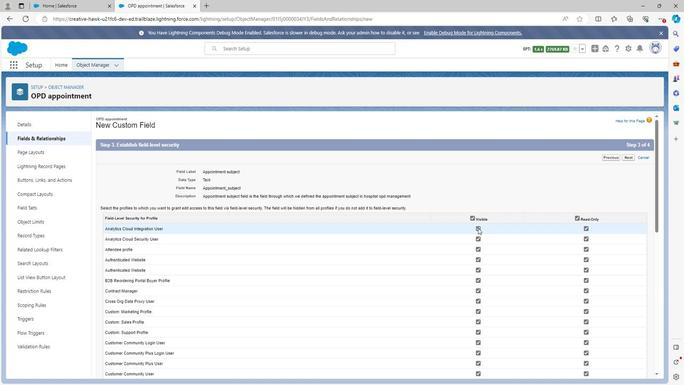 
Action: Mouse moved to (481, 238)
Screenshot: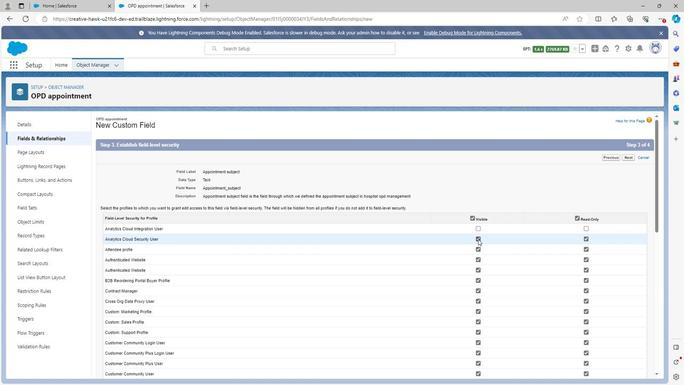 
Action: Mouse pressed left at (481, 238)
Screenshot: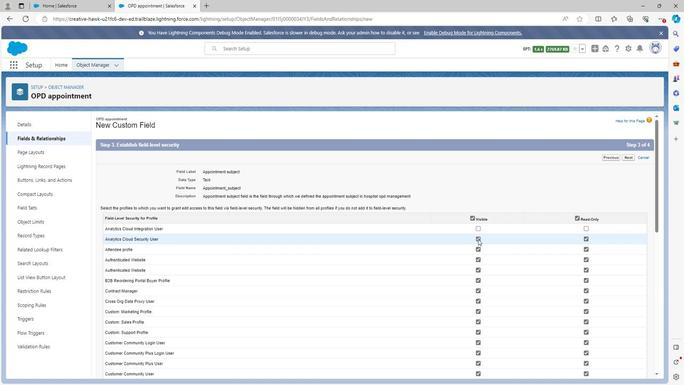 
Action: Mouse moved to (481, 279)
Screenshot: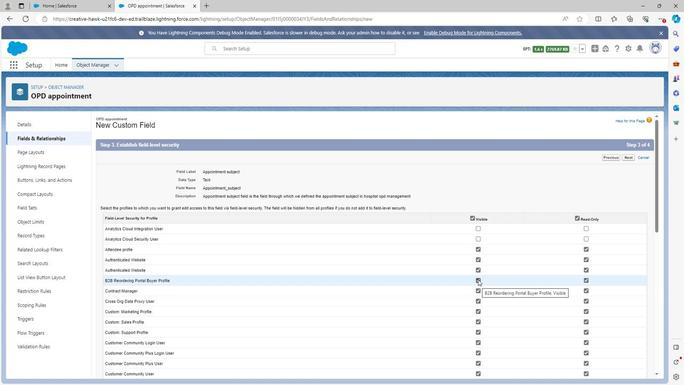 
Action: Mouse pressed left at (481, 279)
Screenshot: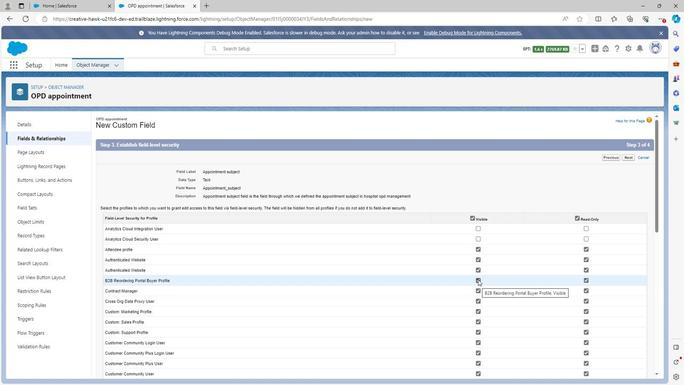 
Action: Mouse moved to (480, 301)
Screenshot: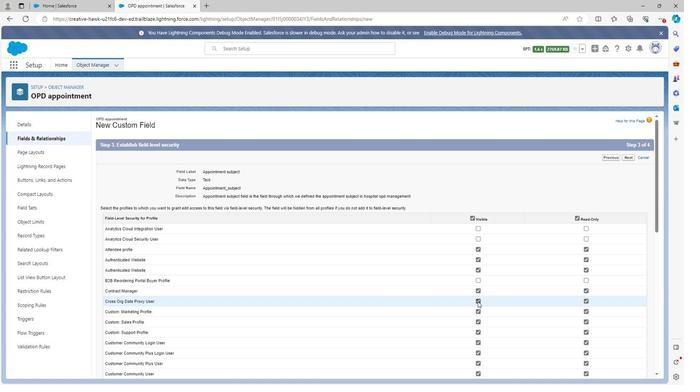 
Action: Mouse pressed left at (480, 301)
Screenshot: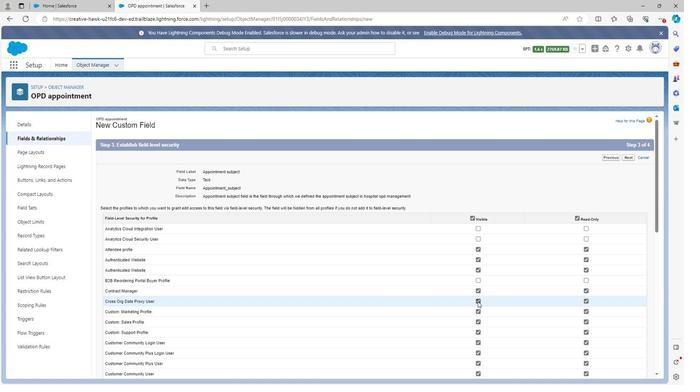
Action: Mouse moved to (481, 330)
Screenshot: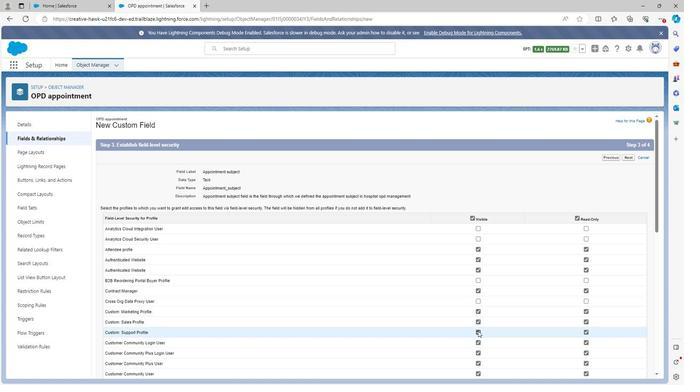 
Action: Mouse pressed left at (481, 330)
Screenshot: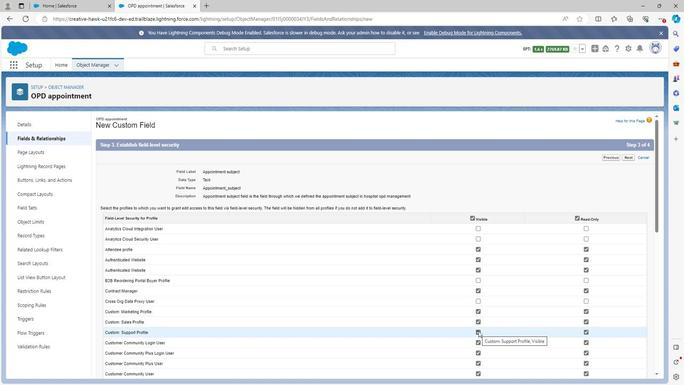 
Action: Mouse moved to (482, 362)
